 Task: Go to Digital Content & Devices. Select Echo & Alexa. Add to cart Echo Studio-1-. Select Smart Home Devices from Echo & Alexa. Add to cart Arlo Security Cameras-2, Netgear Orbi (Mesh Wi-Fi System)-2. Select Fire Tablet. Add to cart Amazon Fire HD 10 Kids Edition-1. Select Fire TV from Amazon Fire TV. Add to cart Amazon Fire TV Recast (DVR for Over-the-Air TV)-1. Select Kindle E-Readers from Kindle E-readers & Books. Add to cart 6Ft Fast Charger Fit for Kindle E-Reader-1. Select Audible Books & Originals. Add to cart The Girl on the Train by Paula Hawkins-1. Place order for _x000D_
414 N Franklin St_x000D_
Watkins Glen, New York(NY), 14891, Cell Number (607) 535-9536
Action: Mouse moved to (19, 78)
Screenshot: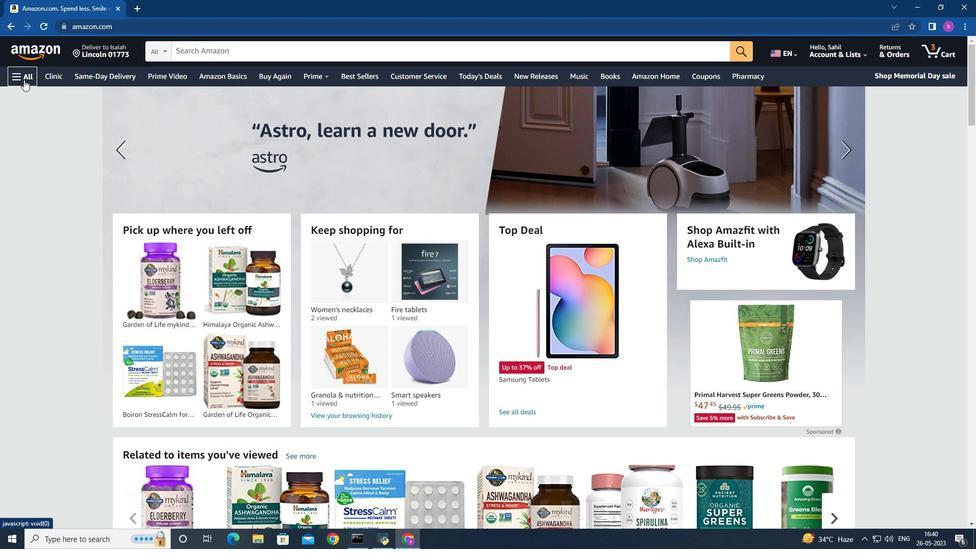 
Action: Mouse pressed left at (19, 78)
Screenshot: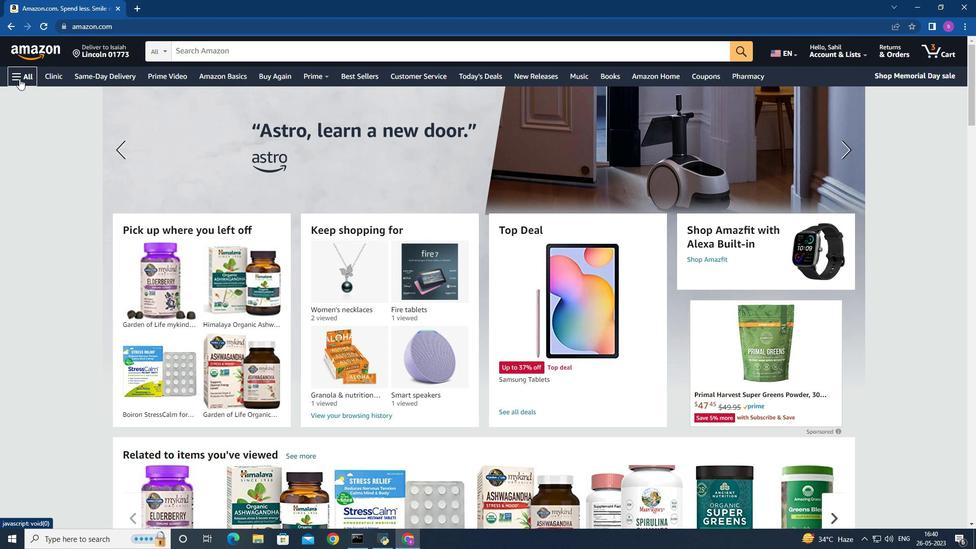 
Action: Mouse moved to (53, 198)
Screenshot: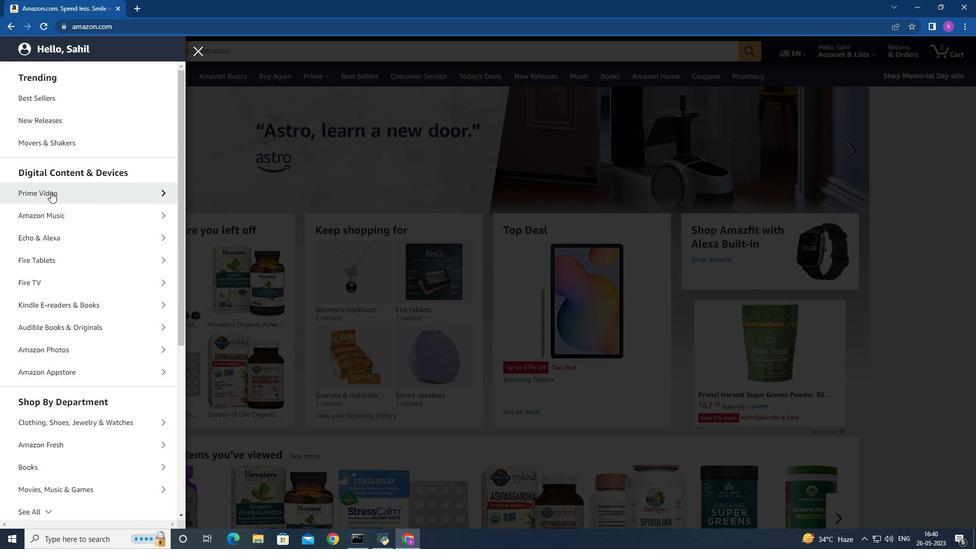 
Action: Mouse scrolled (53, 198) with delta (0, 0)
Screenshot: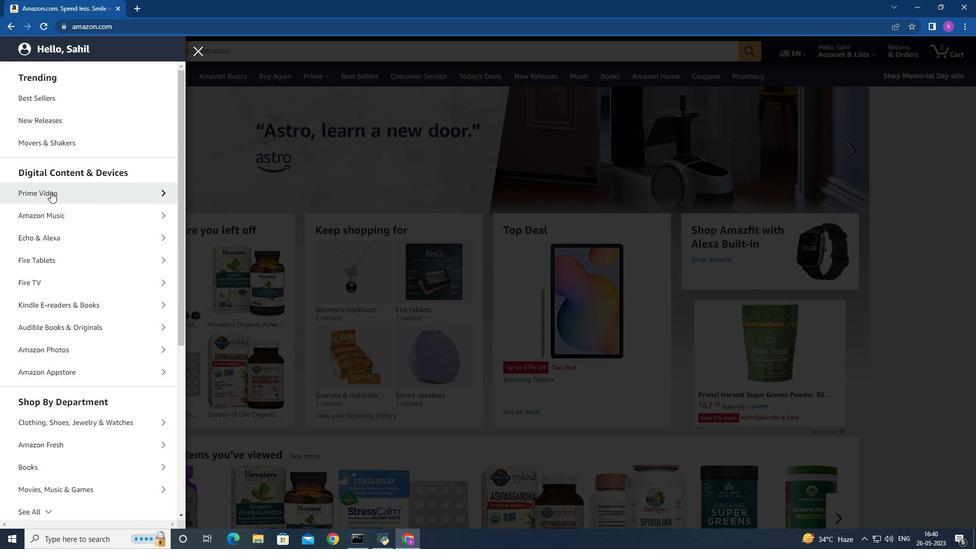 
Action: Mouse moved to (56, 201)
Screenshot: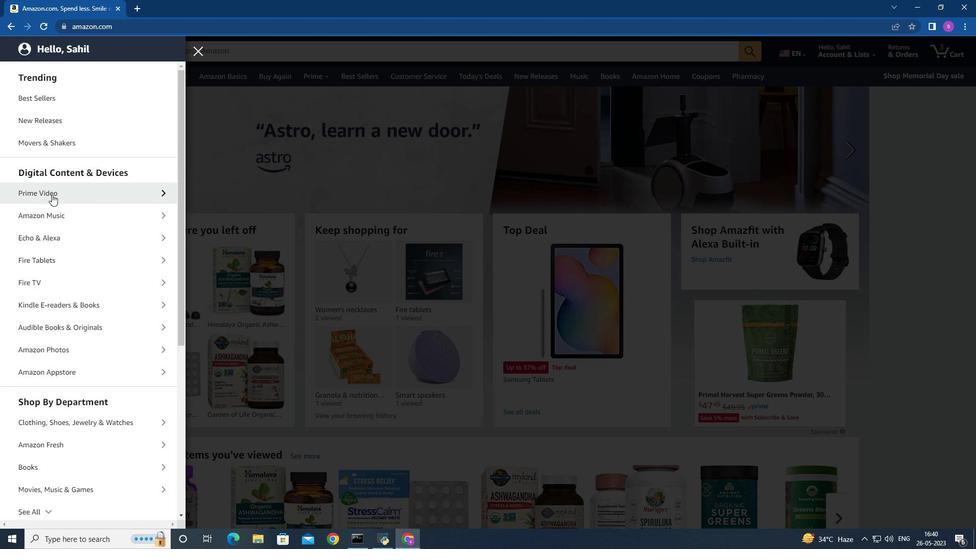 
Action: Mouse scrolled (56, 200) with delta (0, 0)
Screenshot: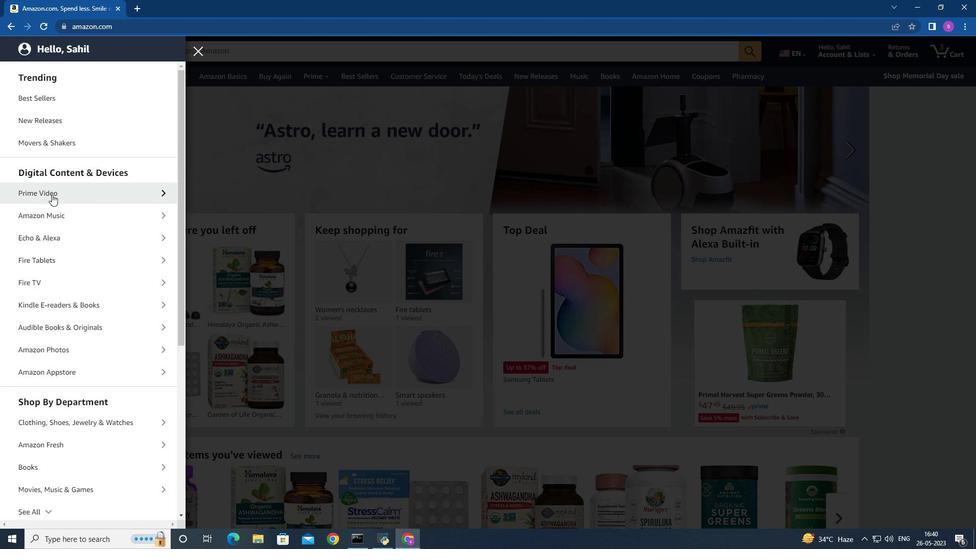 
Action: Mouse scrolled (56, 200) with delta (0, 0)
Screenshot: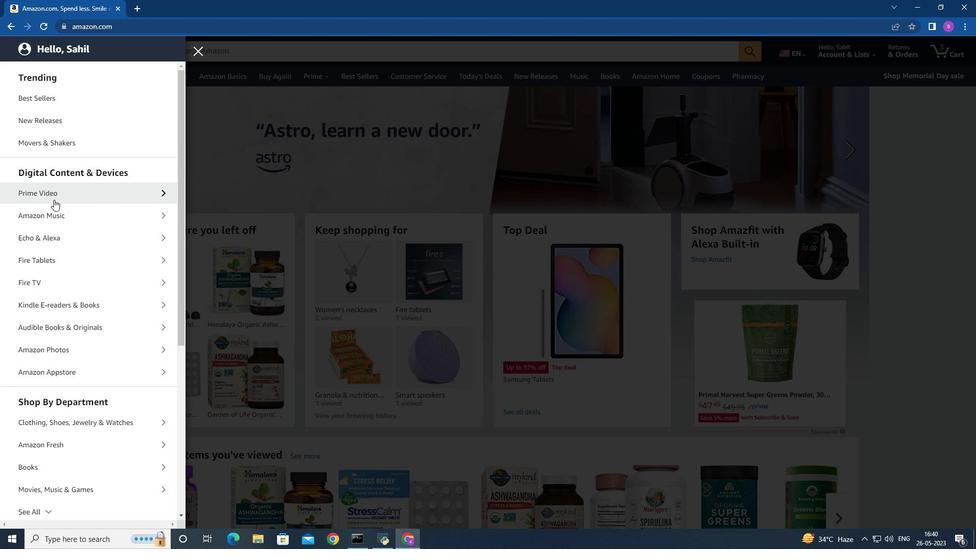 
Action: Mouse moved to (56, 201)
Screenshot: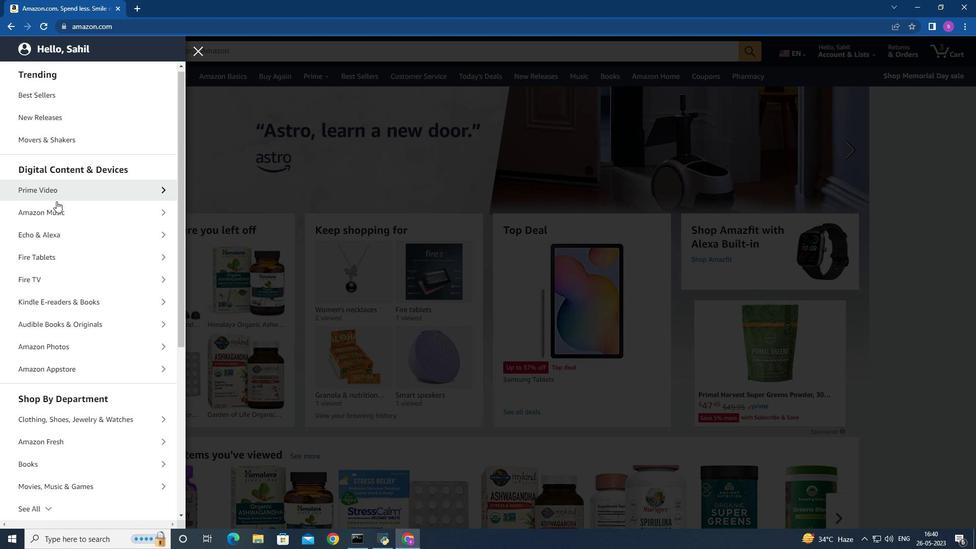 
Action: Mouse scrolled (56, 201) with delta (0, 0)
Screenshot: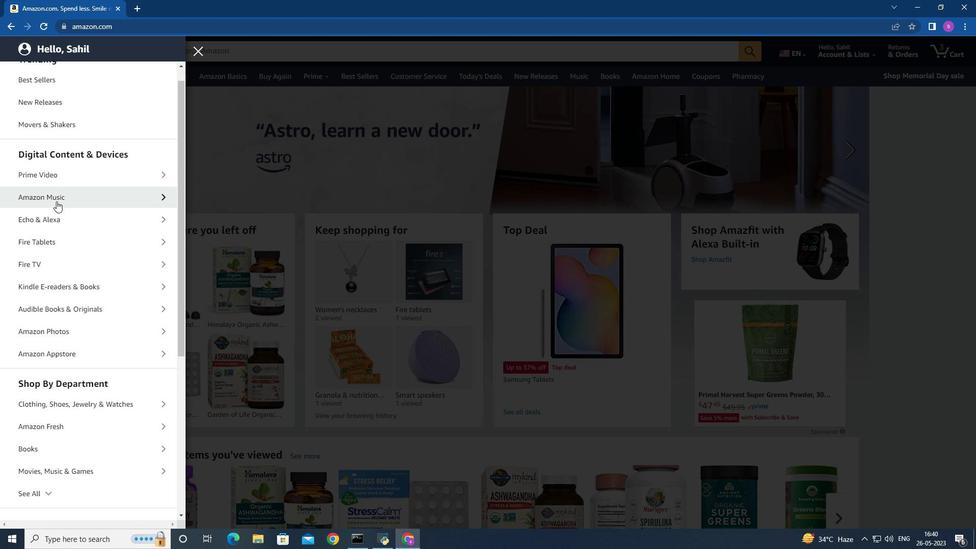 
Action: Mouse moved to (56, 201)
Screenshot: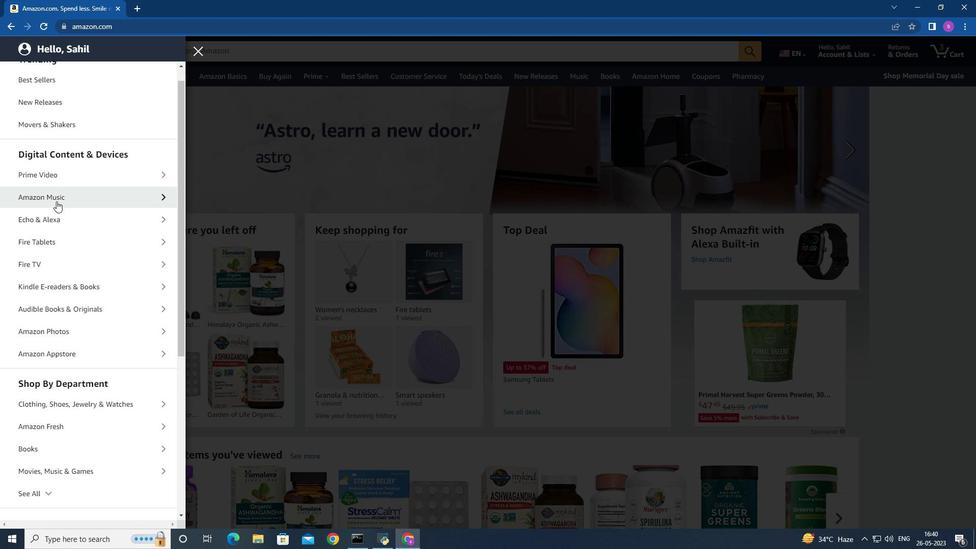 
Action: Mouse scrolled (56, 201) with delta (0, 0)
Screenshot: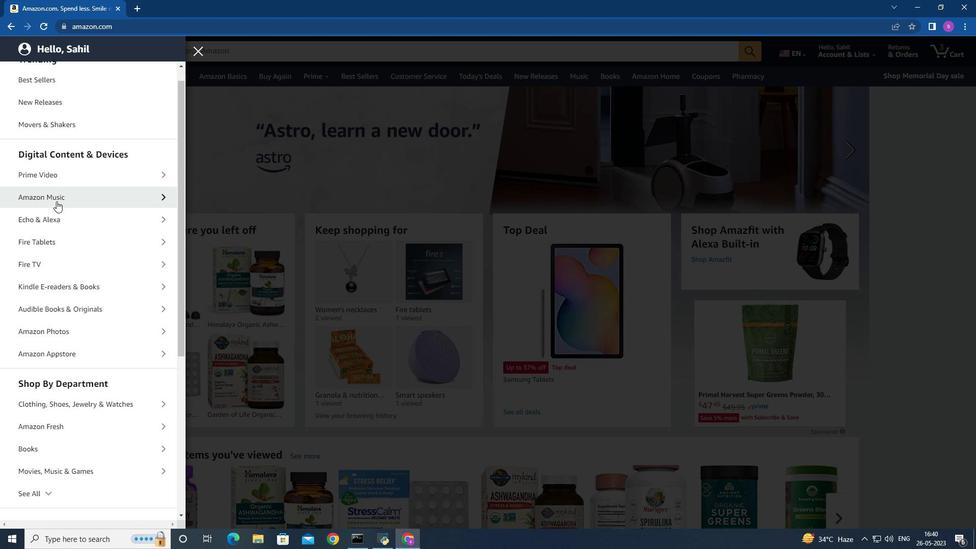 
Action: Mouse moved to (74, 245)
Screenshot: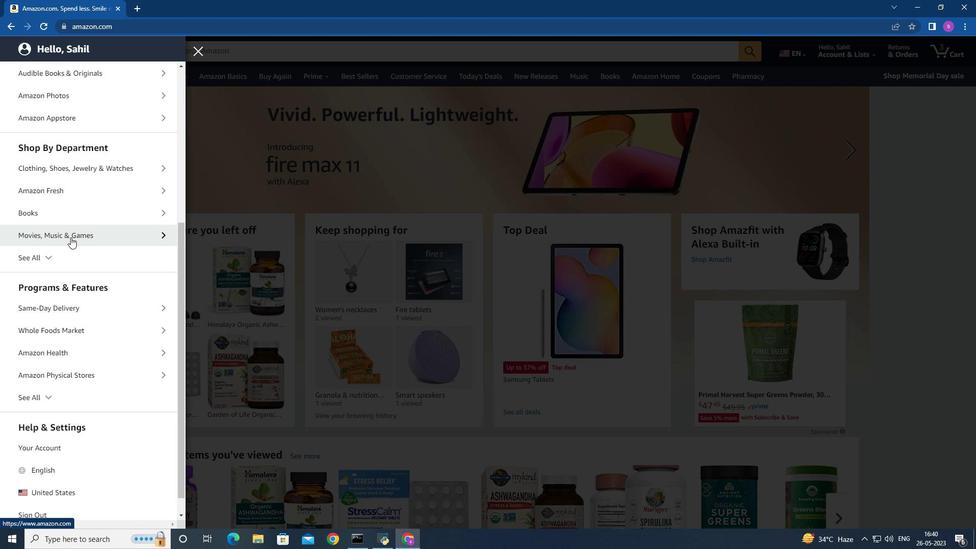 
Action: Mouse scrolled (74, 245) with delta (0, 0)
Screenshot: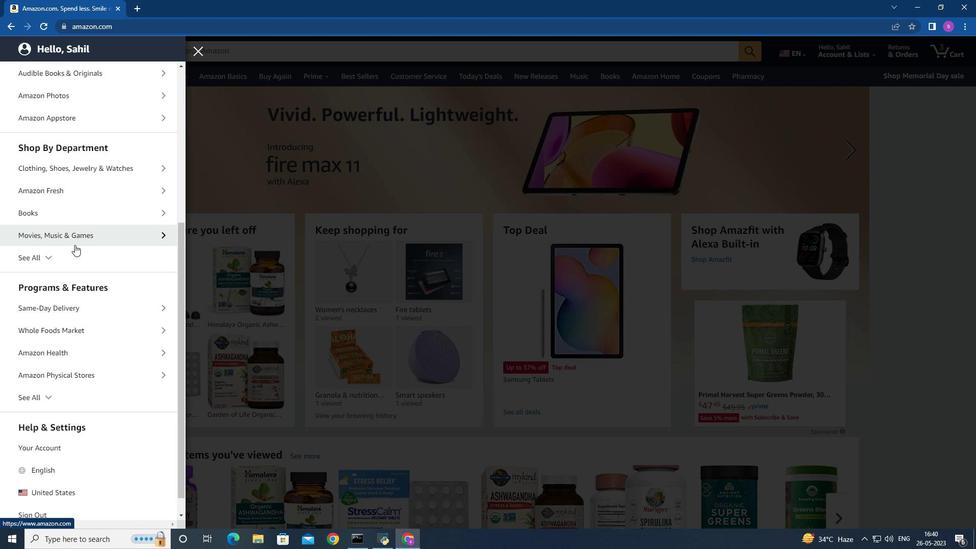 
Action: Mouse moved to (74, 245)
Screenshot: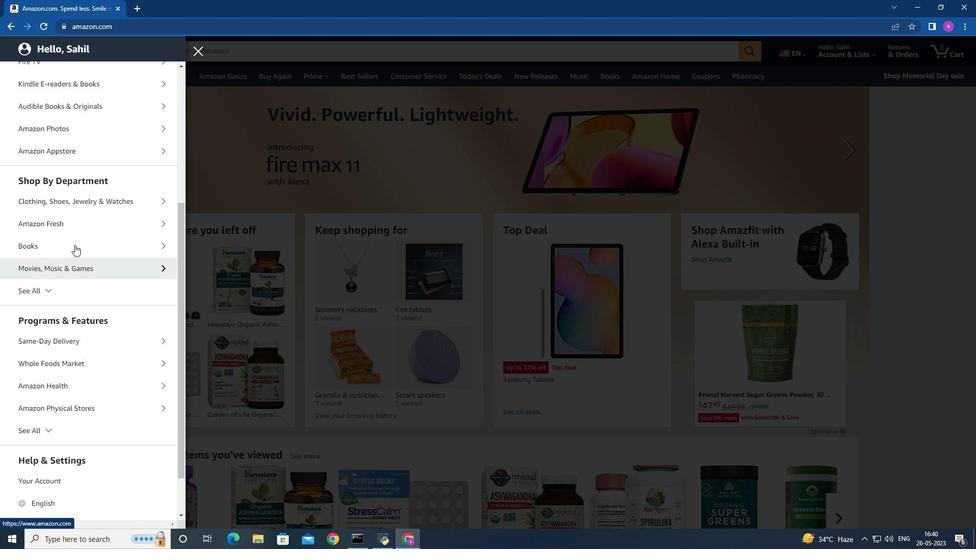 
Action: Mouse scrolled (74, 245) with delta (0, 0)
Screenshot: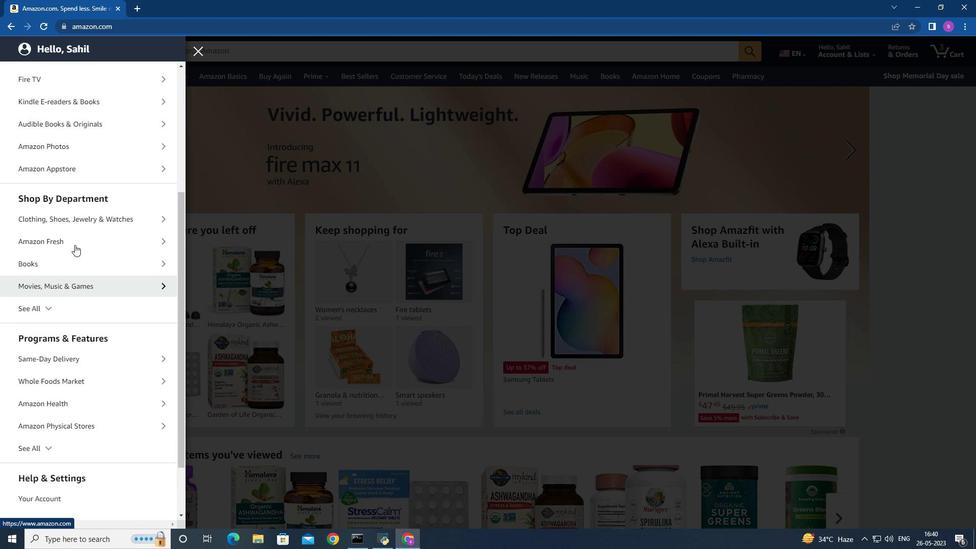 
Action: Mouse scrolled (74, 245) with delta (0, 0)
Screenshot: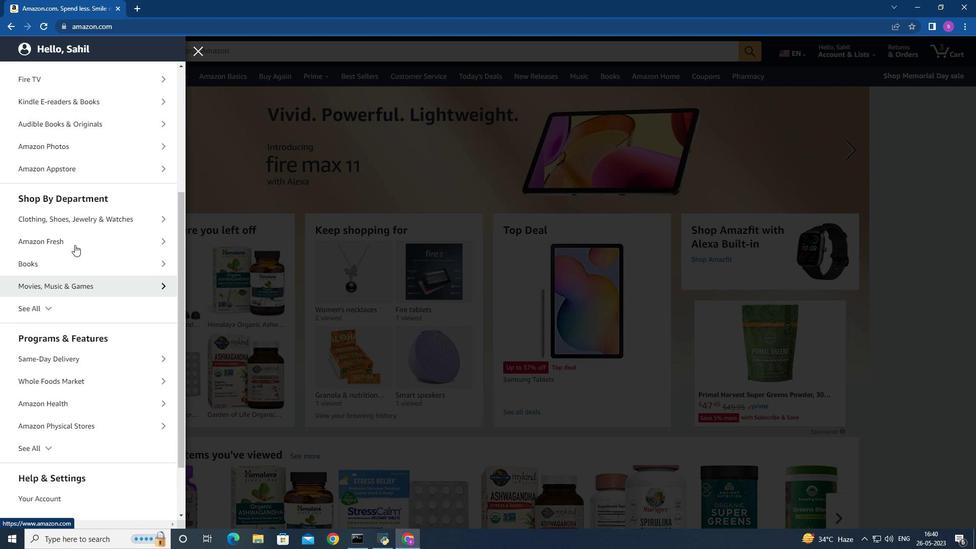 
Action: Mouse scrolled (74, 245) with delta (0, 0)
Screenshot: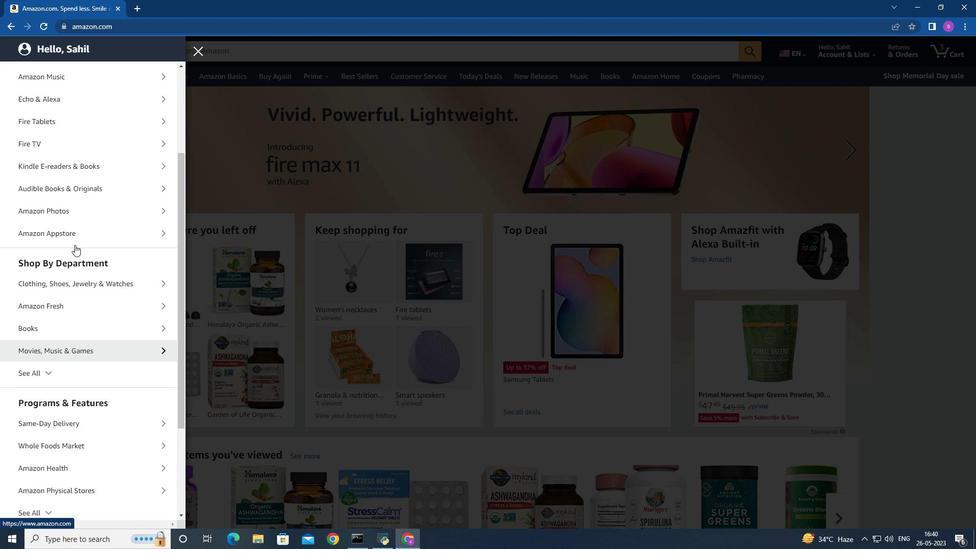 
Action: Mouse scrolled (74, 245) with delta (0, 0)
Screenshot: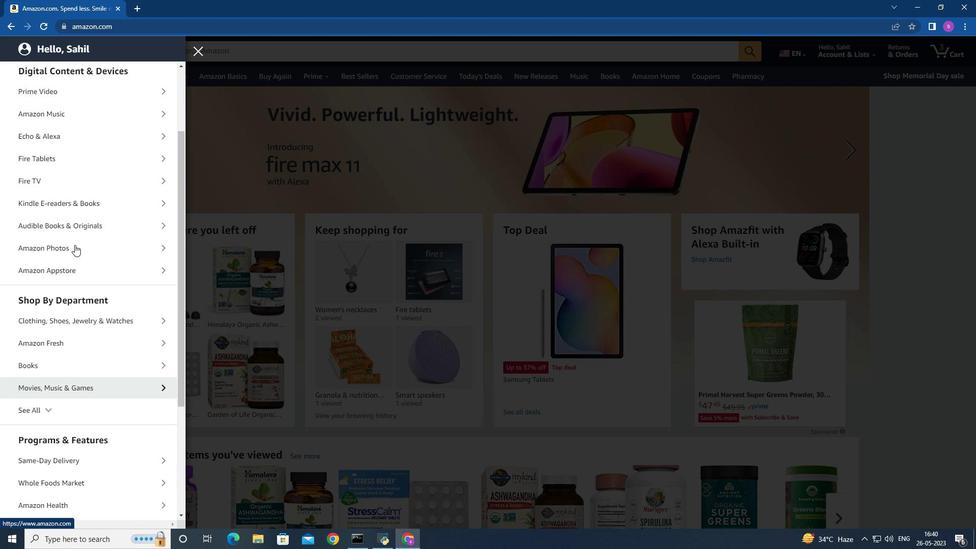 
Action: Mouse moved to (73, 232)
Screenshot: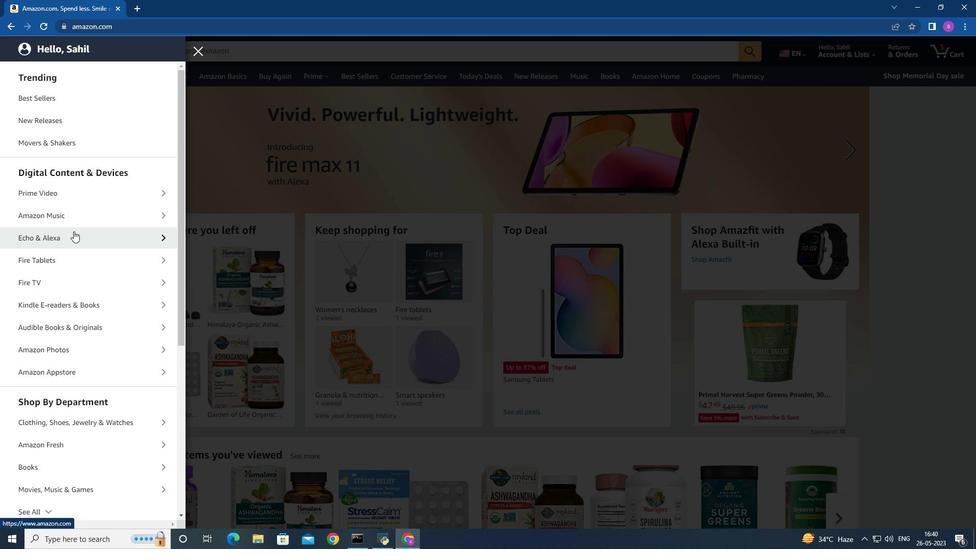 
Action: Mouse pressed left at (73, 232)
Screenshot: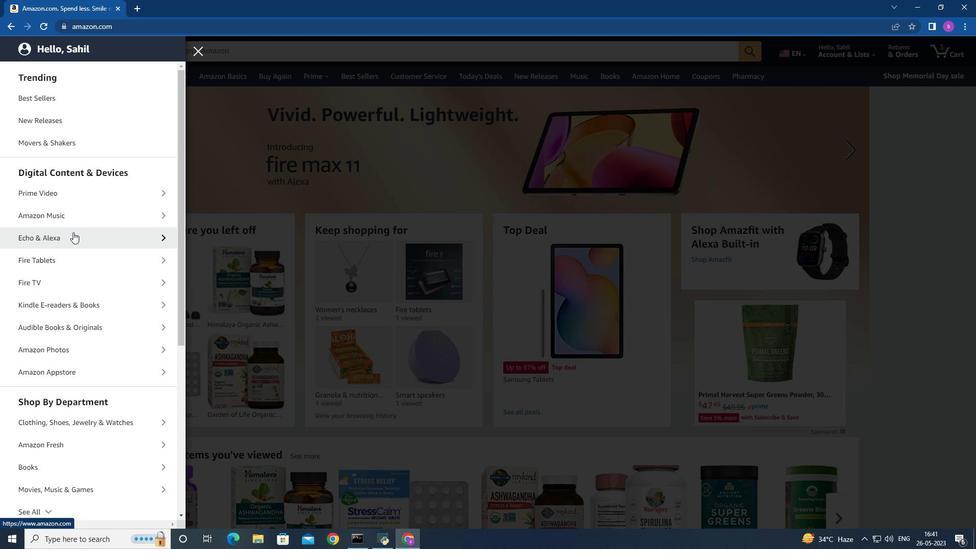 
Action: Mouse moved to (68, 255)
Screenshot: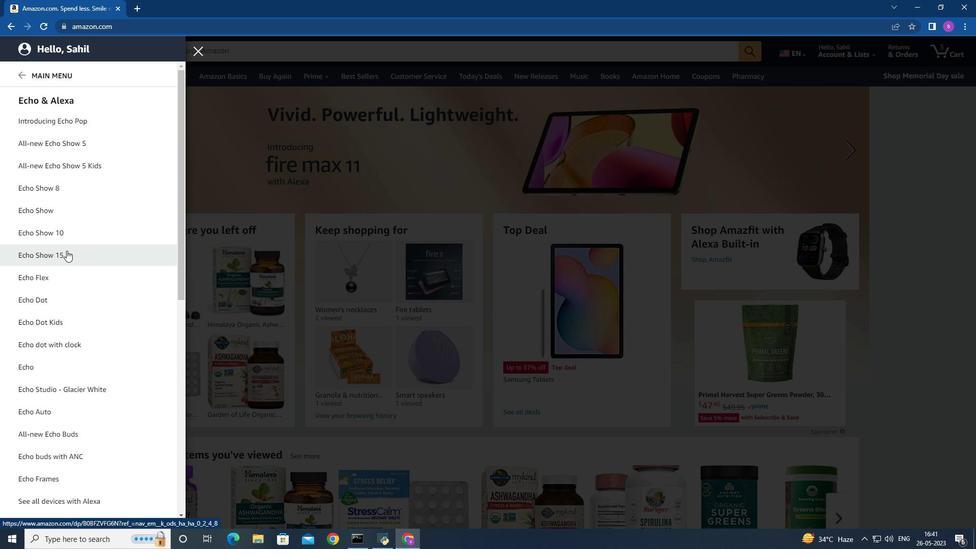 
Action: Mouse scrolled (68, 254) with delta (0, 0)
Screenshot: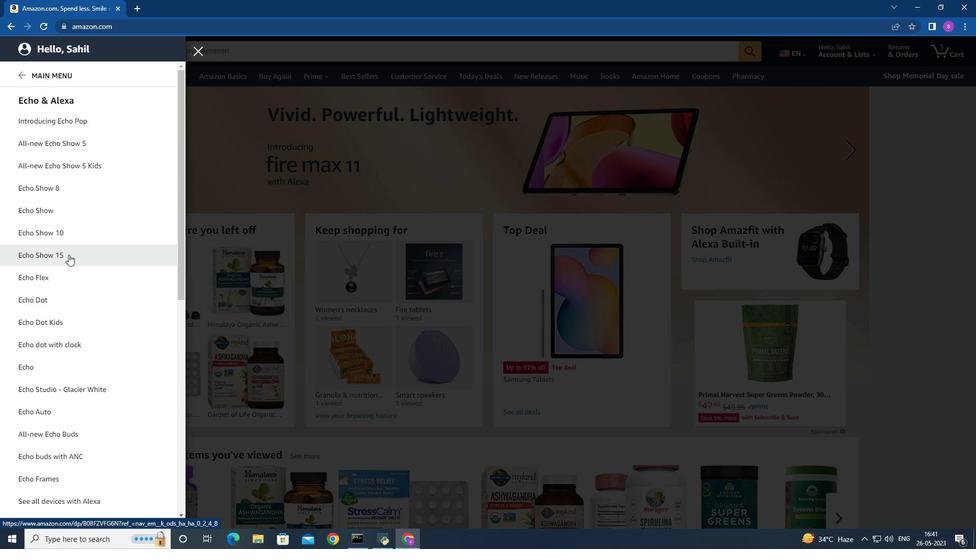 
Action: Mouse scrolled (68, 254) with delta (0, 0)
Screenshot: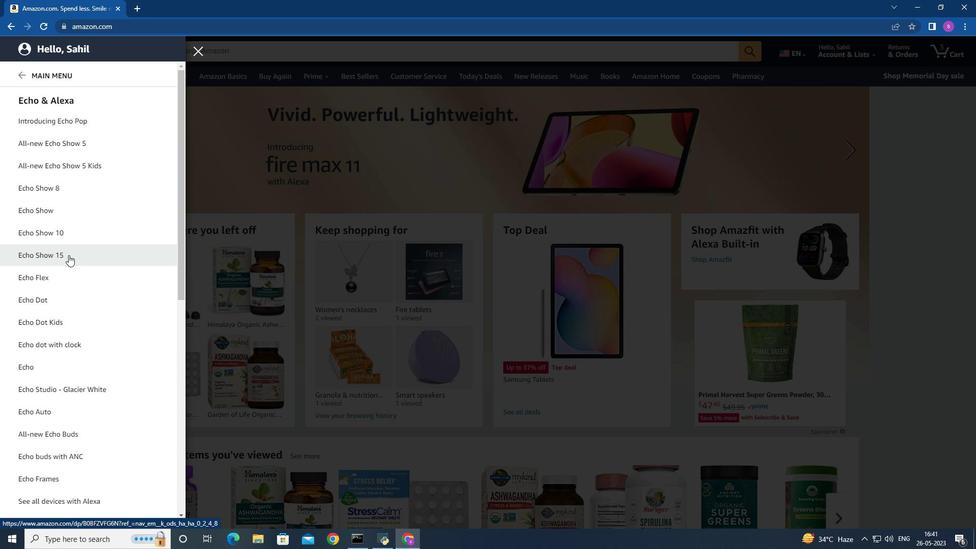 
Action: Mouse scrolled (68, 254) with delta (0, 0)
Screenshot: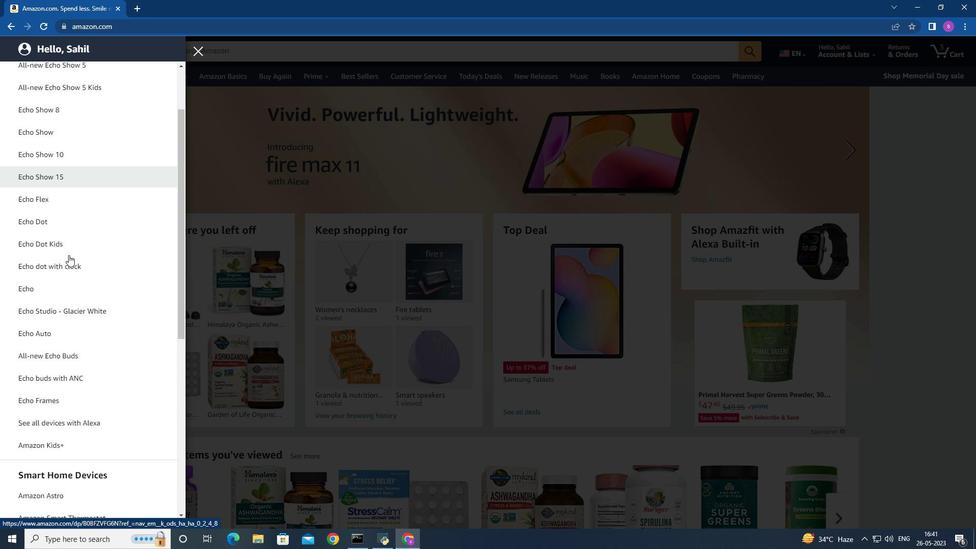 
Action: Mouse moved to (69, 255)
Screenshot: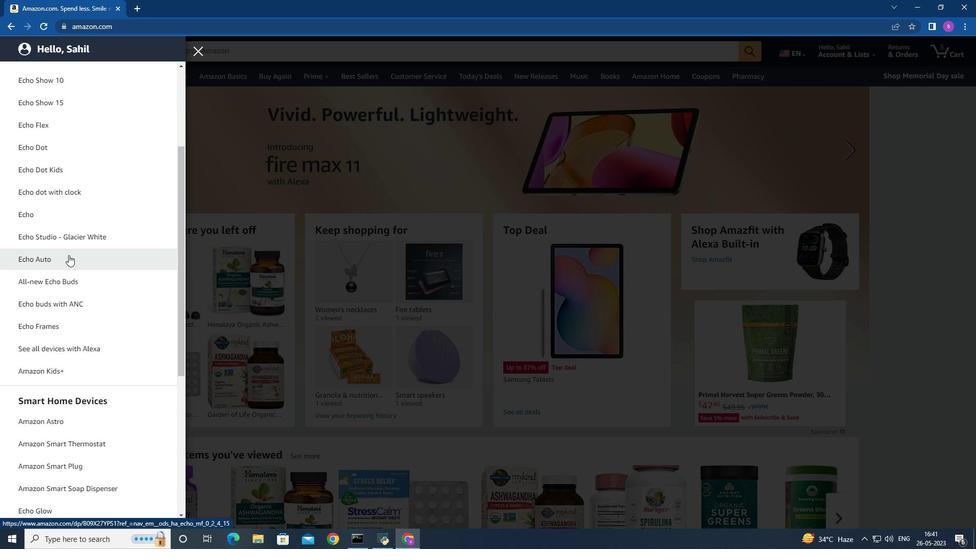 
Action: Mouse scrolled (69, 256) with delta (0, 0)
Screenshot: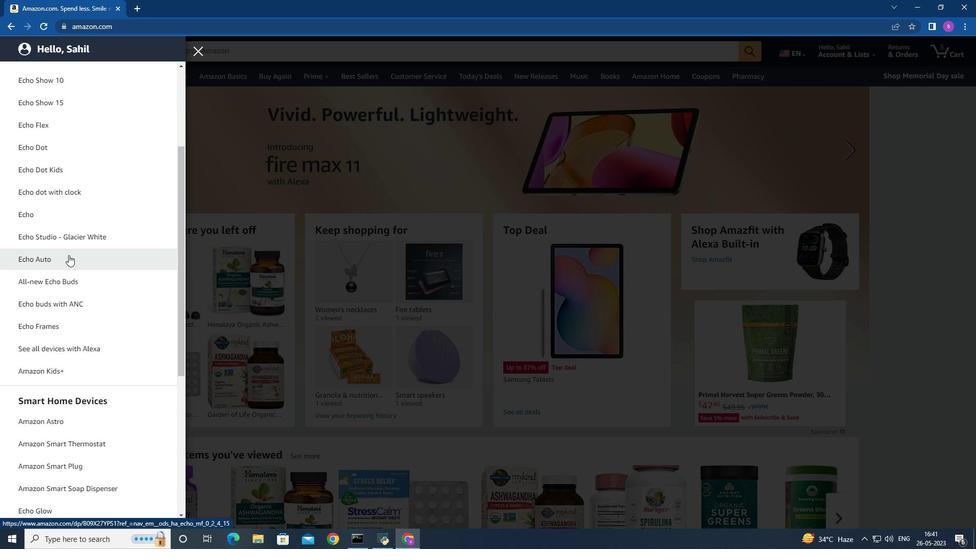 
Action: Mouse moved to (65, 265)
Screenshot: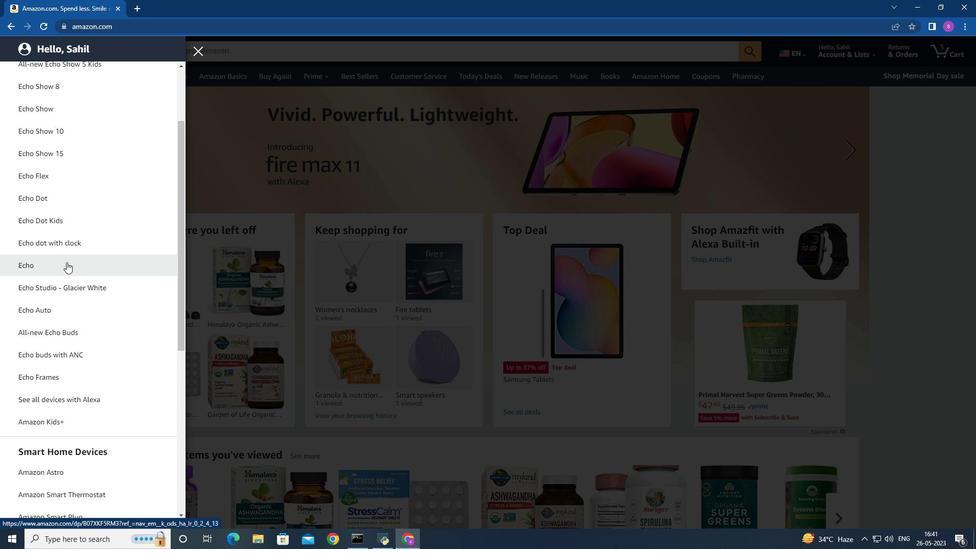 
Action: Mouse scrolled (65, 266) with delta (0, 0)
Screenshot: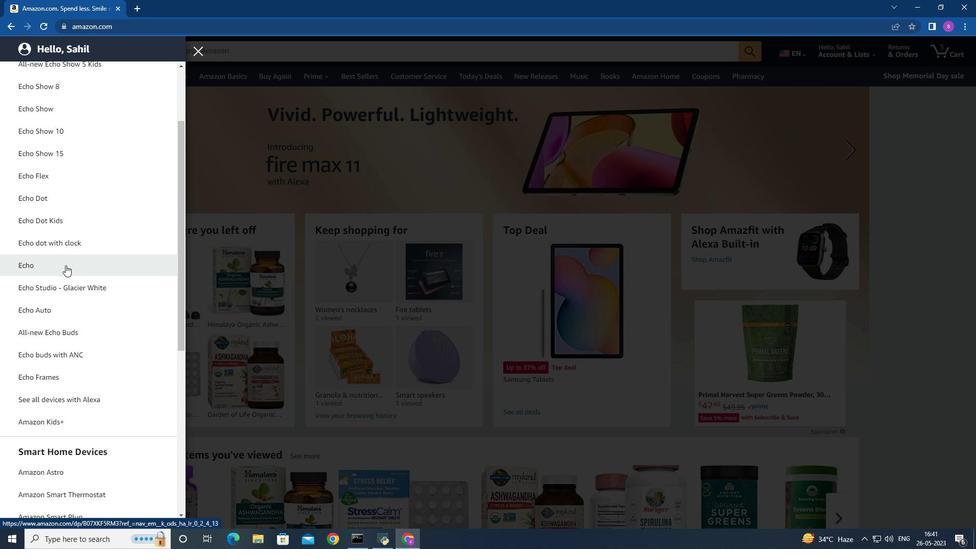 
Action: Mouse scrolled (65, 266) with delta (0, 0)
Screenshot: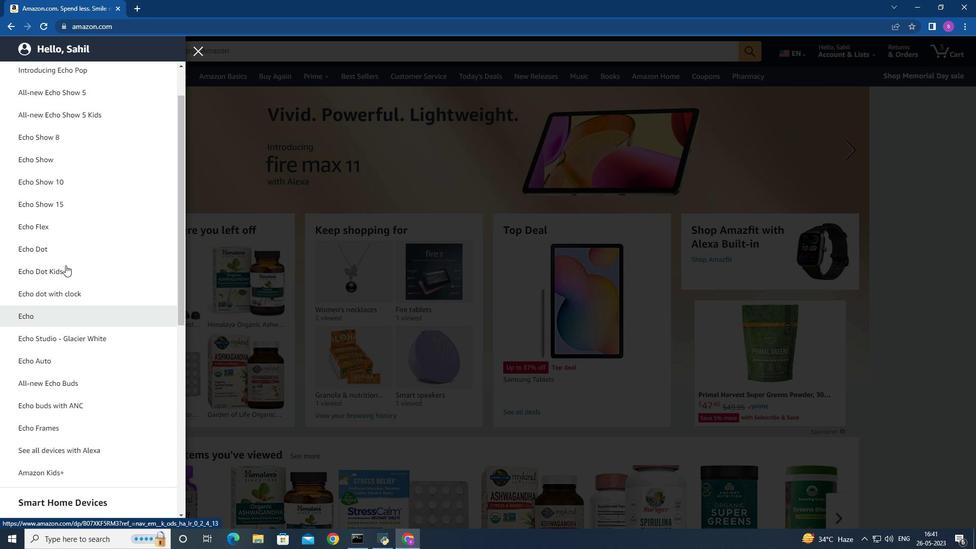 
Action: Mouse moved to (64, 270)
Screenshot: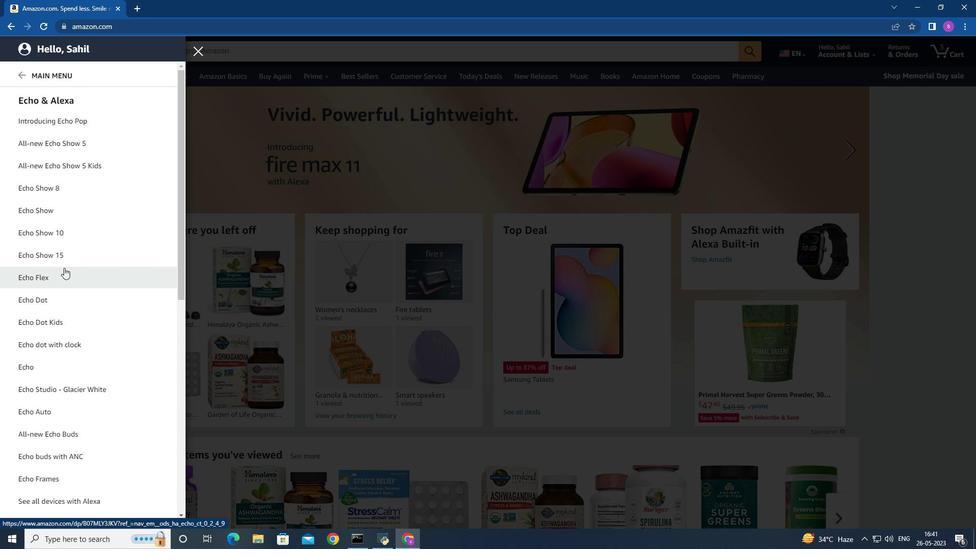 
Action: Mouse scrolled (64, 270) with delta (0, 0)
Screenshot: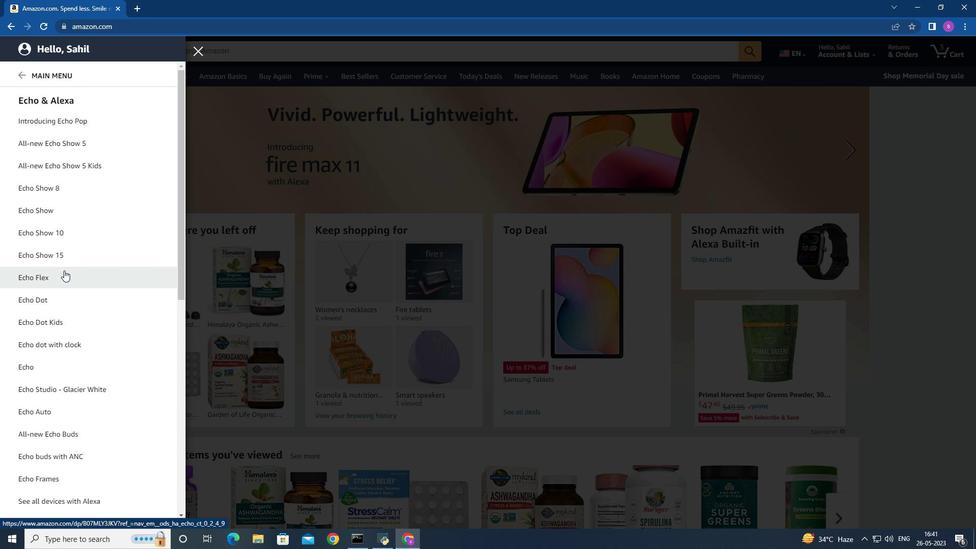 
Action: Mouse moved to (60, 335)
Screenshot: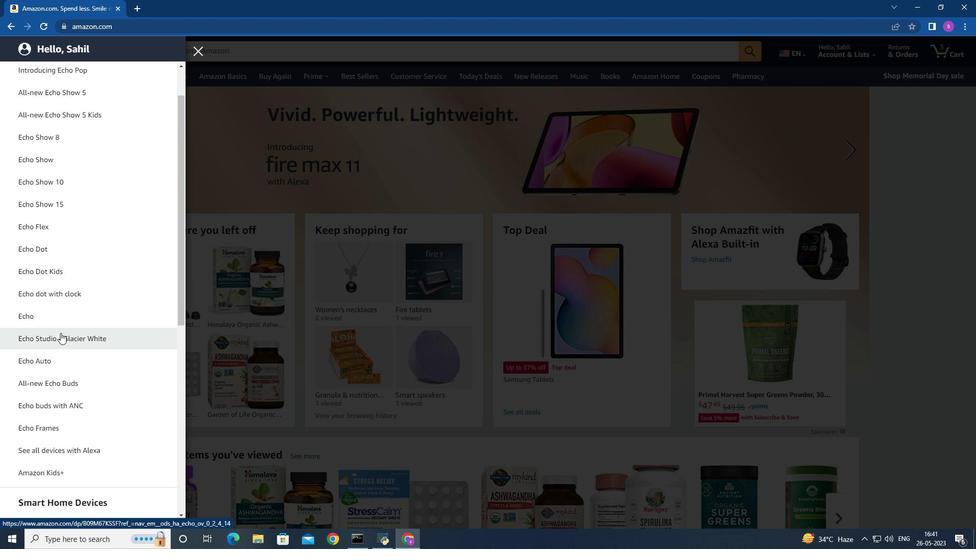 
Action: Mouse pressed left at (60, 335)
Screenshot: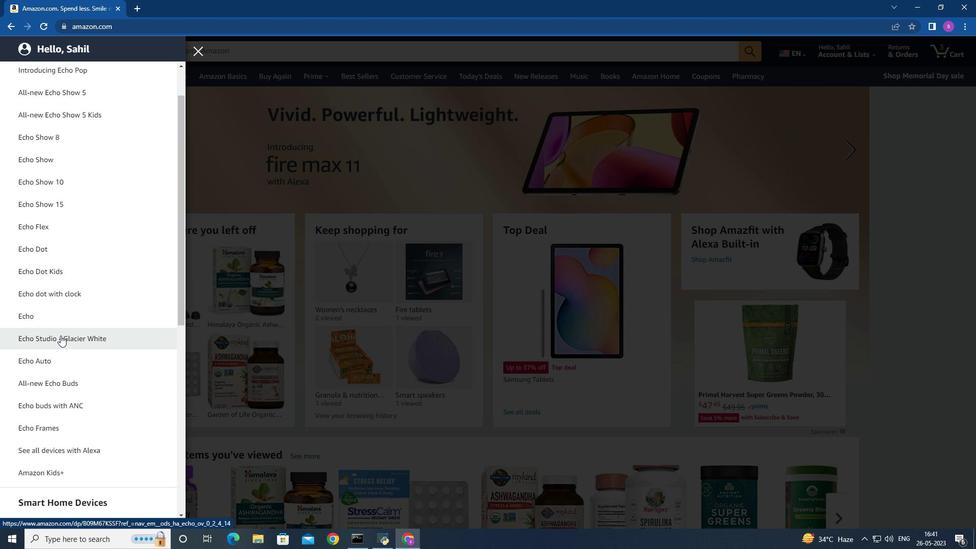 
Action: Mouse moved to (396, 93)
Screenshot: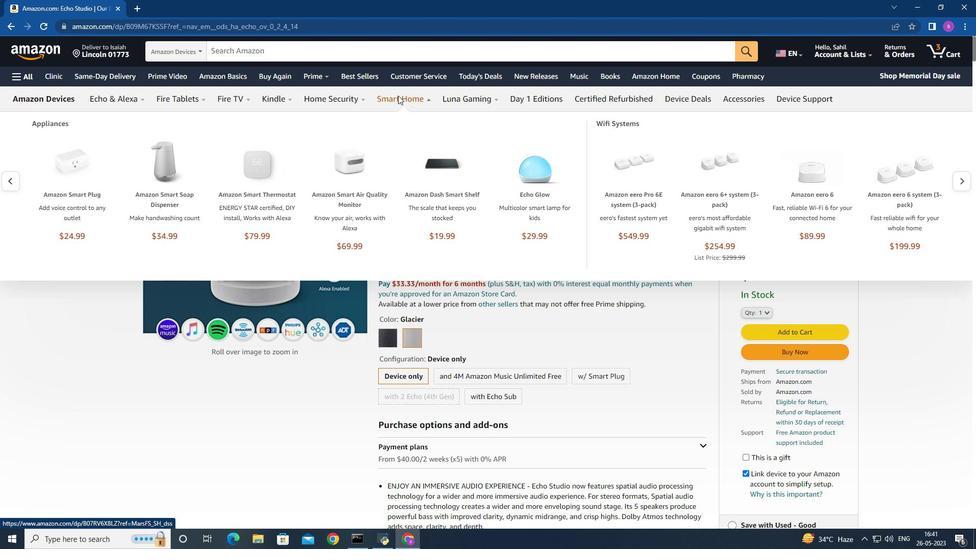 
Action: Mouse pressed left at (396, 93)
Screenshot: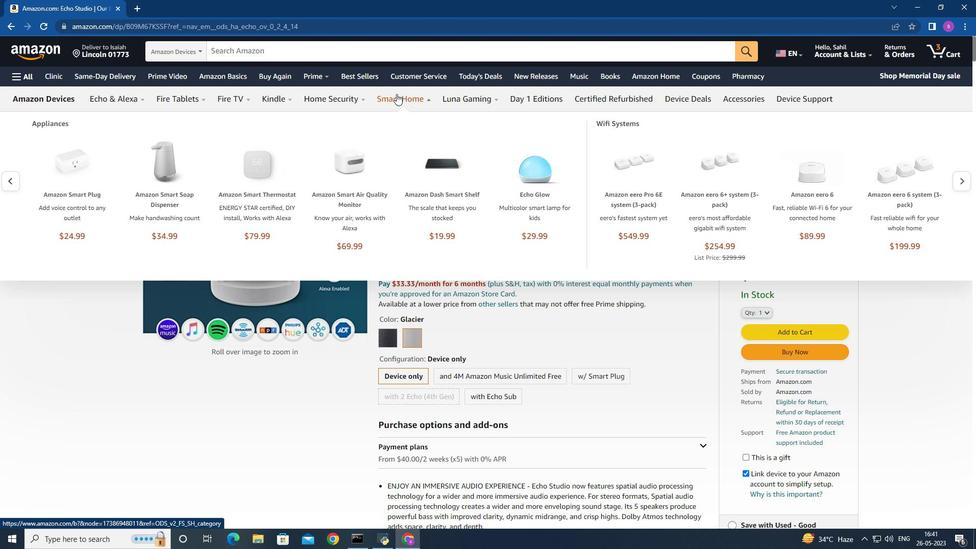 
Action: Mouse moved to (469, 192)
Screenshot: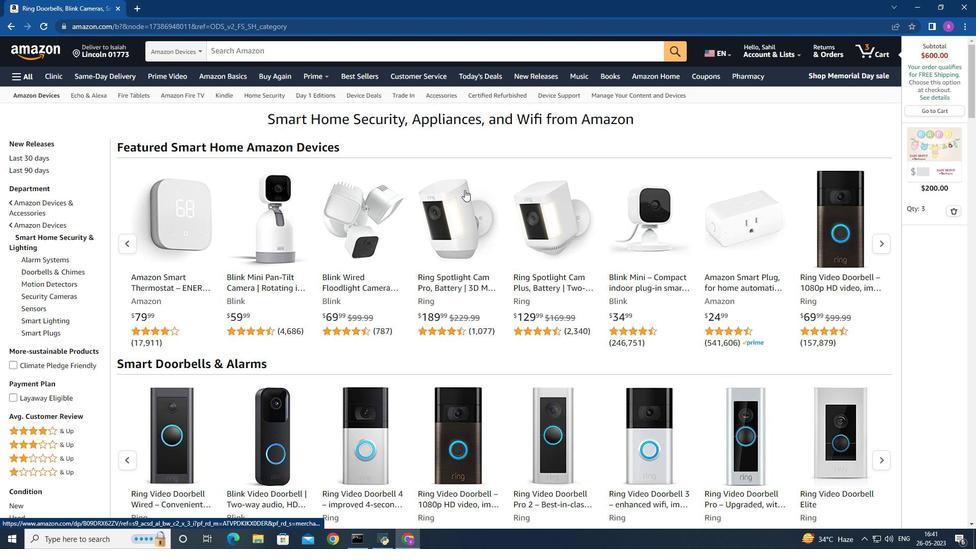 
Action: Mouse scrolled (469, 191) with delta (0, 0)
Screenshot: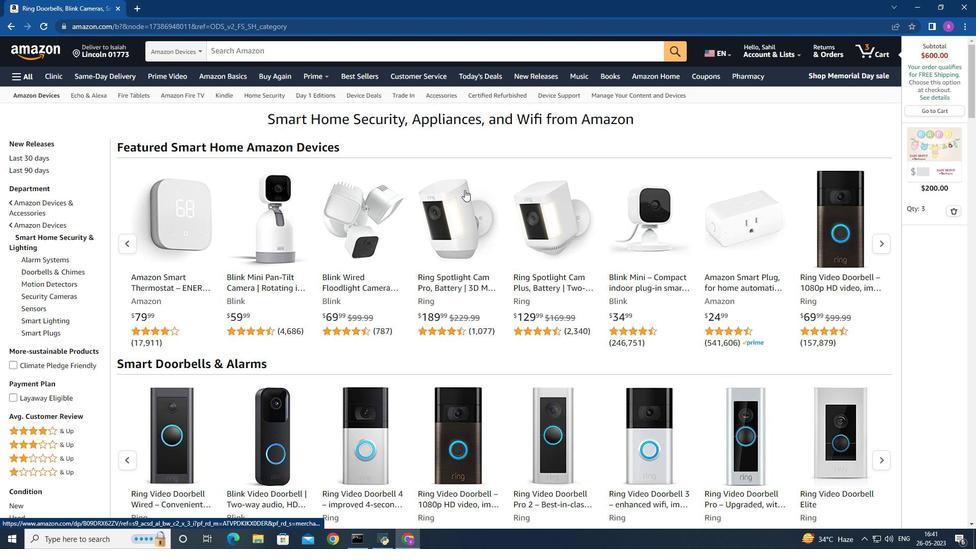 
Action: Mouse moved to (471, 193)
Screenshot: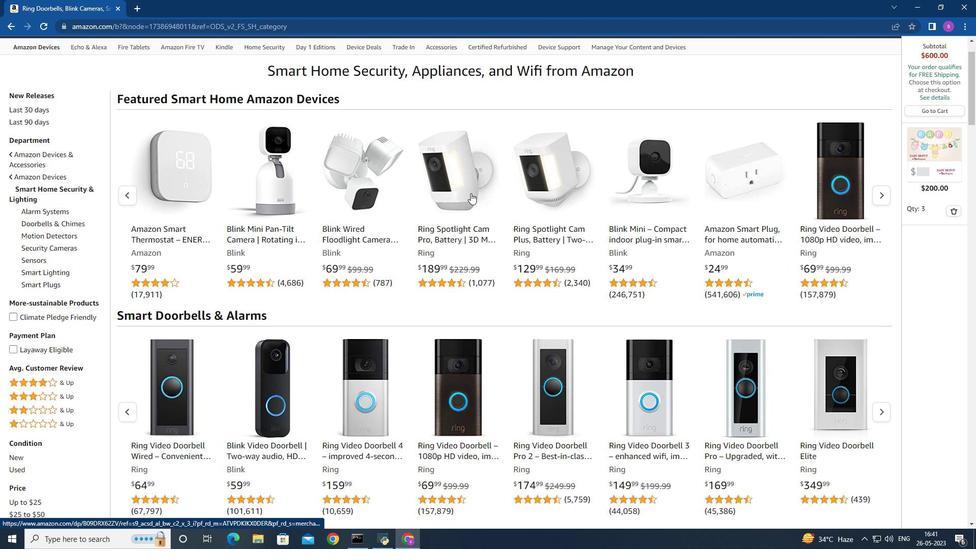 
Action: Mouse scrolled (471, 193) with delta (0, 0)
Screenshot: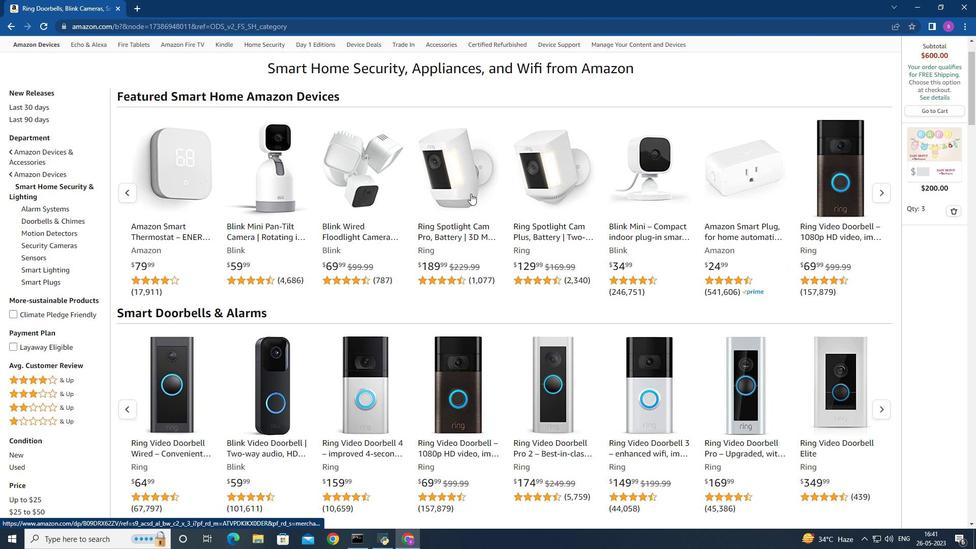 
Action: Mouse moved to (472, 194)
Screenshot: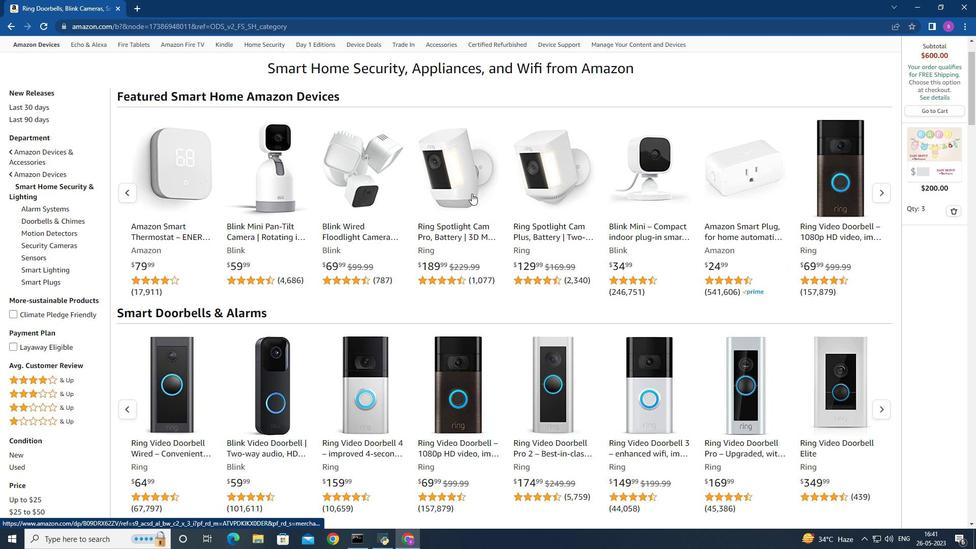 
Action: Mouse scrolled (472, 193) with delta (0, 0)
Screenshot: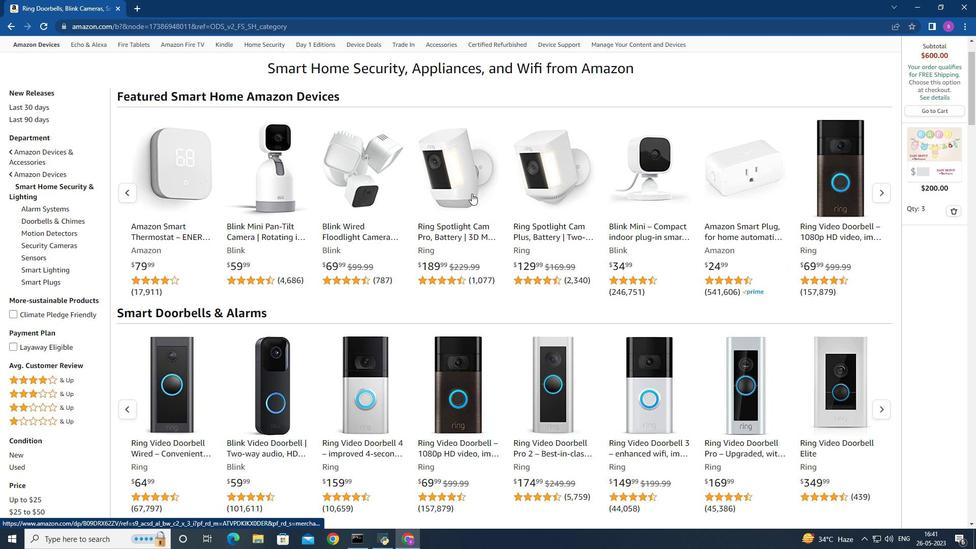 
Action: Mouse moved to (473, 194)
Screenshot: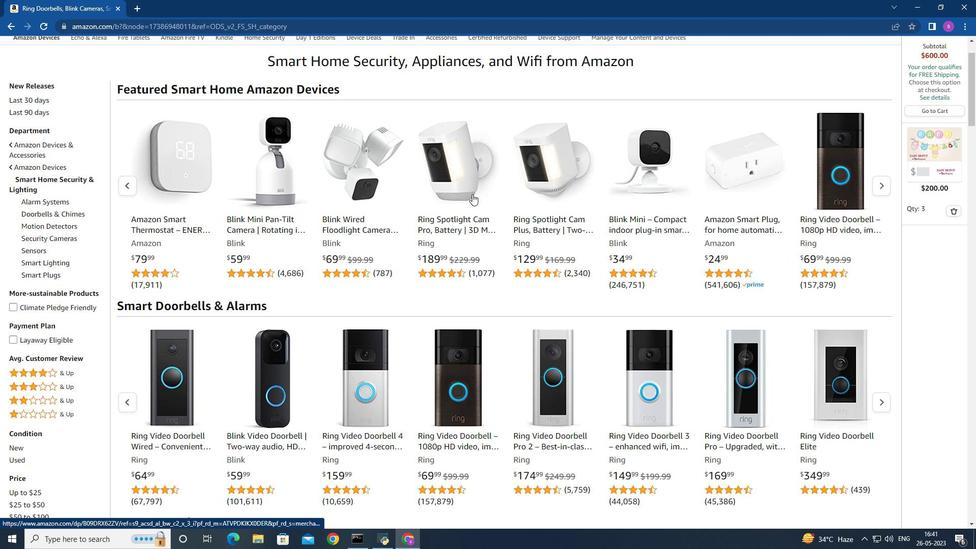 
Action: Mouse scrolled (473, 194) with delta (0, 0)
Screenshot: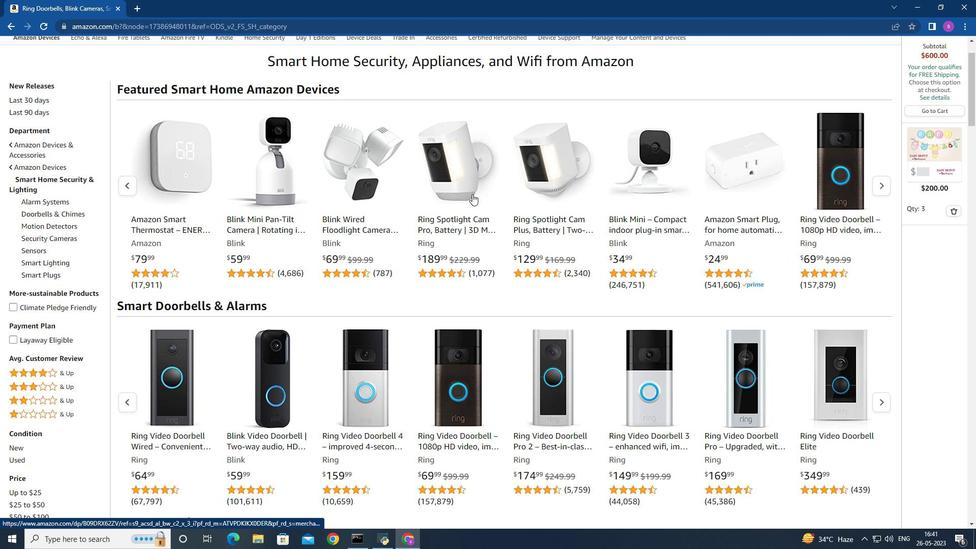 
Action: Mouse moved to (473, 194)
Screenshot: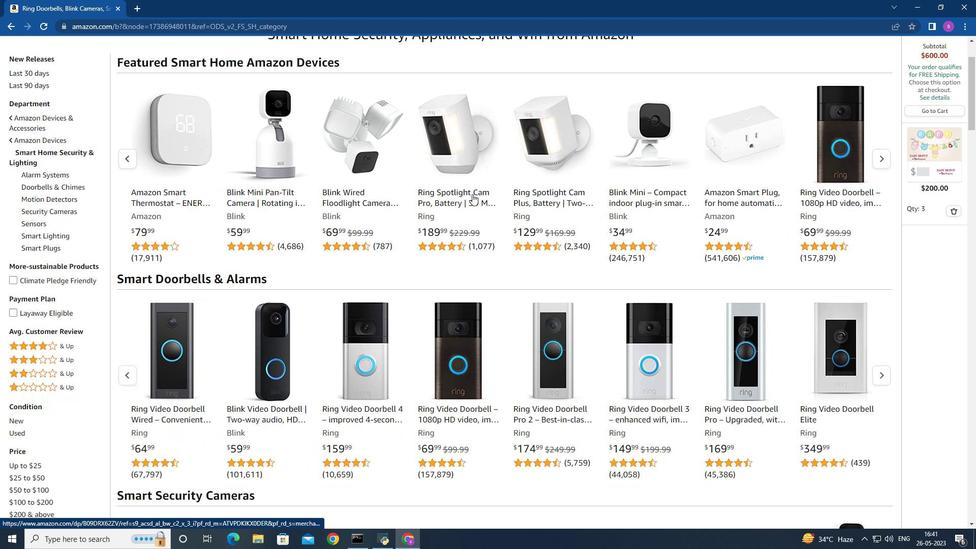 
Action: Mouse scrolled (473, 194) with delta (0, 0)
Screenshot: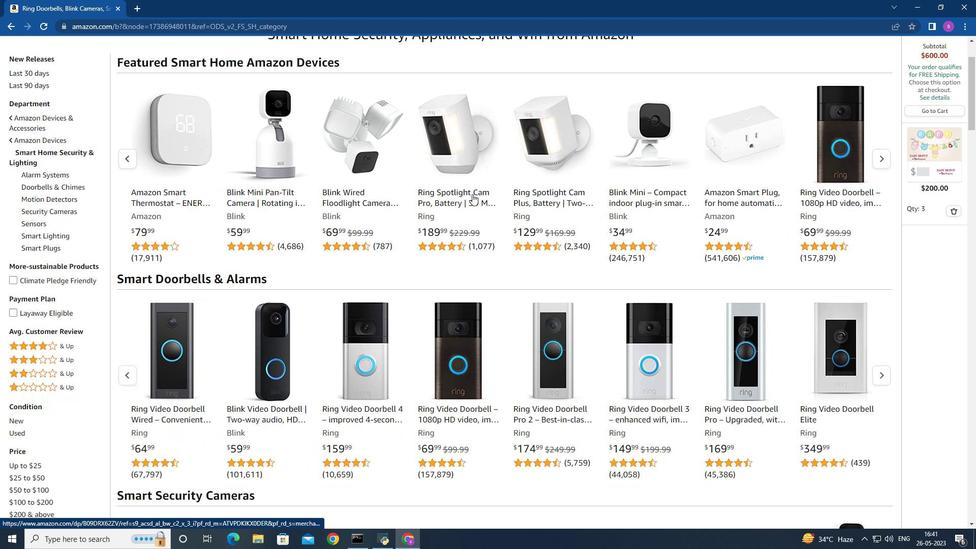 
Action: Mouse scrolled (473, 194) with delta (0, 0)
Screenshot: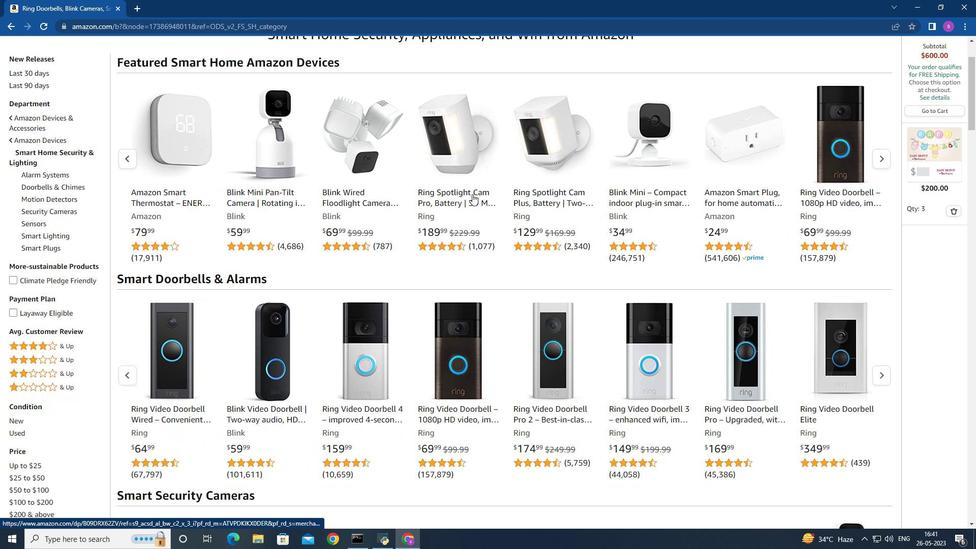 
Action: Mouse moved to (473, 194)
Screenshot: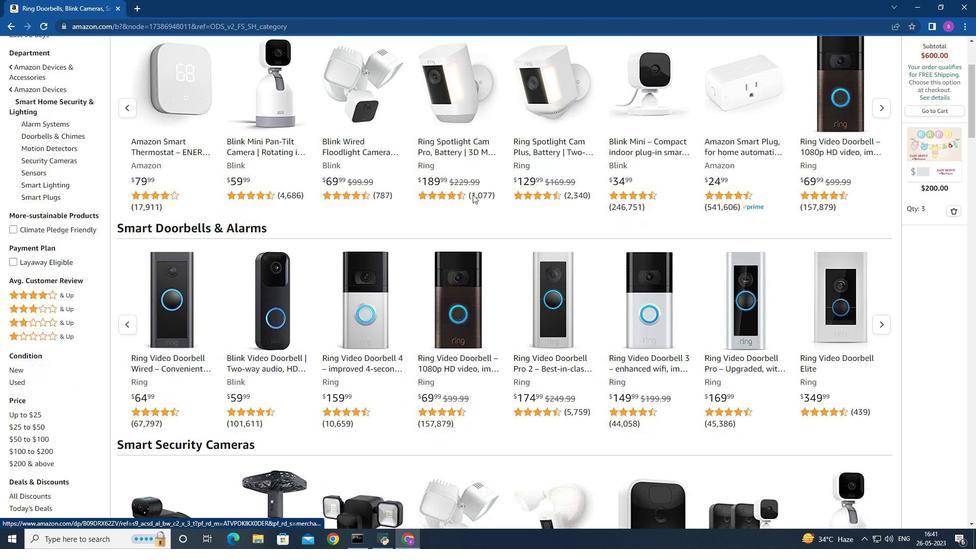 
Action: Mouse scrolled (473, 194) with delta (0, 0)
Screenshot: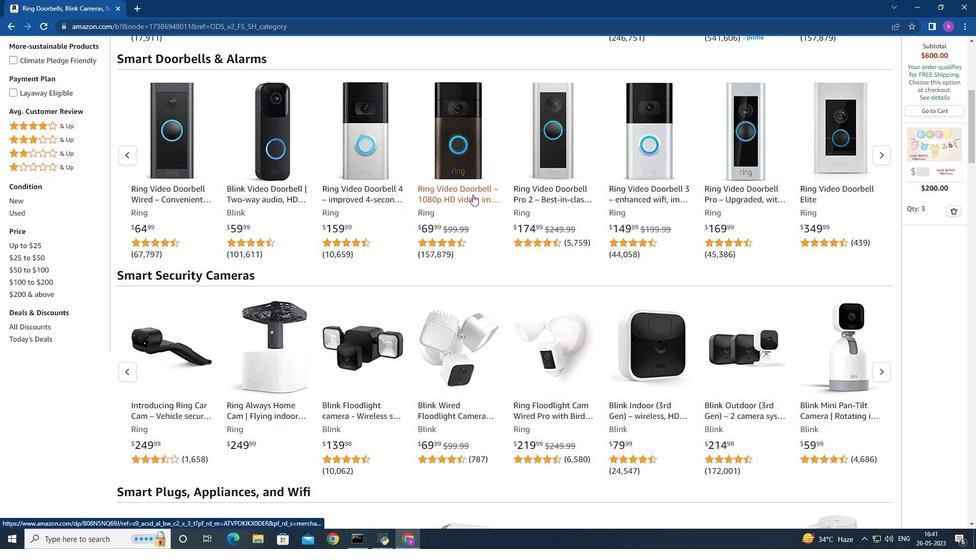 
Action: Mouse scrolled (473, 194) with delta (0, 0)
Screenshot: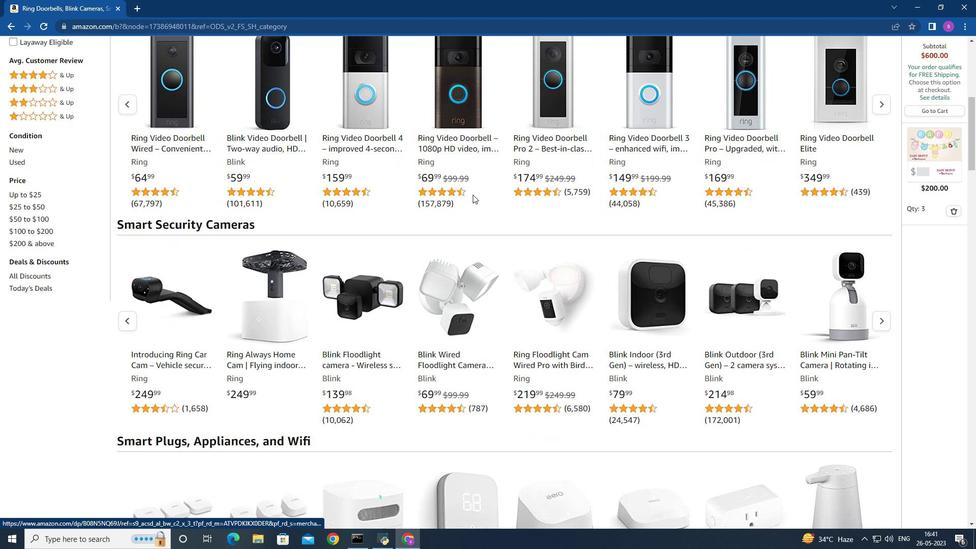 
Action: Mouse scrolled (473, 194) with delta (0, 0)
Screenshot: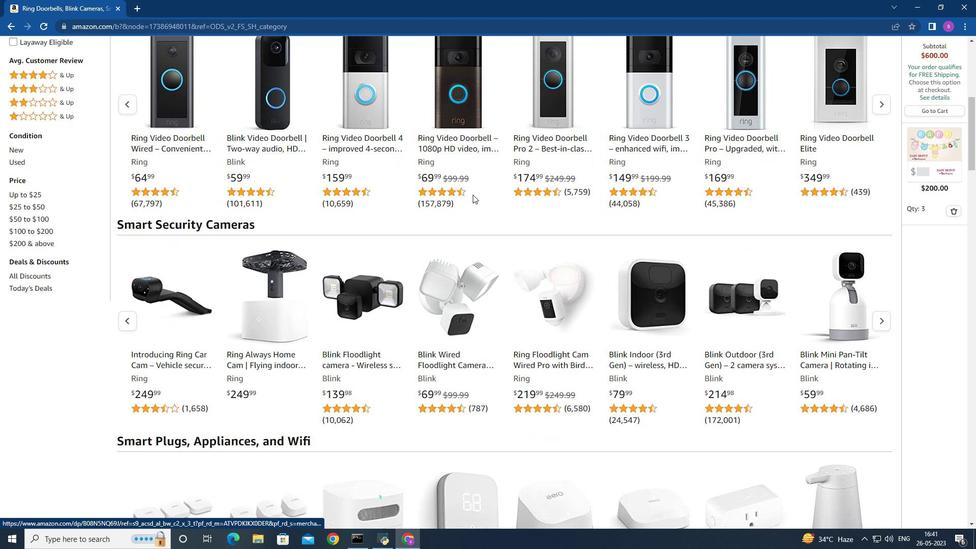 
Action: Mouse scrolled (473, 194) with delta (0, 0)
Screenshot: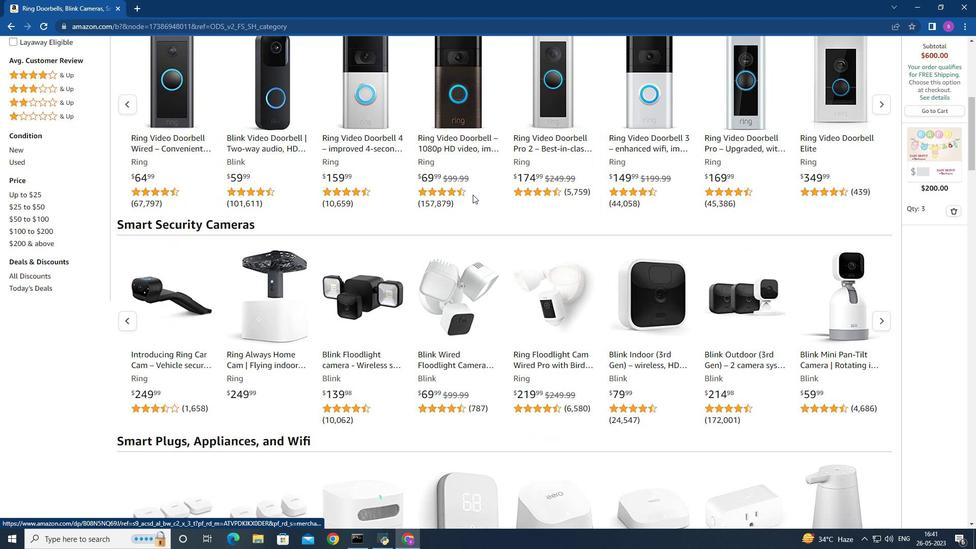 
Action: Mouse scrolled (473, 194) with delta (0, 0)
Screenshot: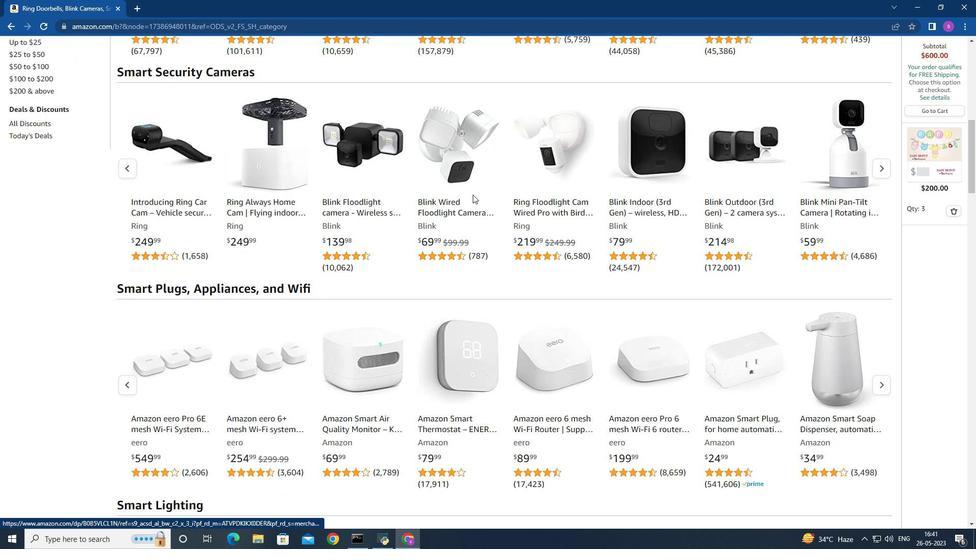 
Action: Mouse scrolled (473, 195) with delta (0, 0)
Screenshot: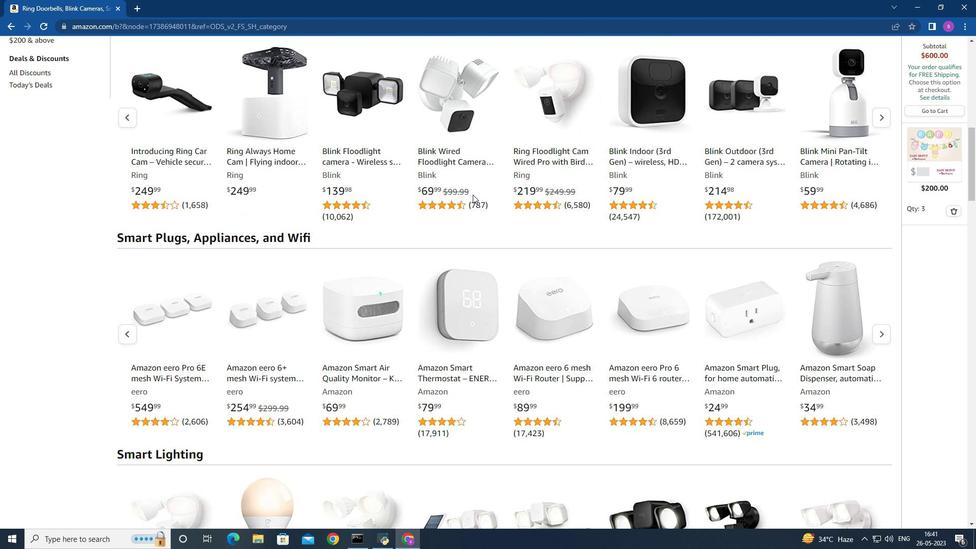 
Action: Mouse scrolled (473, 195) with delta (0, 0)
Screenshot: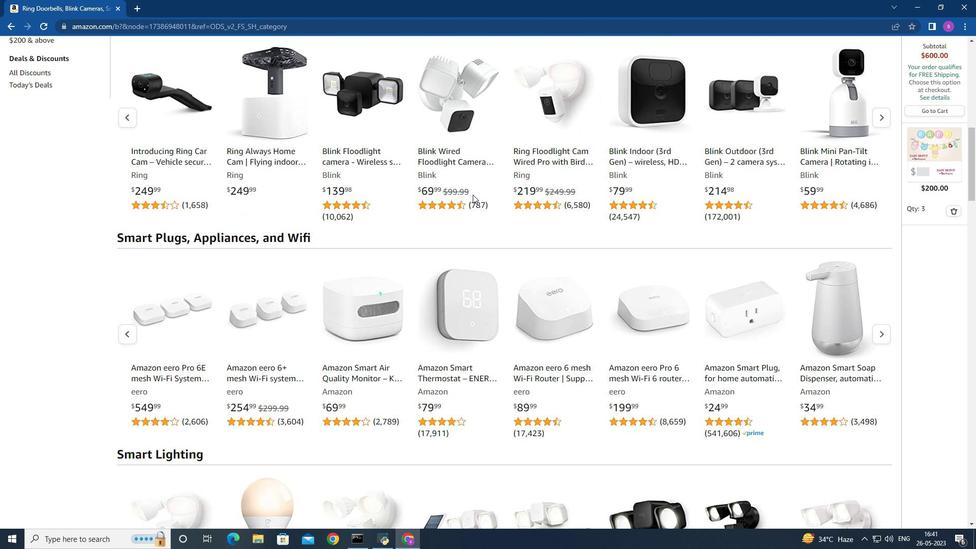 
Action: Mouse scrolled (473, 195) with delta (0, 0)
Screenshot: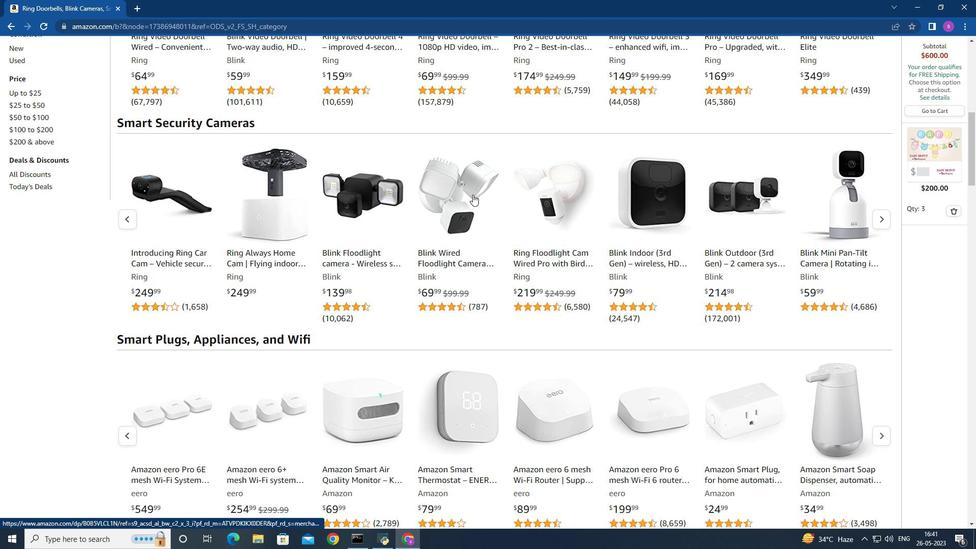 
Action: Mouse scrolled (473, 195) with delta (0, 0)
Screenshot: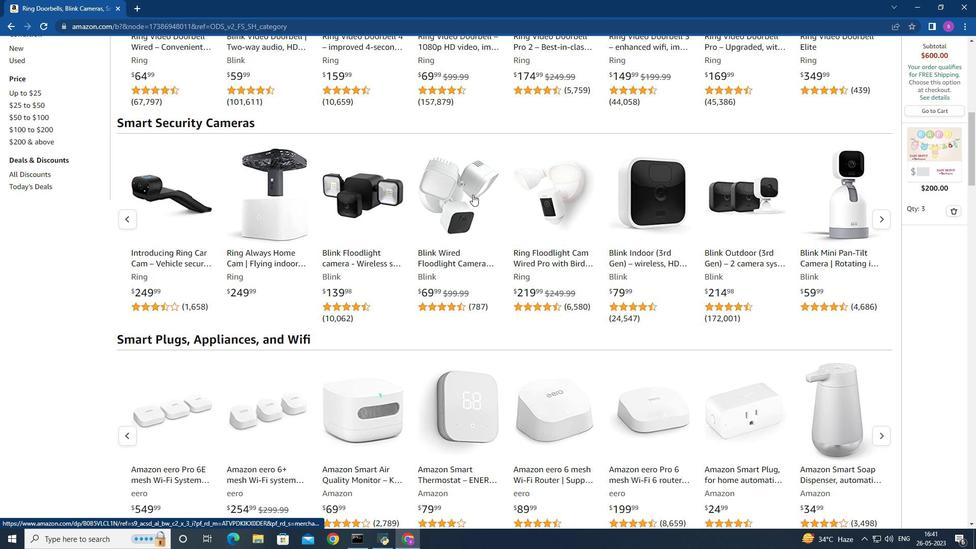 
Action: Mouse scrolled (473, 195) with delta (0, 0)
Screenshot: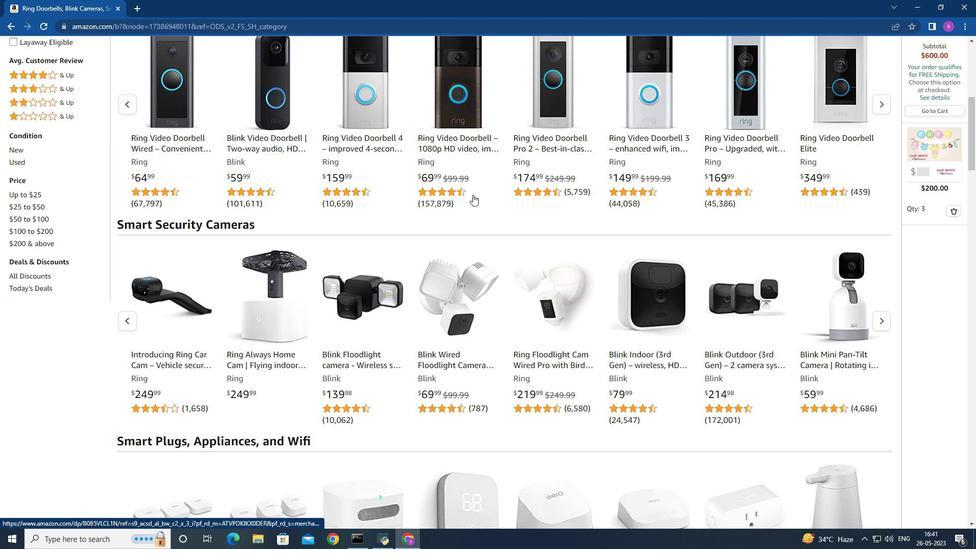 
Action: Mouse scrolled (473, 195) with delta (0, 0)
Screenshot: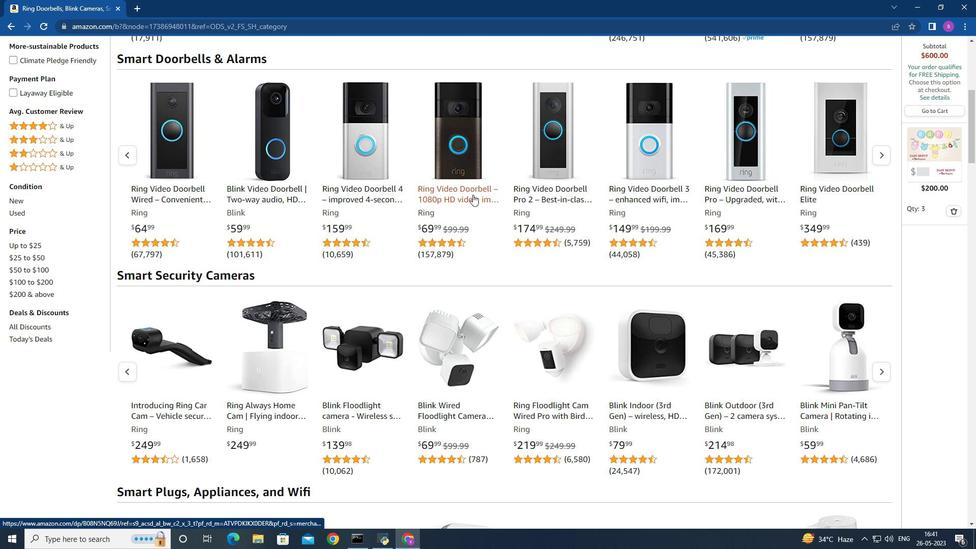 
Action: Mouse scrolled (473, 195) with delta (0, 0)
Screenshot: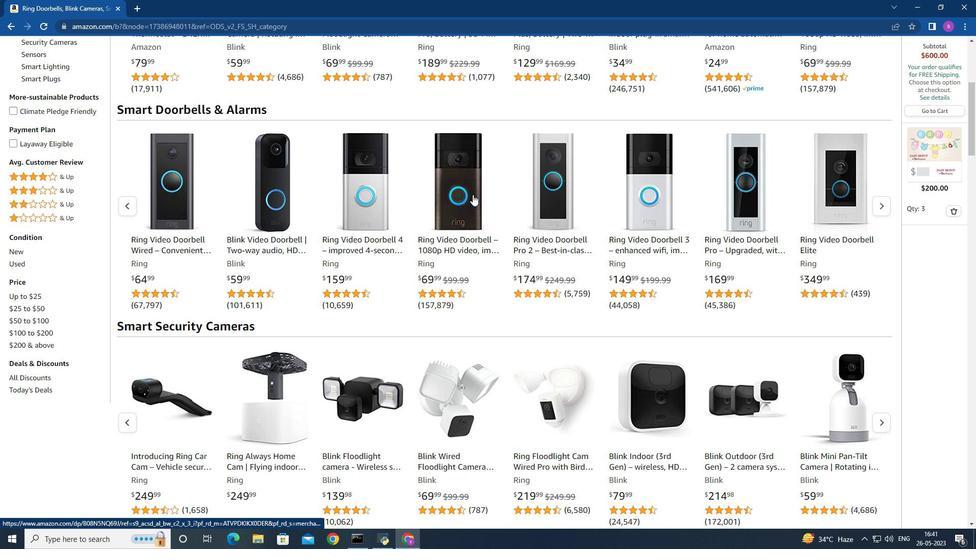 
Action: Mouse scrolled (473, 195) with delta (0, 0)
Screenshot: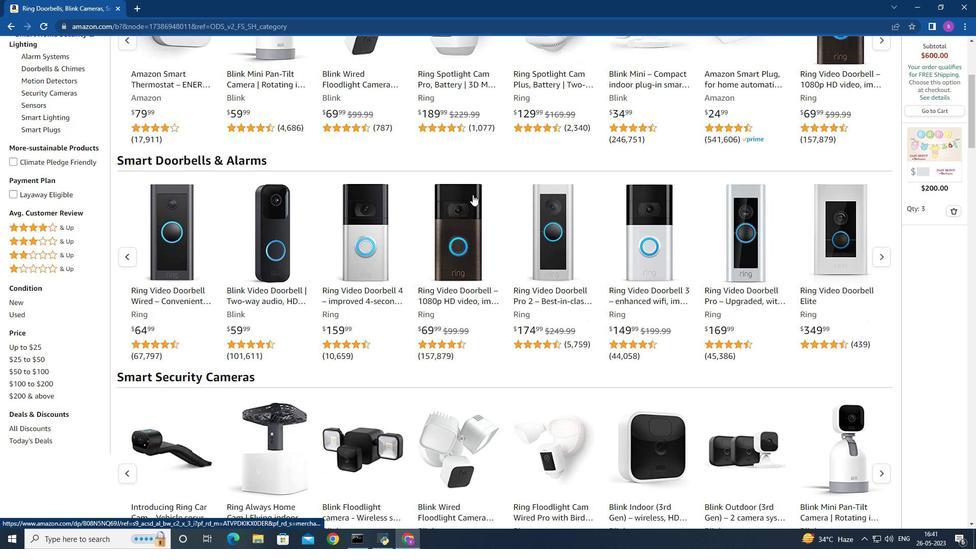 
Action: Mouse scrolled (473, 195) with delta (0, 0)
Screenshot: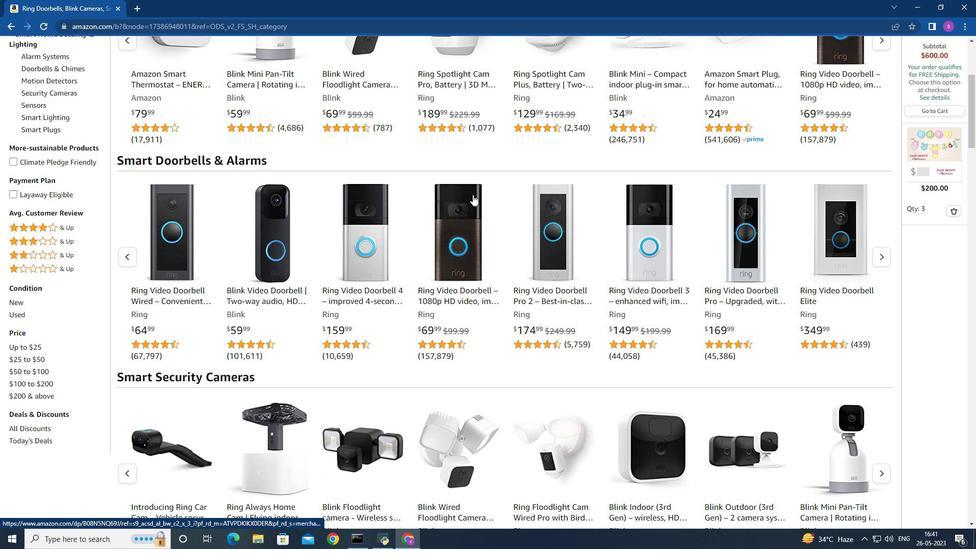 
Action: Mouse scrolled (473, 195) with delta (0, 0)
Screenshot: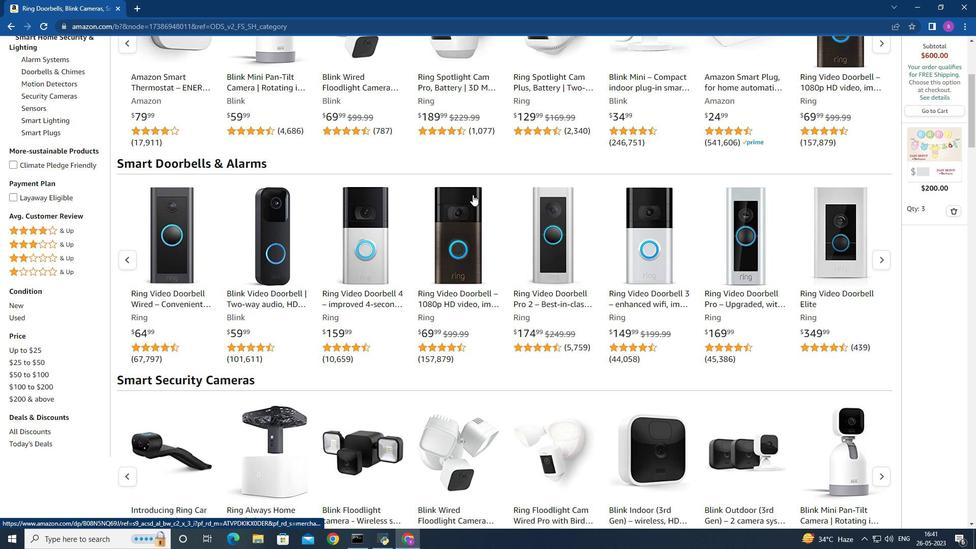 
Action: Mouse scrolled (473, 195) with delta (0, 0)
Screenshot: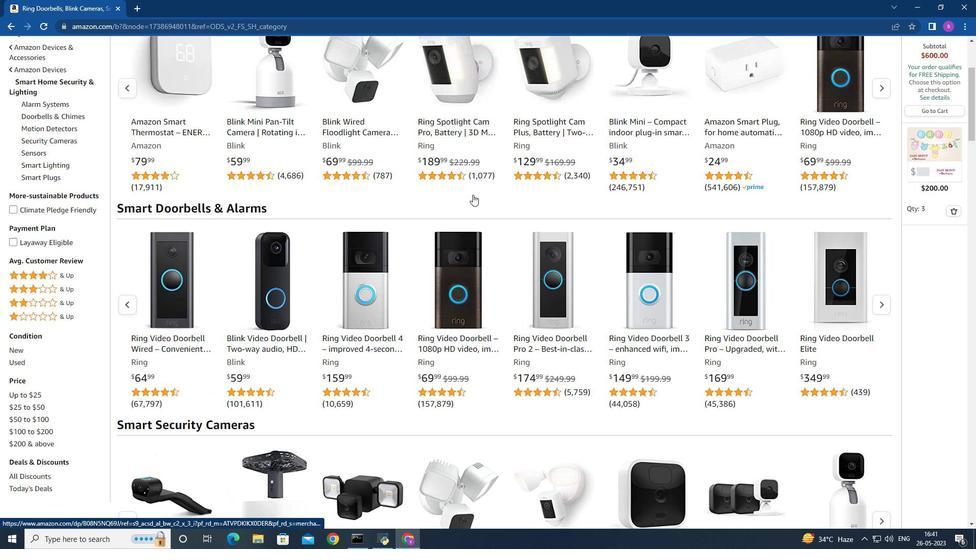 
Action: Mouse scrolled (473, 195) with delta (0, 0)
Screenshot: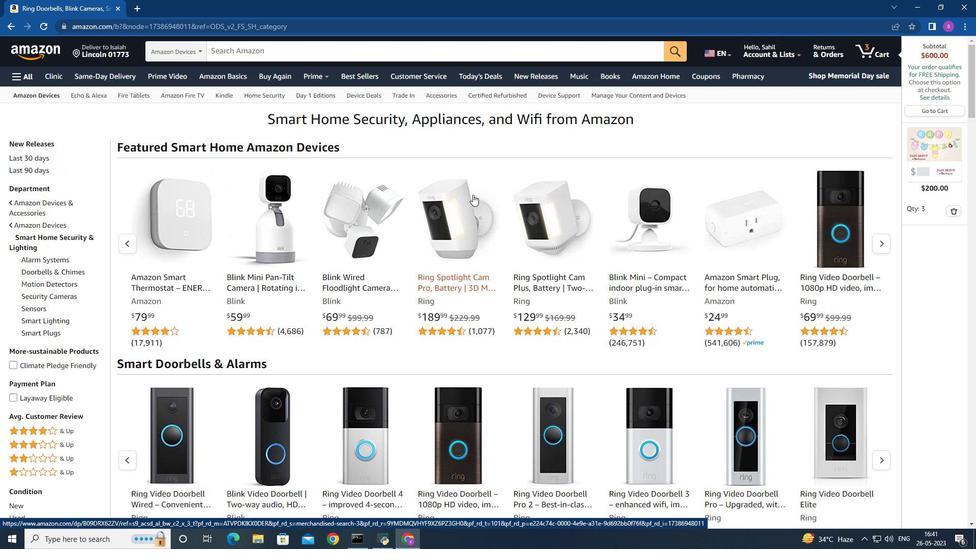 
Action: Mouse scrolled (473, 195) with delta (0, 0)
Screenshot: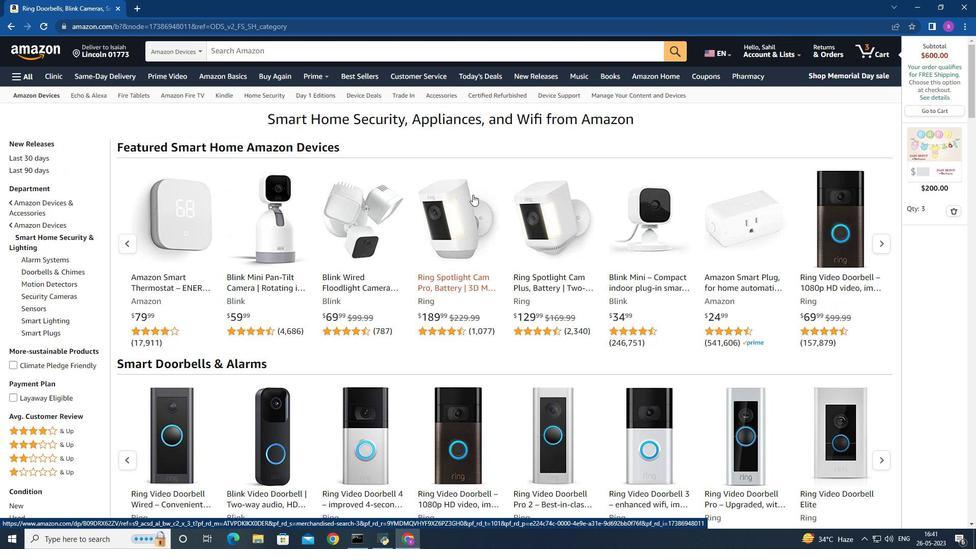 
Action: Mouse scrolled (473, 195) with delta (0, 0)
Screenshot: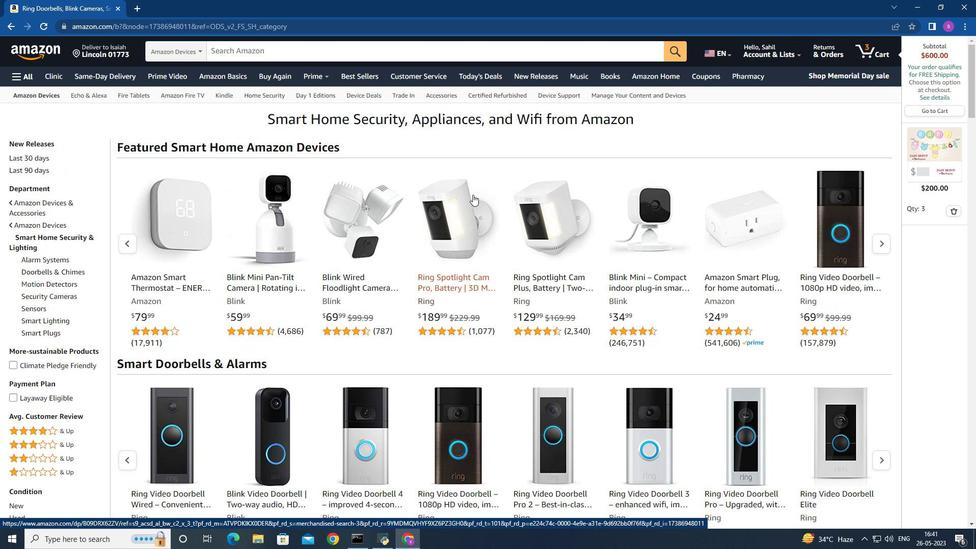 
Action: Mouse scrolled (473, 195) with delta (0, 0)
Screenshot: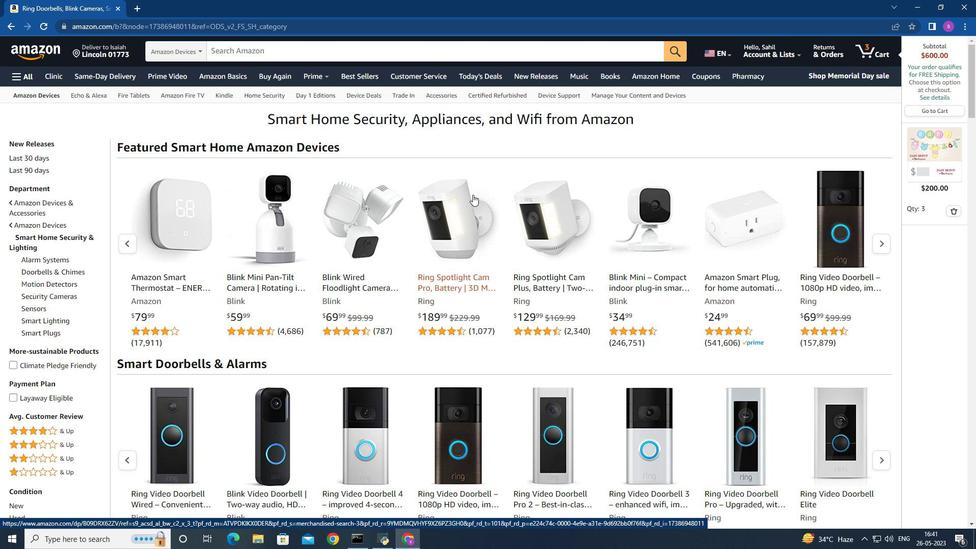 
Action: Mouse moved to (315, 55)
Screenshot: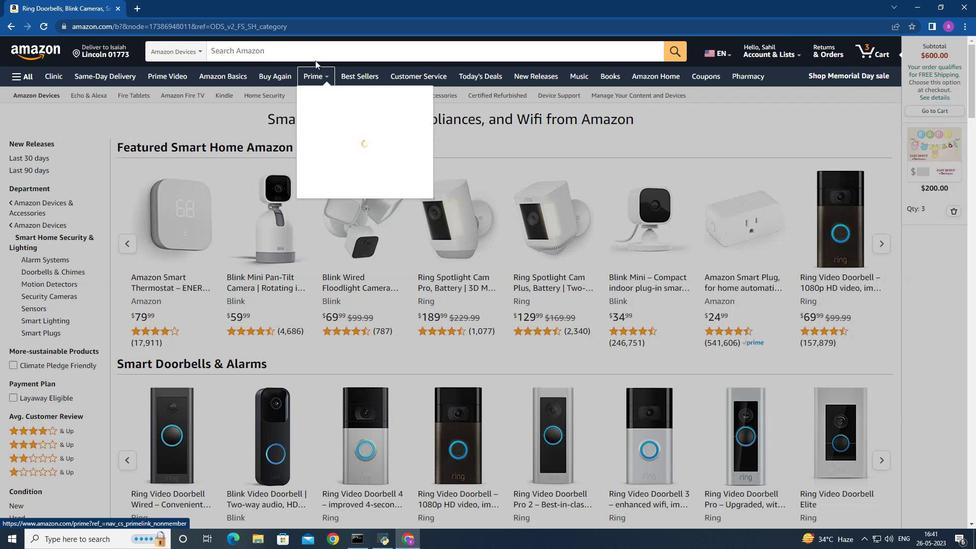 
Action: Mouse pressed left at (315, 55)
Screenshot: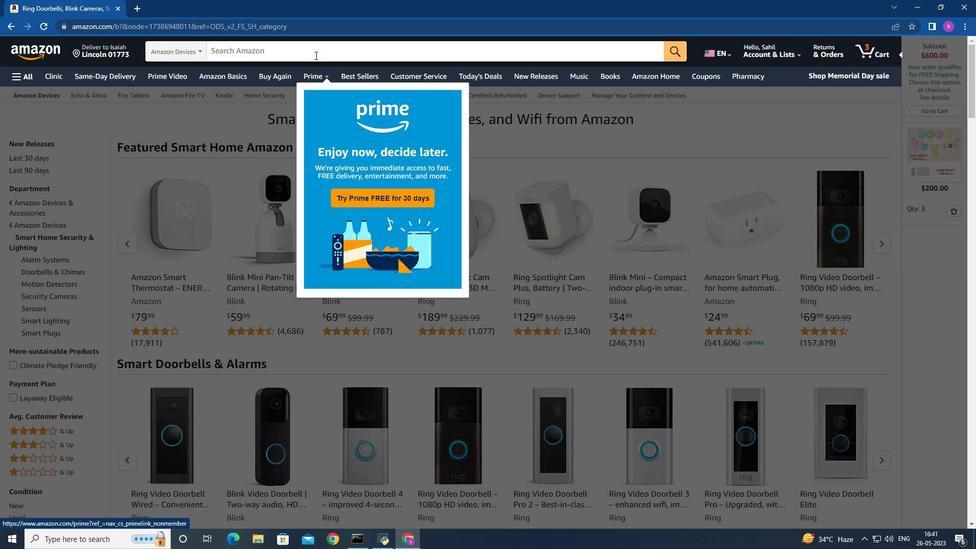 
Action: Key pressed arlo<Key.space>security<Key.enter>
Screenshot: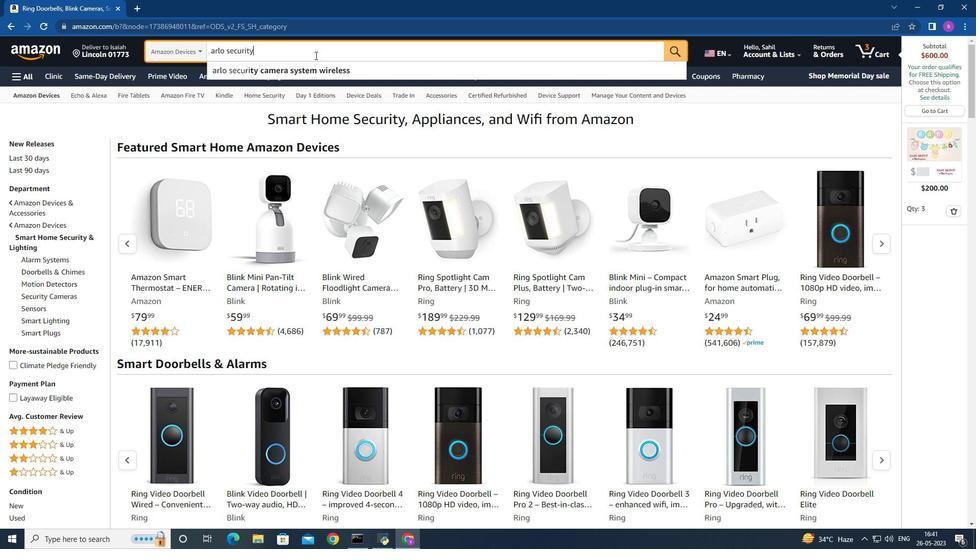 
Action: Mouse moved to (393, 218)
Screenshot: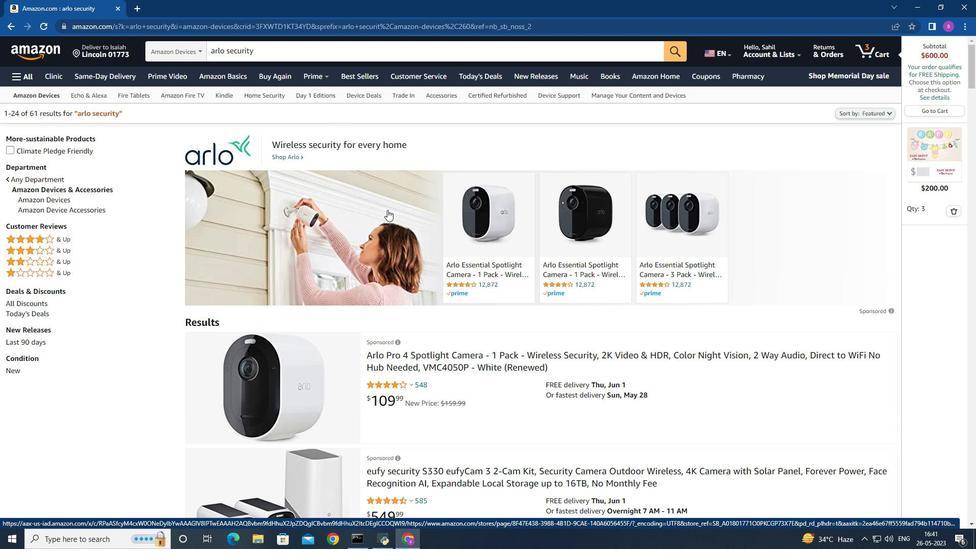 
Action: Mouse scrolled (393, 218) with delta (0, 0)
Screenshot: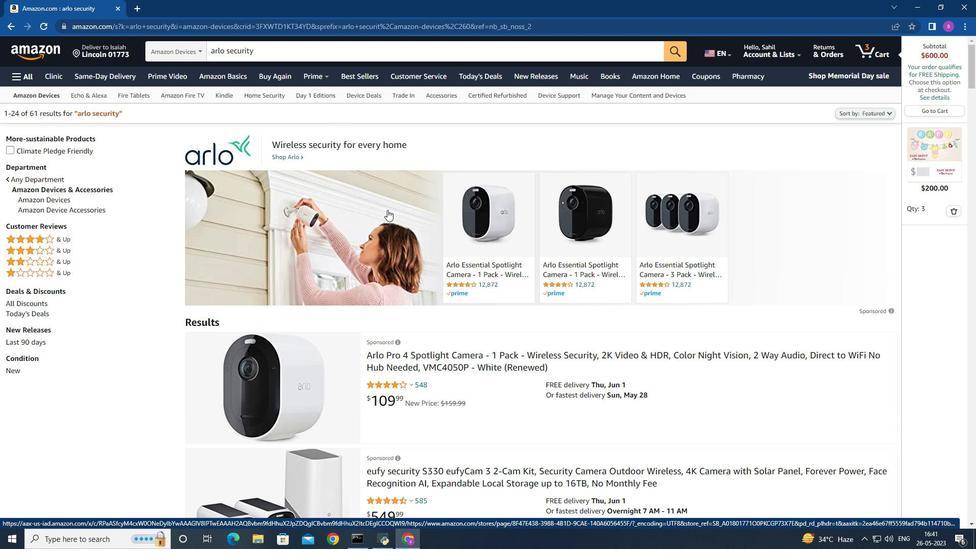 
Action: Mouse moved to (393, 218)
Screenshot: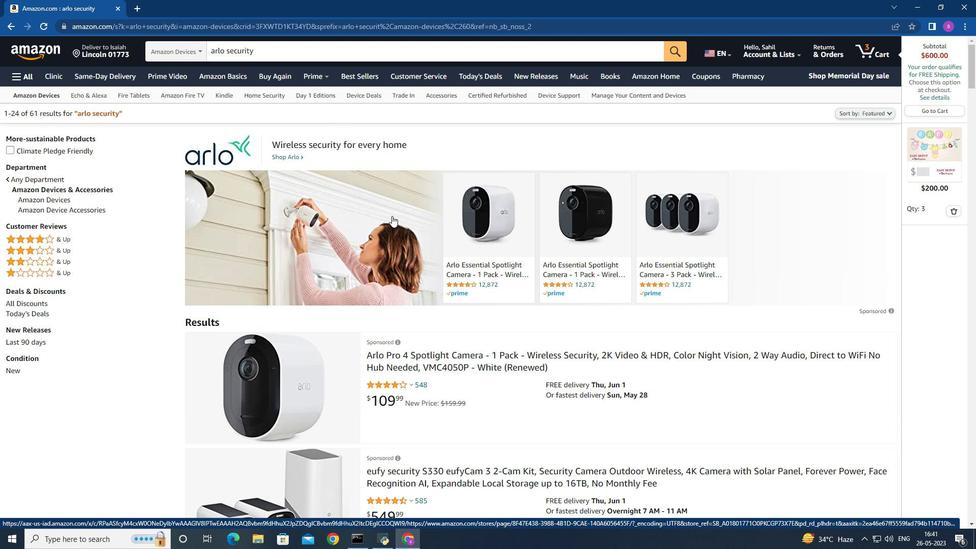 
Action: Mouse scrolled (393, 218) with delta (0, 0)
Screenshot: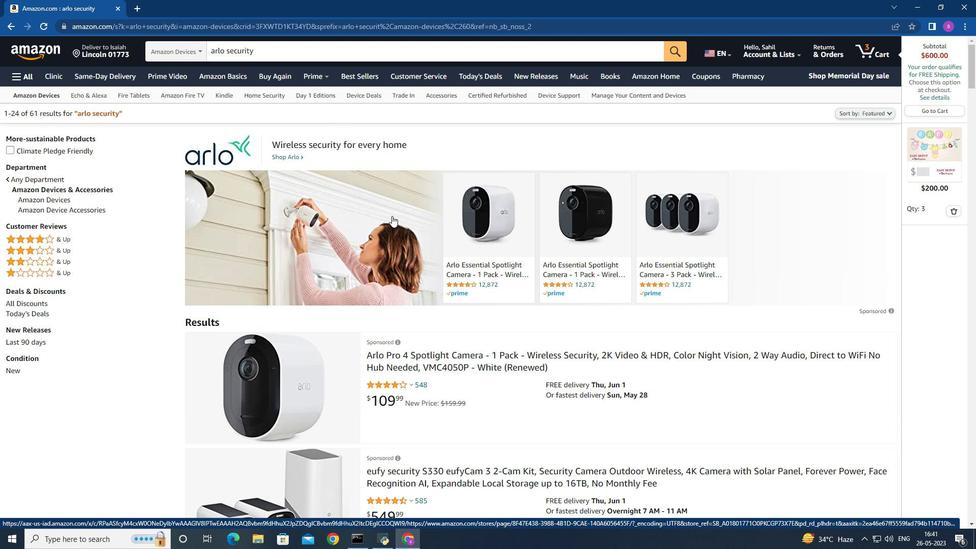 
Action: Mouse moved to (393, 219)
Screenshot: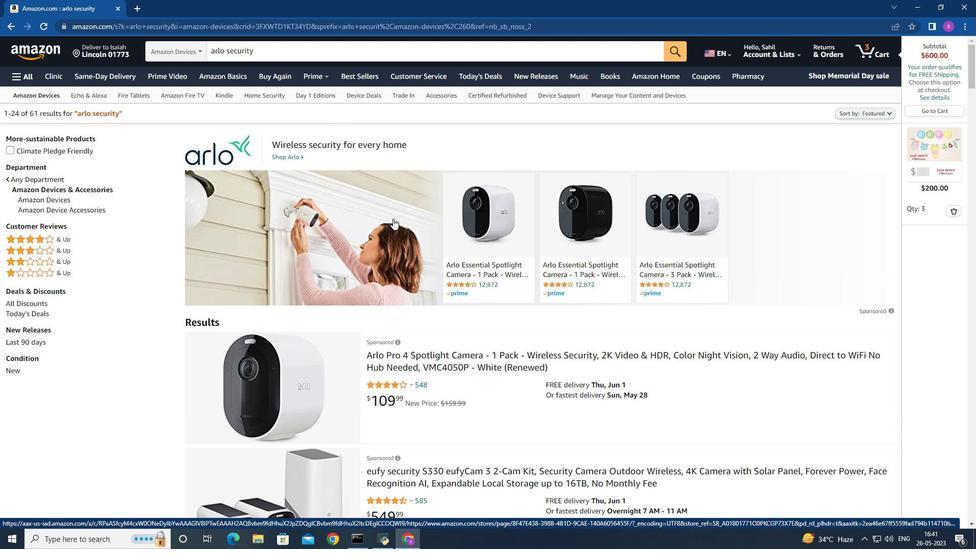 
Action: Mouse scrolled (393, 218) with delta (0, 0)
Screenshot: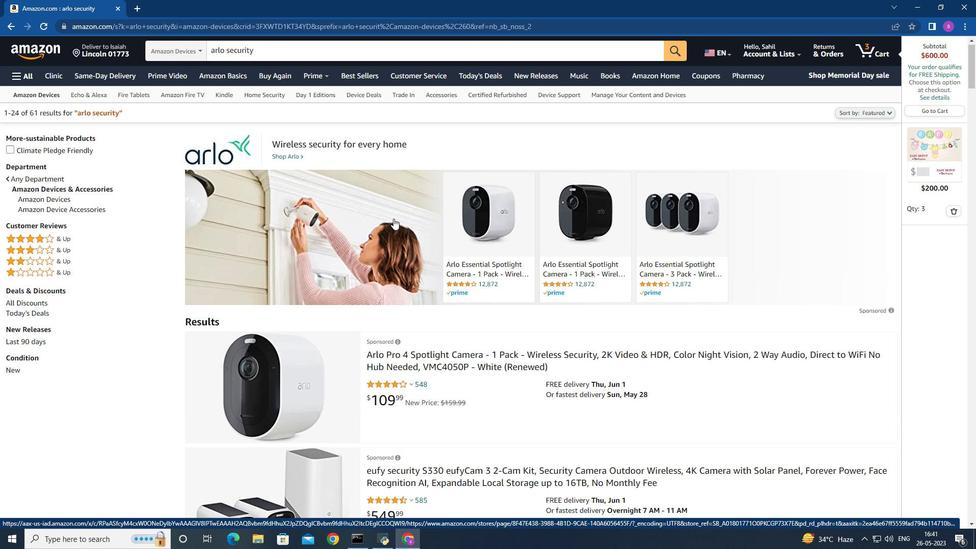 
Action: Mouse moved to (427, 297)
Screenshot: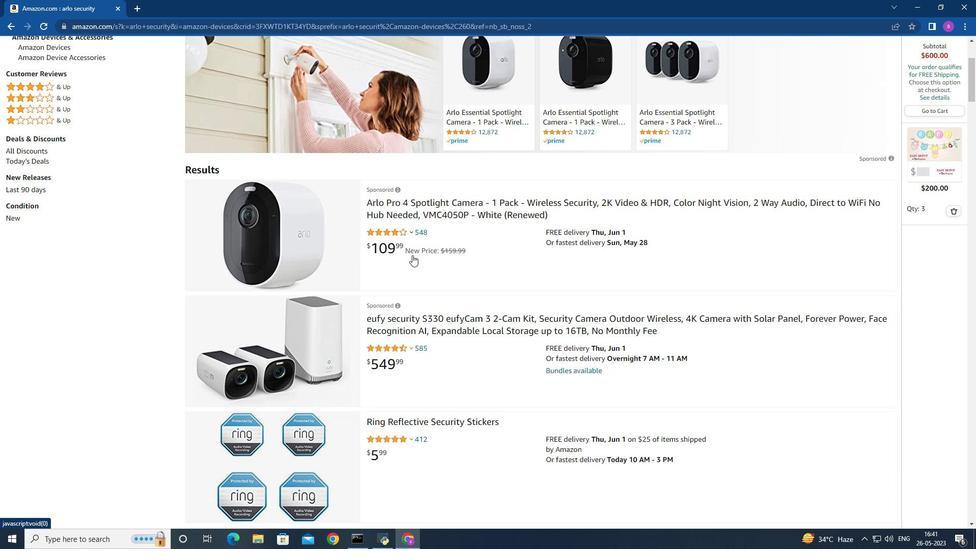 
Action: Mouse scrolled (427, 296) with delta (0, 0)
Screenshot: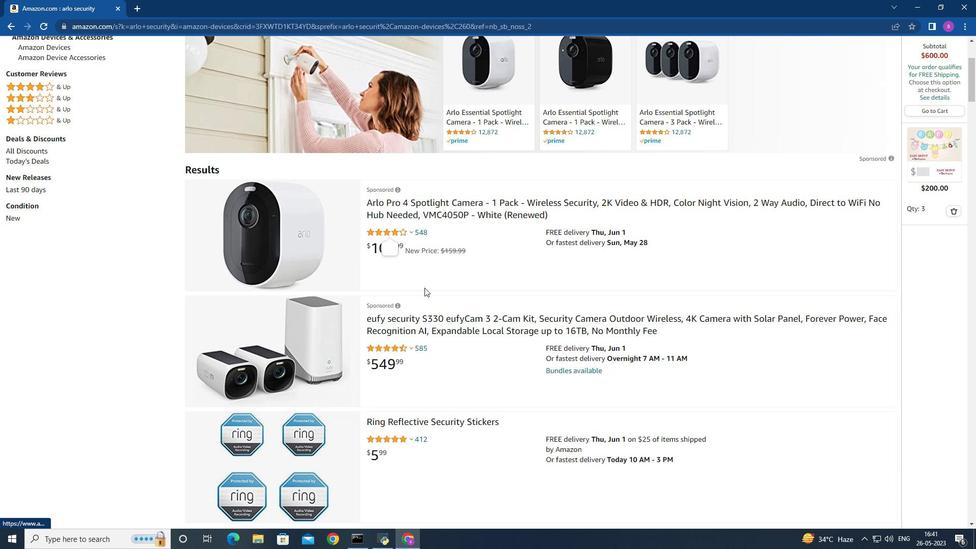 
Action: Mouse scrolled (427, 296) with delta (0, 0)
Screenshot: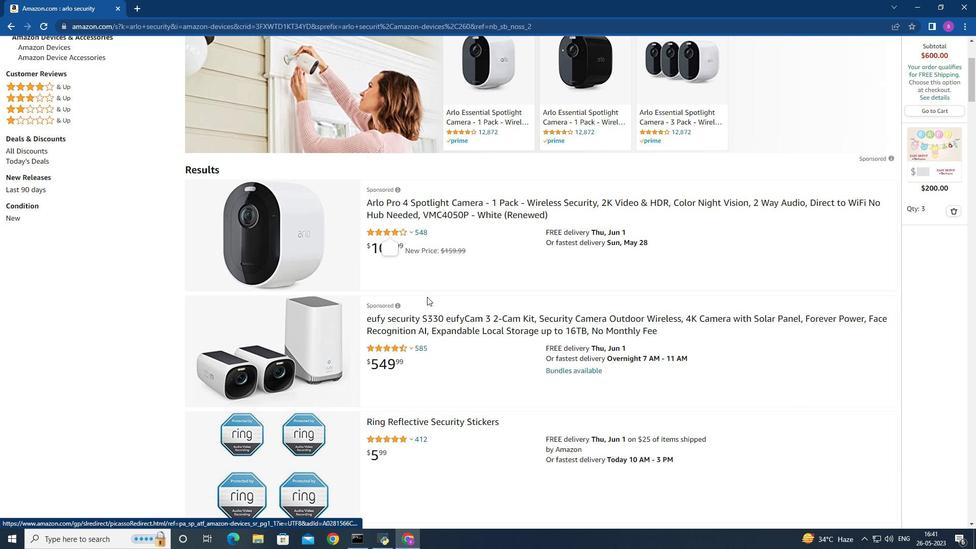 
Action: Mouse scrolled (427, 296) with delta (0, 0)
Screenshot: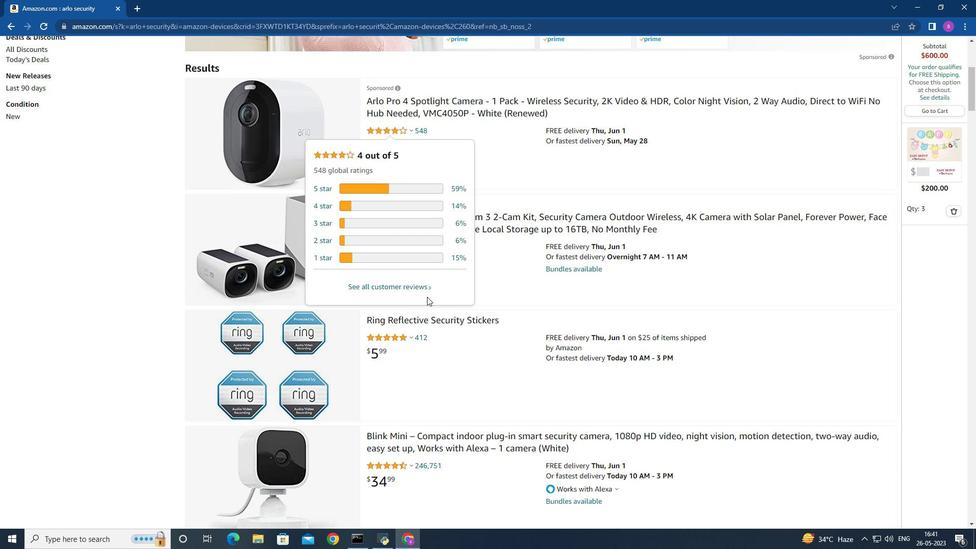 
Action: Mouse scrolled (427, 296) with delta (0, 0)
Screenshot: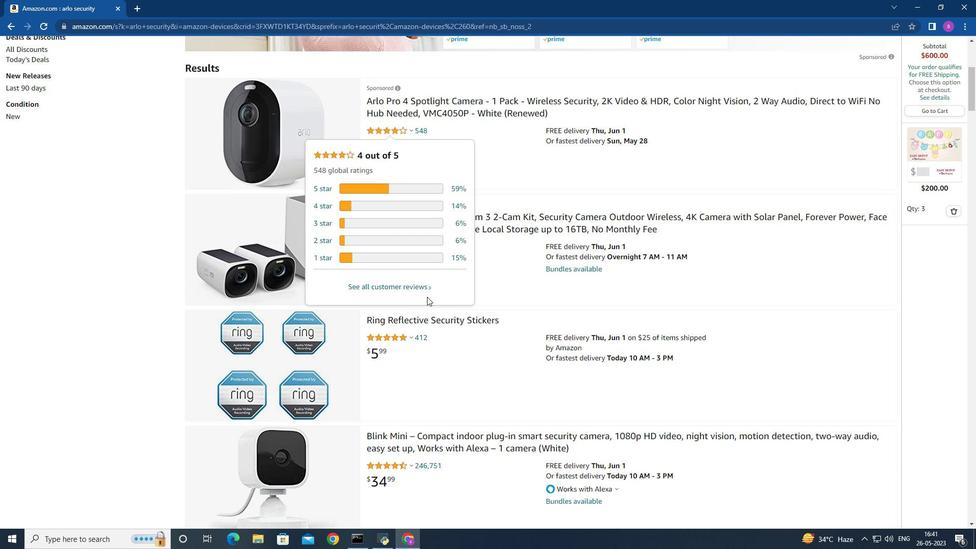 
Action: Mouse scrolled (427, 296) with delta (0, 0)
Screenshot: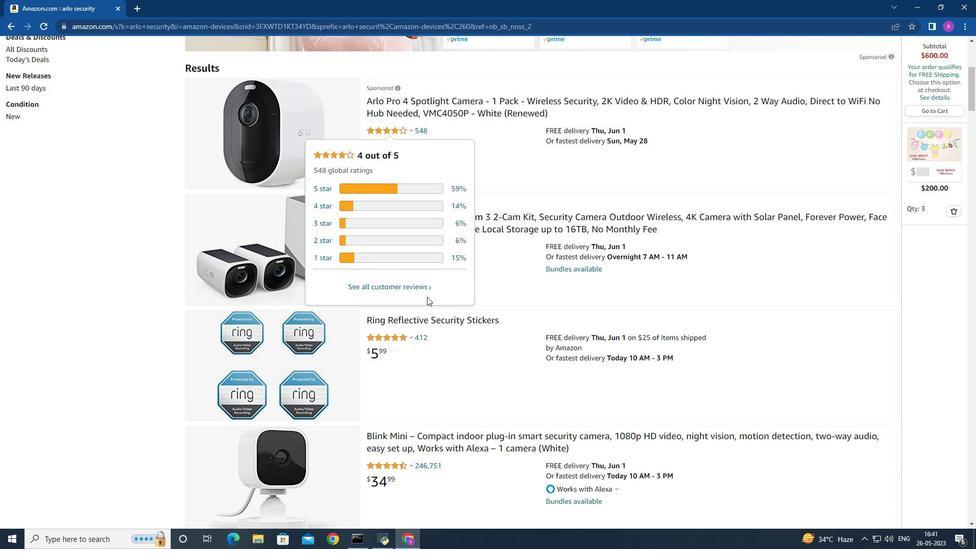 
Action: Mouse scrolled (427, 296) with delta (0, 0)
Screenshot: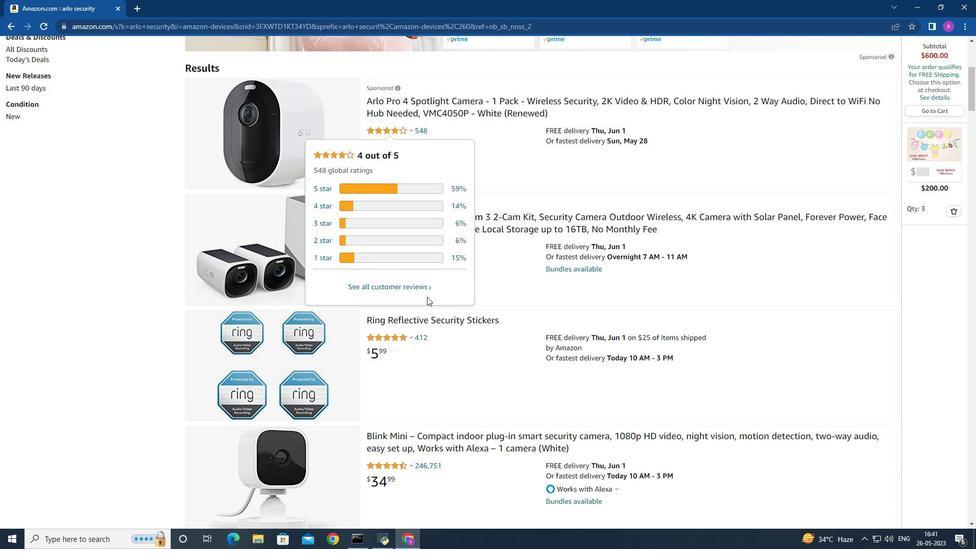 
Action: Mouse scrolled (427, 296) with delta (0, 0)
Screenshot: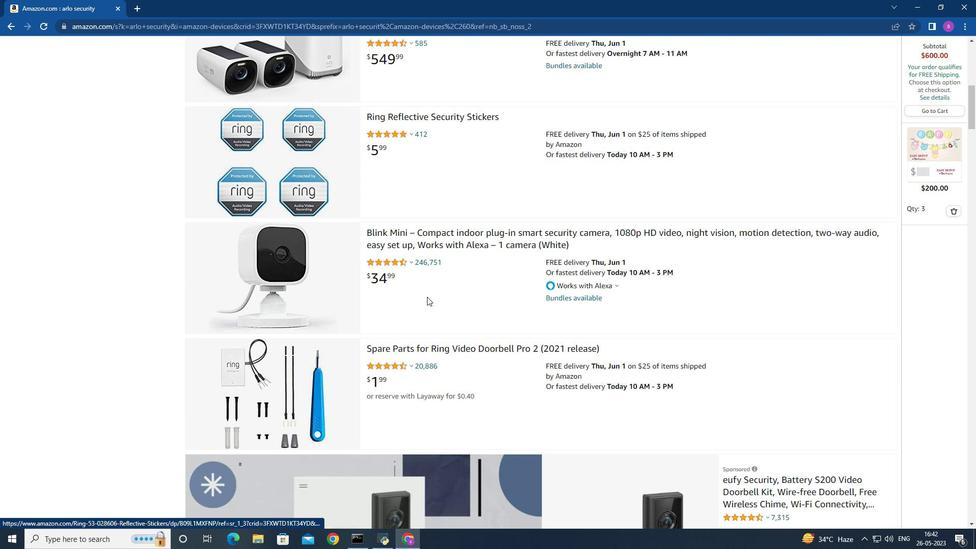 
Action: Mouse scrolled (427, 296) with delta (0, 0)
Screenshot: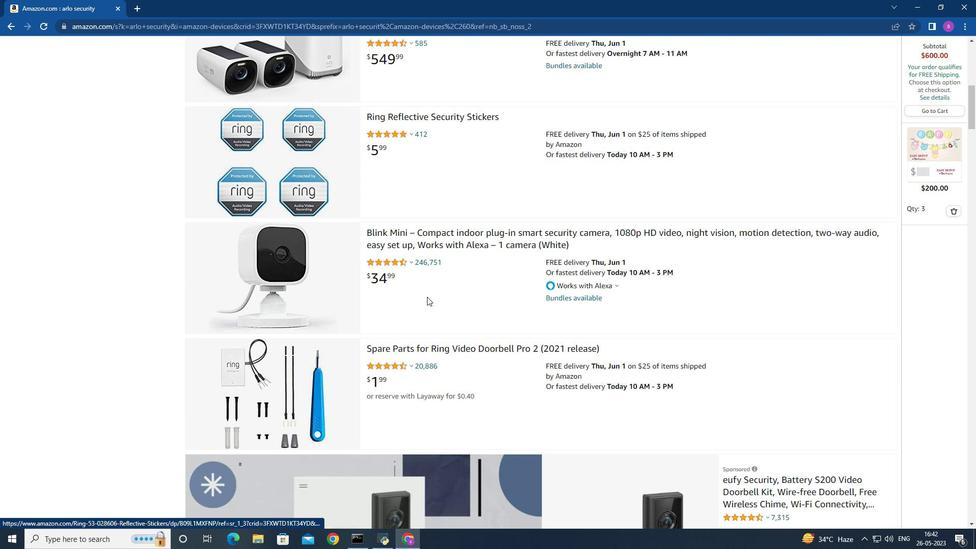 
Action: Mouse scrolled (427, 296) with delta (0, 0)
Screenshot: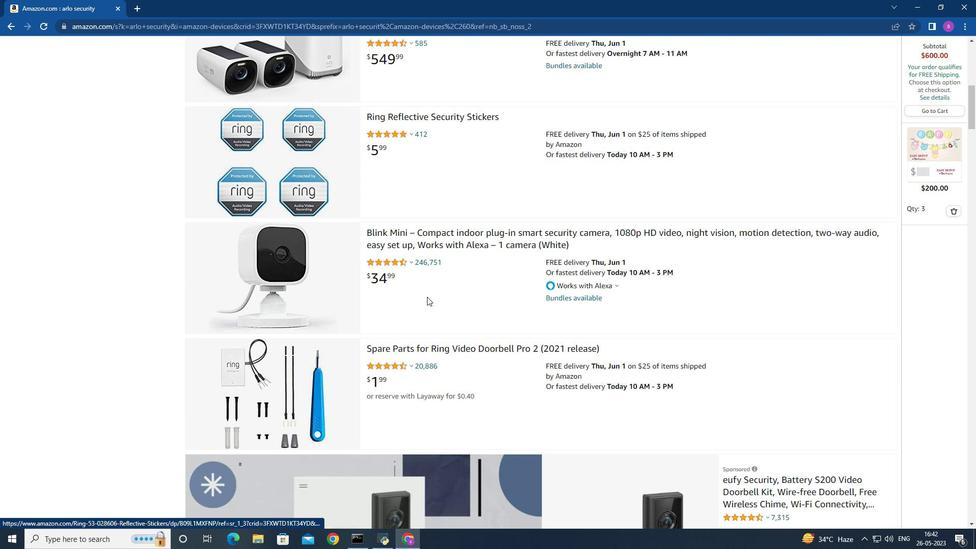 
Action: Mouse scrolled (427, 296) with delta (0, 0)
Screenshot: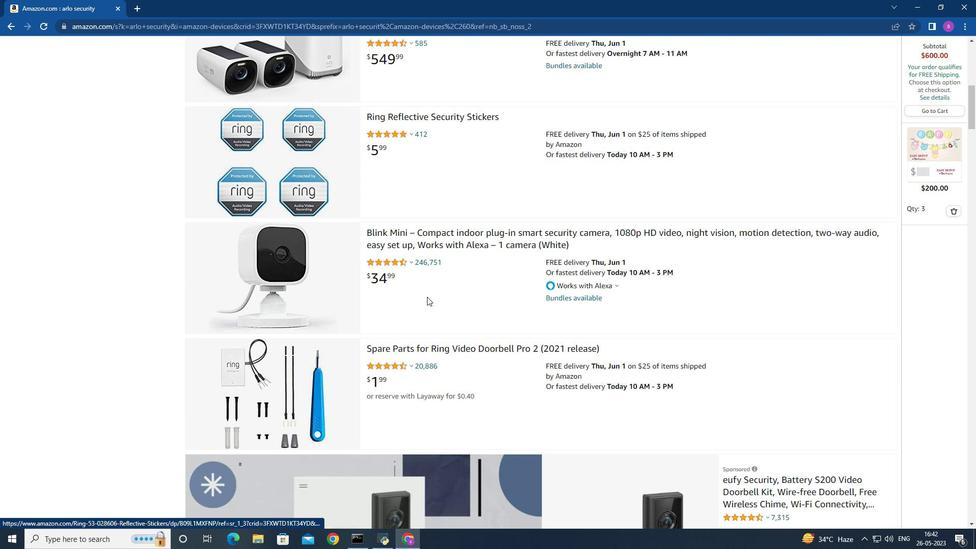 
Action: Mouse scrolled (427, 297) with delta (0, 0)
Screenshot: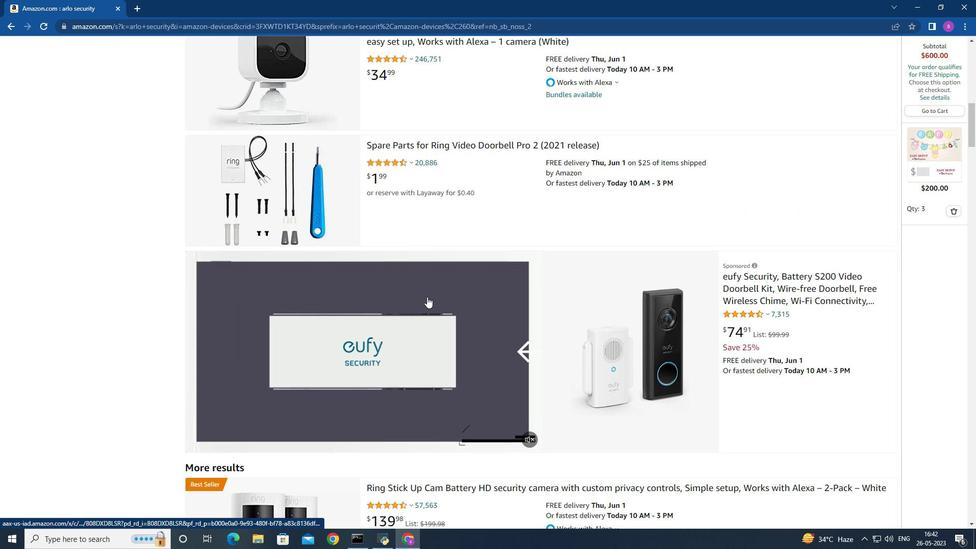 
Action: Mouse scrolled (427, 297) with delta (0, 0)
Screenshot: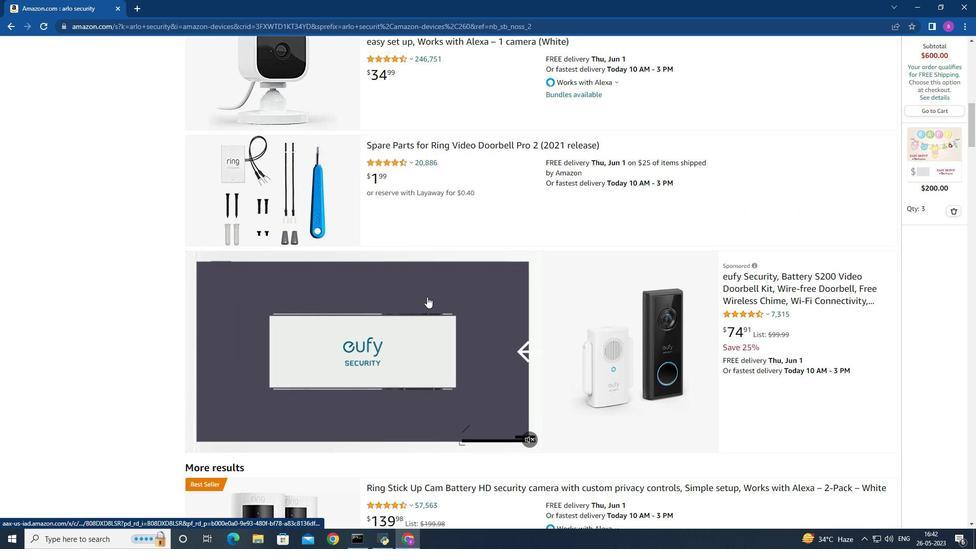 
Action: Mouse scrolled (427, 297) with delta (0, 0)
Screenshot: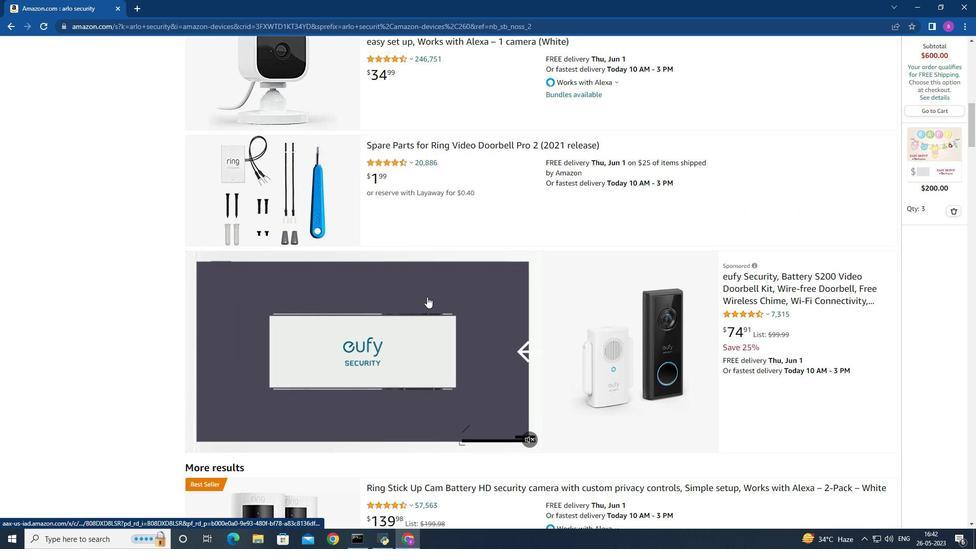 
Action: Mouse scrolled (427, 297) with delta (0, 0)
Screenshot: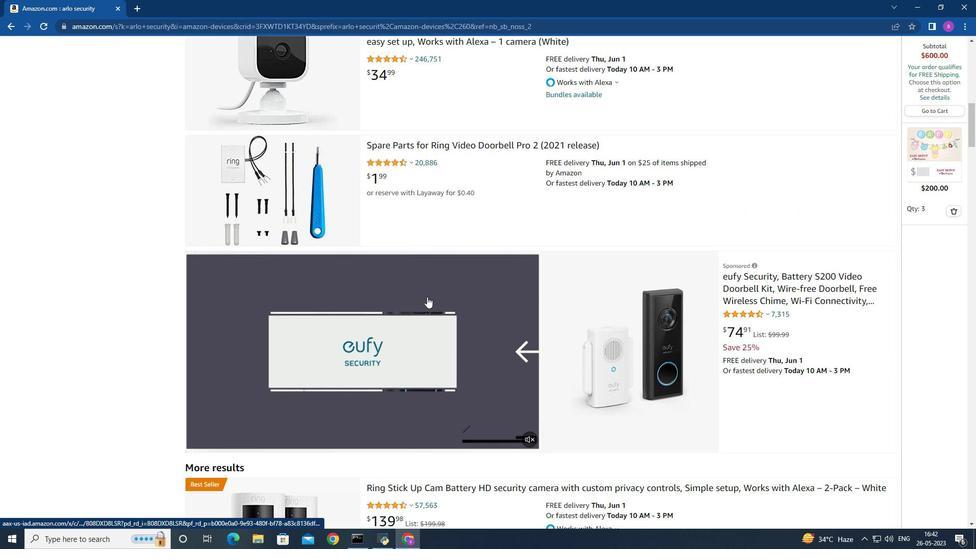 
Action: Mouse scrolled (427, 297) with delta (0, 0)
Screenshot: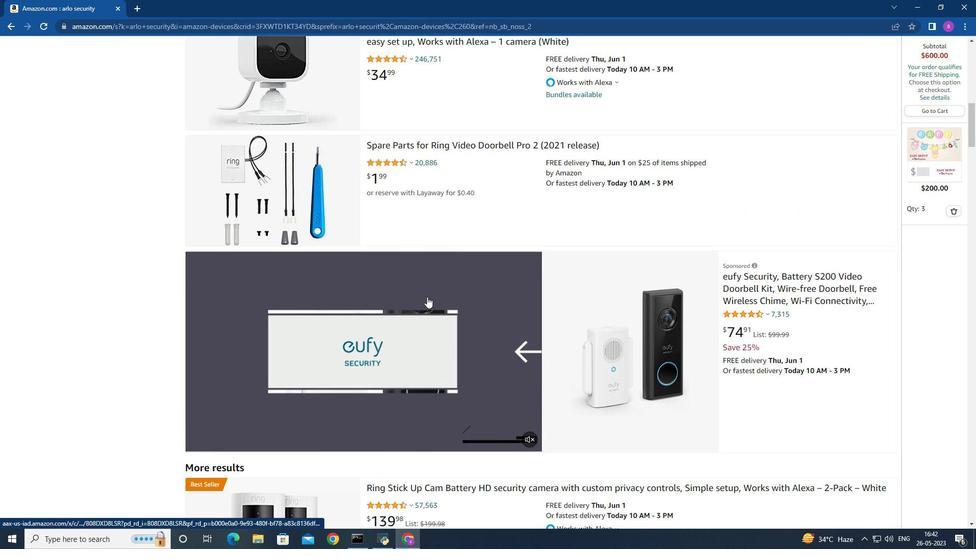 
Action: Mouse scrolled (427, 297) with delta (0, 0)
Screenshot: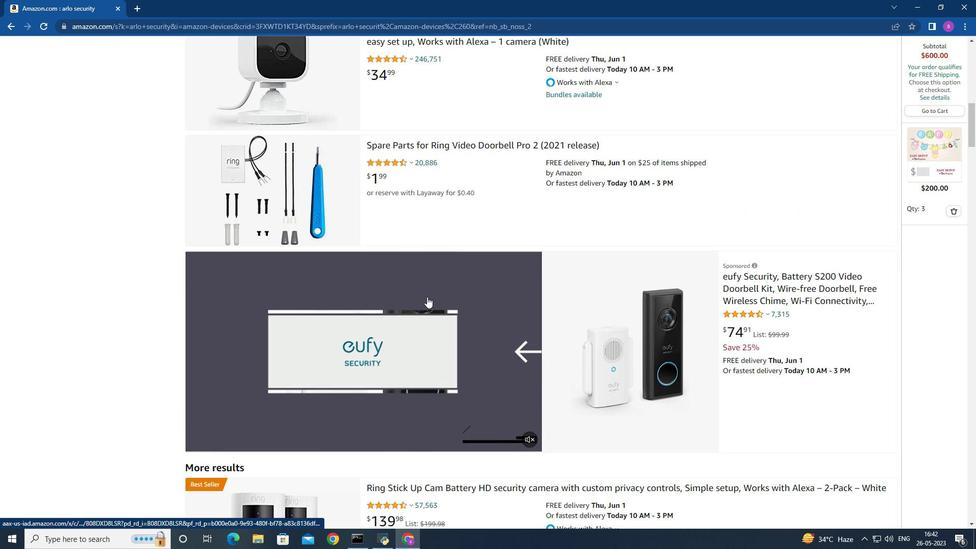 
Action: Mouse scrolled (427, 297) with delta (0, 0)
Screenshot: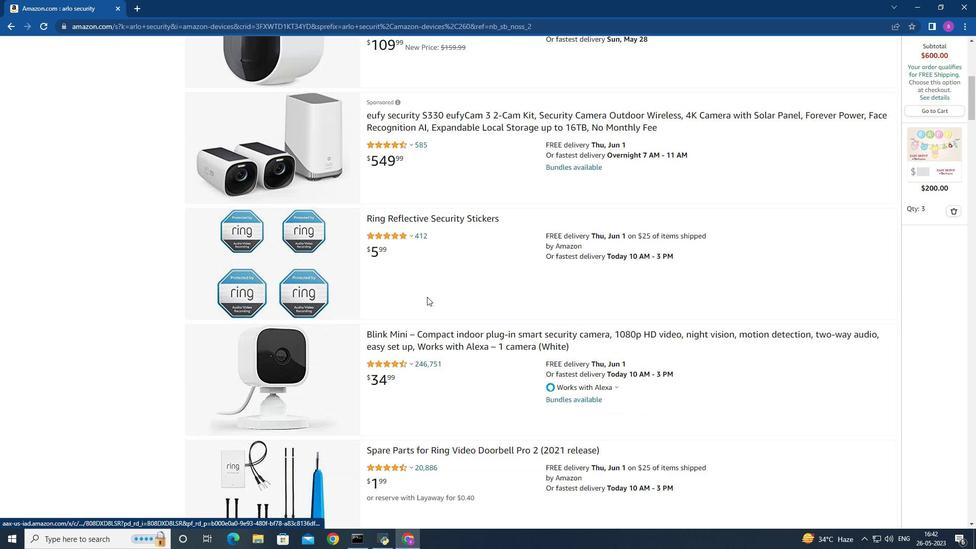 
Action: Mouse moved to (427, 297)
Screenshot: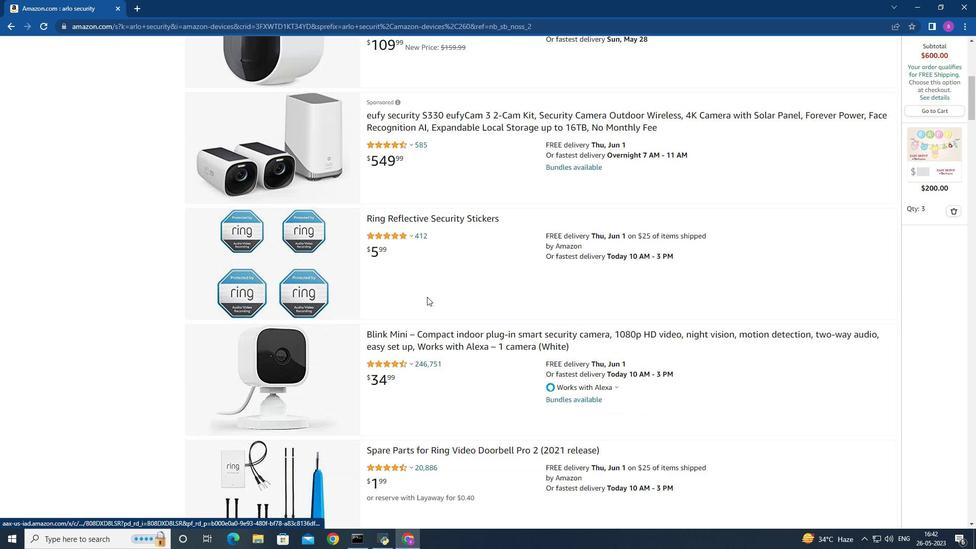 
Action: Mouse scrolled (427, 297) with delta (0, 0)
Screenshot: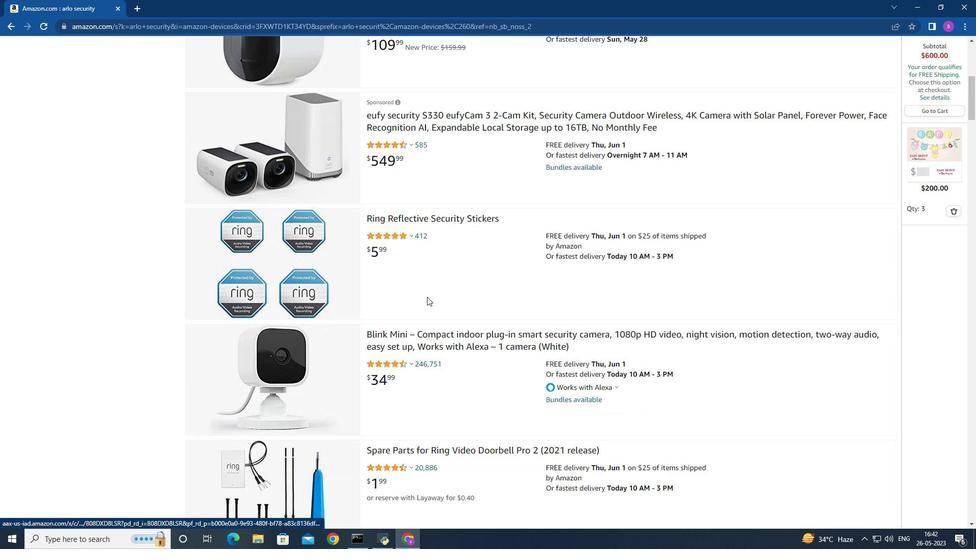 
Action: Mouse scrolled (427, 297) with delta (0, 0)
Screenshot: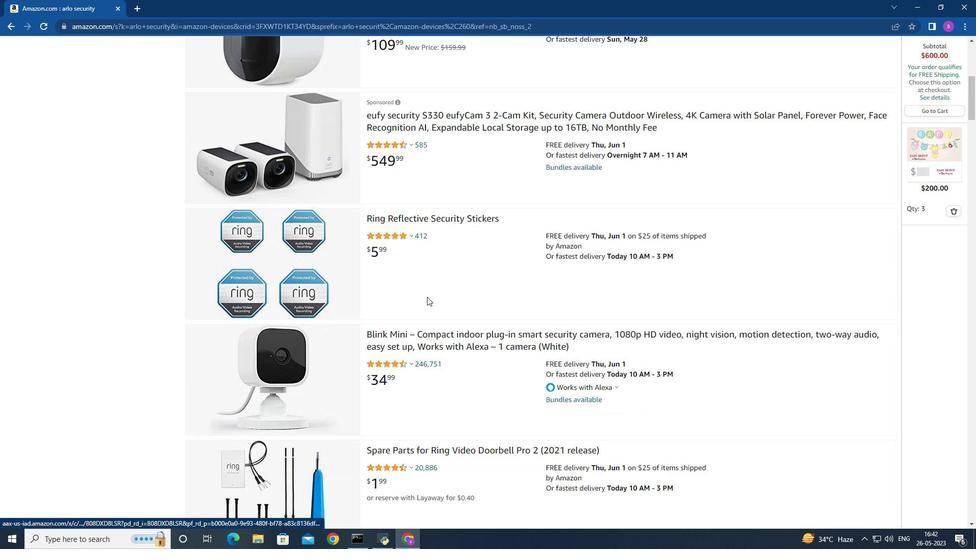 
Action: Mouse scrolled (427, 297) with delta (0, 0)
Screenshot: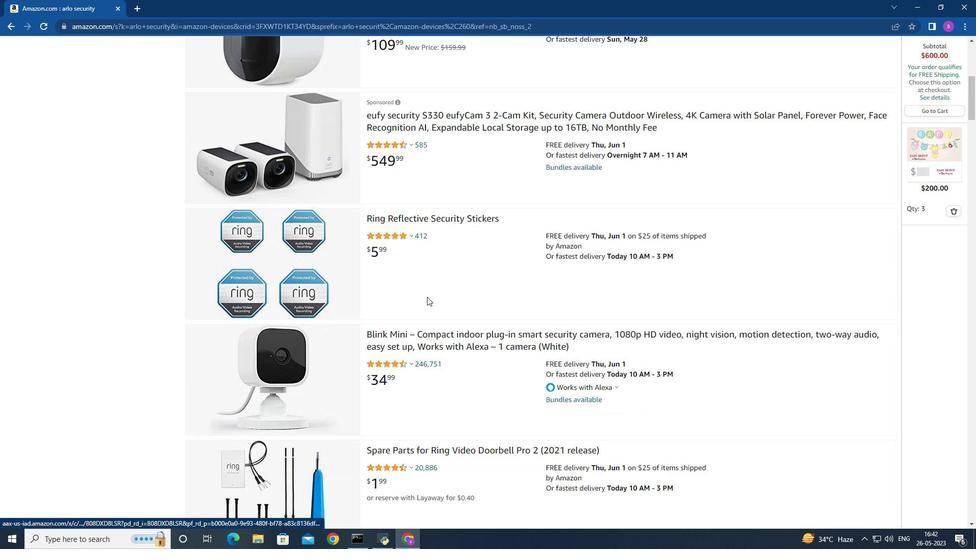
Action: Mouse scrolled (427, 297) with delta (0, 0)
Screenshot: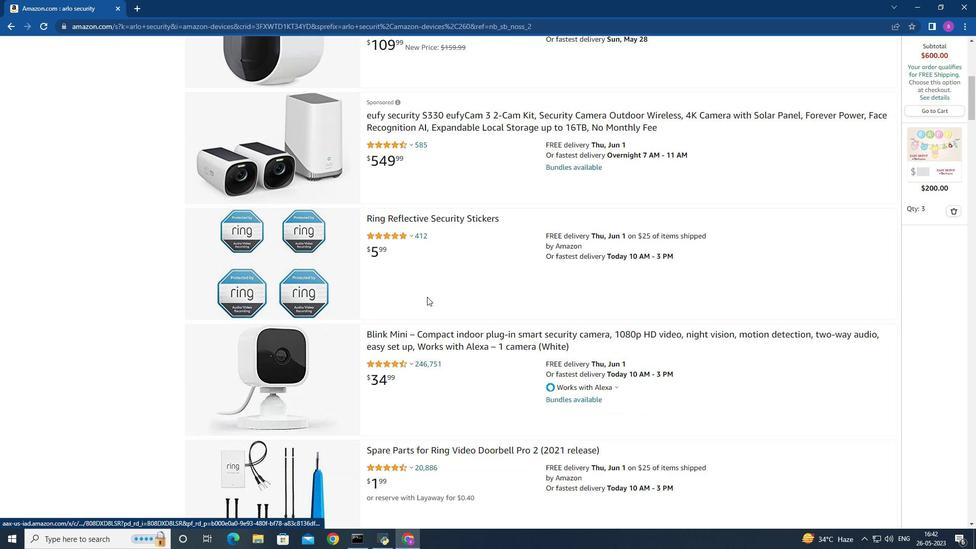 
Action: Mouse scrolled (427, 297) with delta (0, 0)
Screenshot: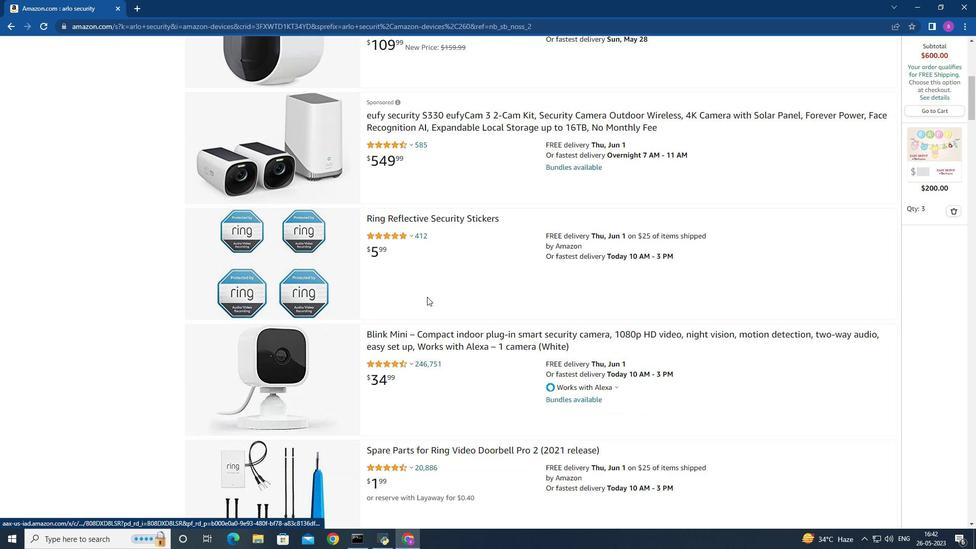
Action: Mouse moved to (433, 301)
Screenshot: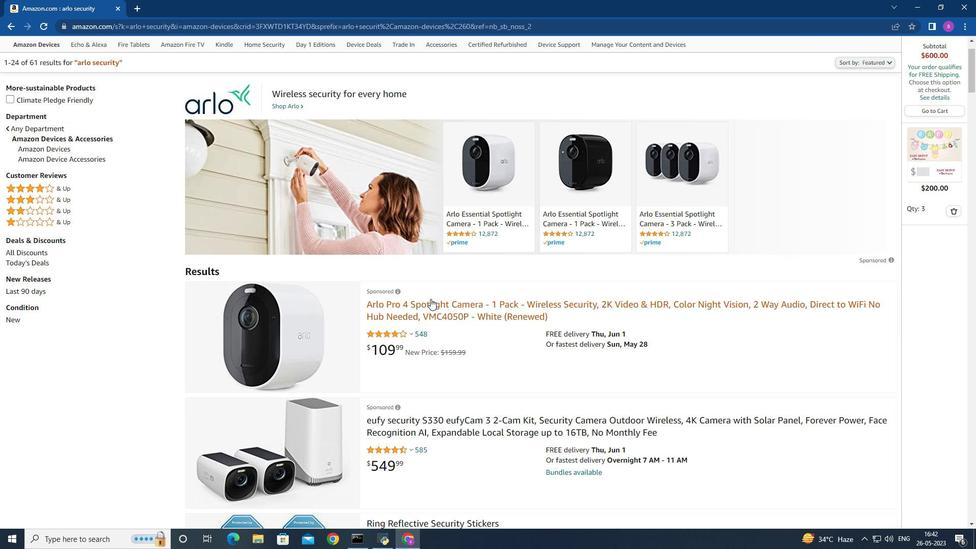 
Action: Mouse pressed left at (433, 301)
Screenshot: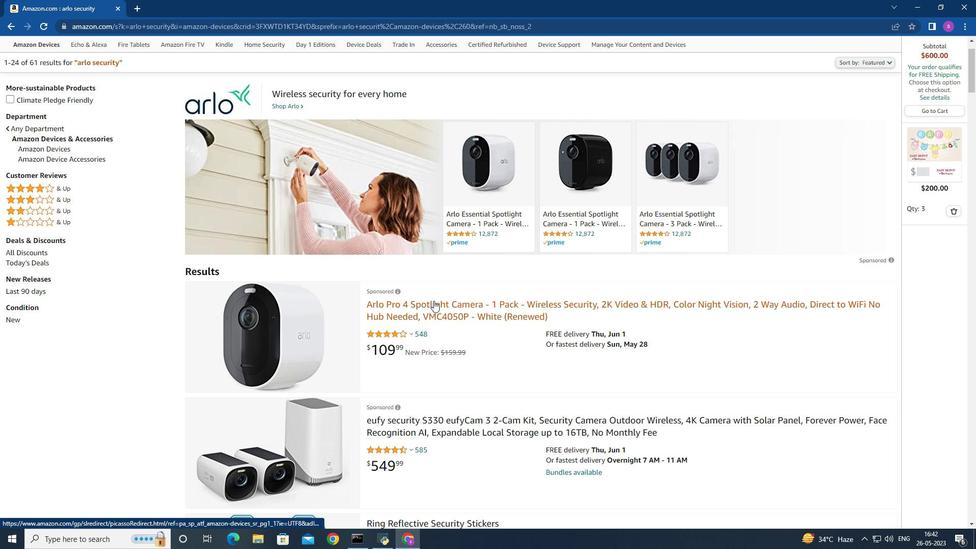 
Action: Mouse moved to (726, 288)
Screenshot: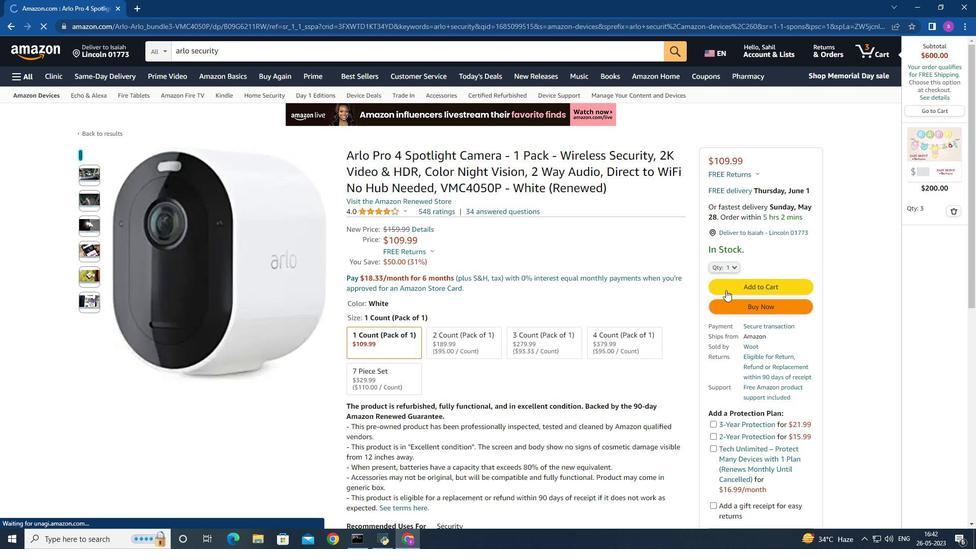 
Action: Mouse pressed left at (726, 288)
Screenshot: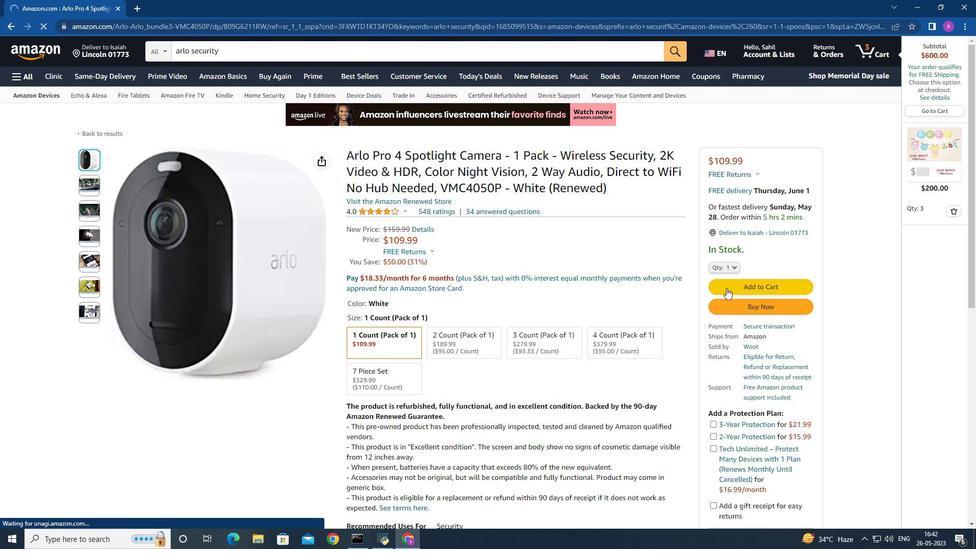 
Action: Mouse moved to (242, 54)
Screenshot: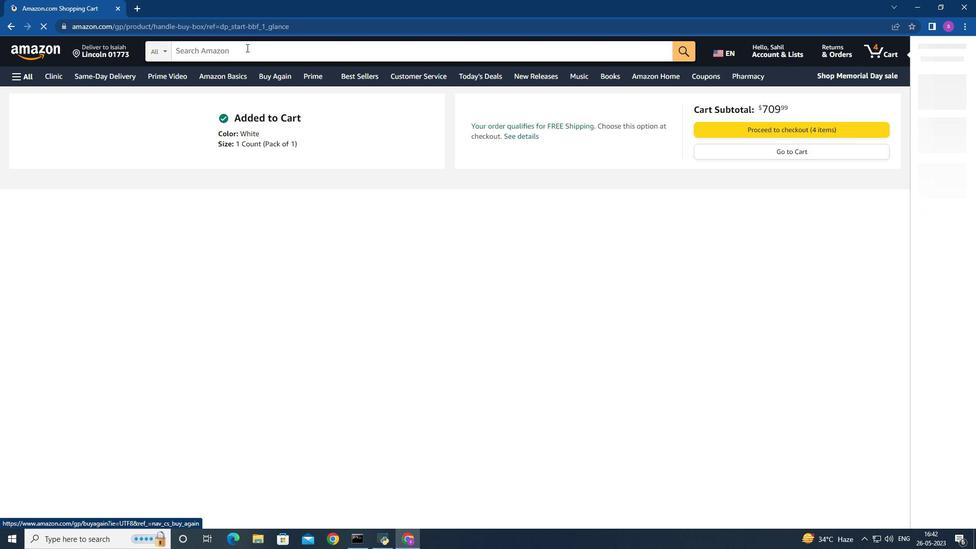 
Action: Mouse pressed left at (242, 54)
Screenshot: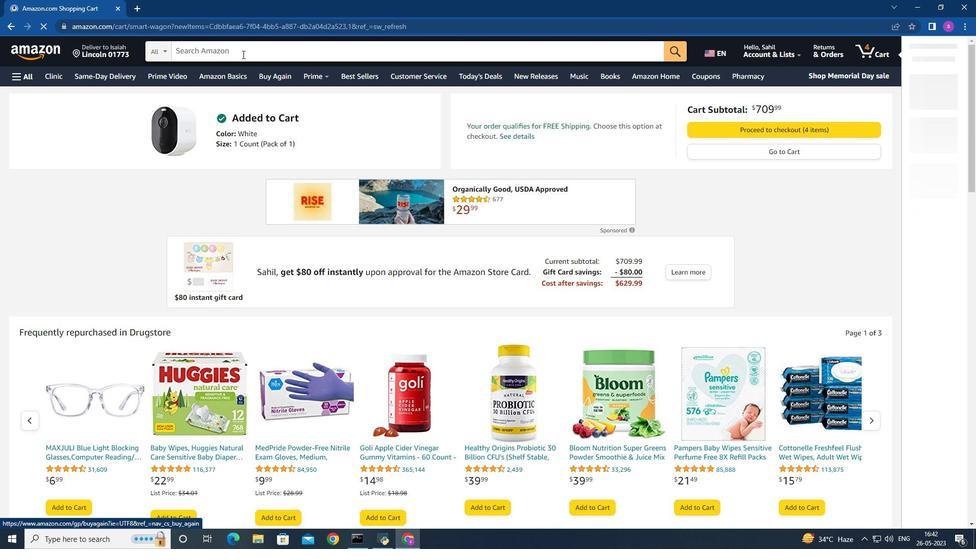
Action: Mouse moved to (24, 76)
Screenshot: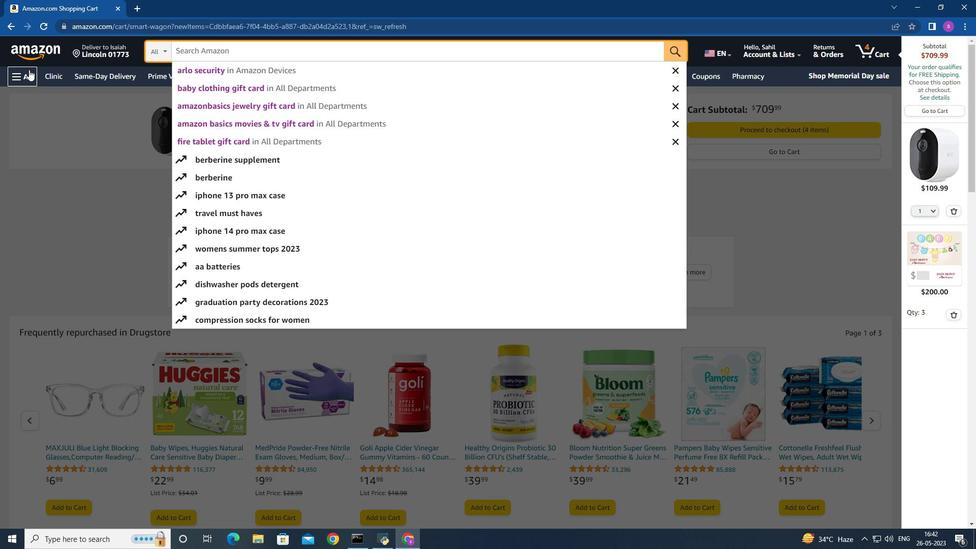 
Action: Mouse pressed left at (24, 76)
Screenshot: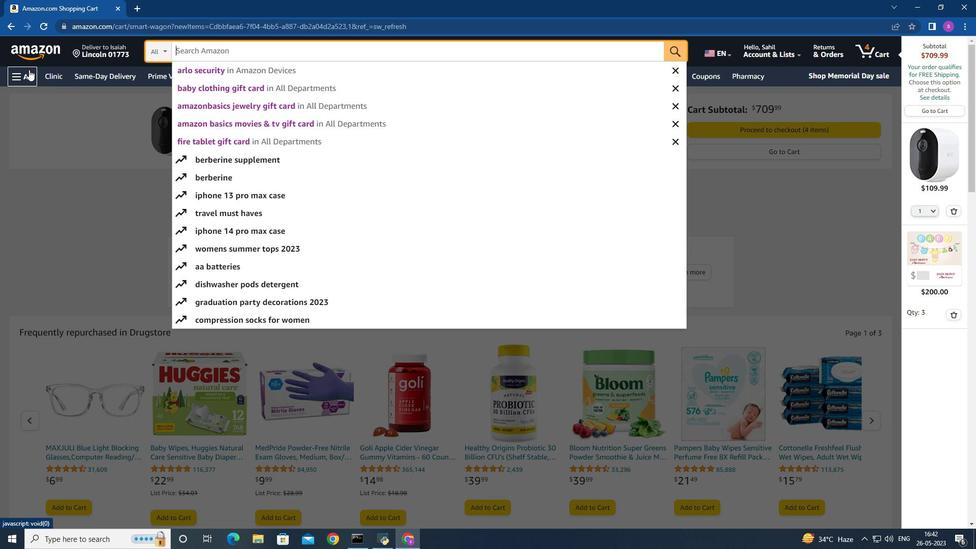 
Action: Mouse moved to (87, 238)
Screenshot: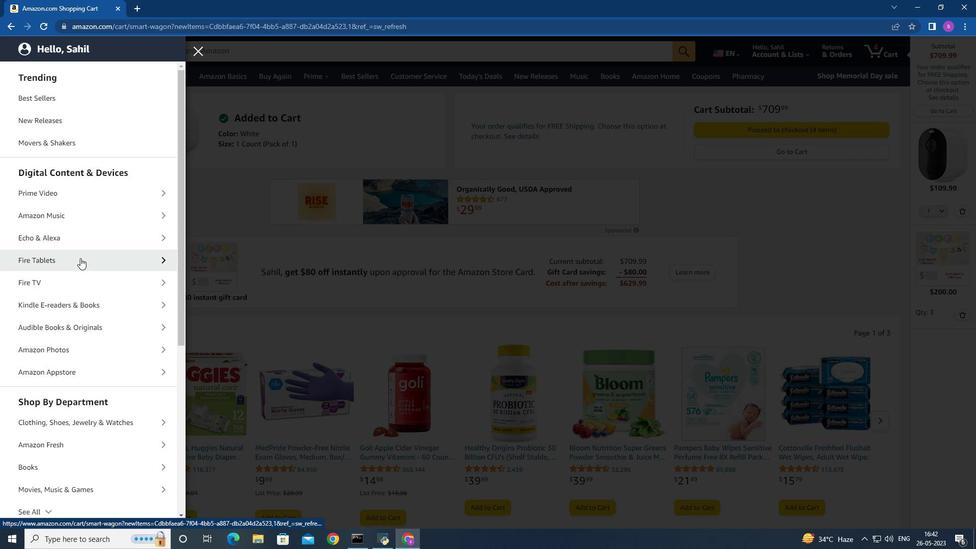 
Action: Mouse pressed left at (87, 238)
Screenshot: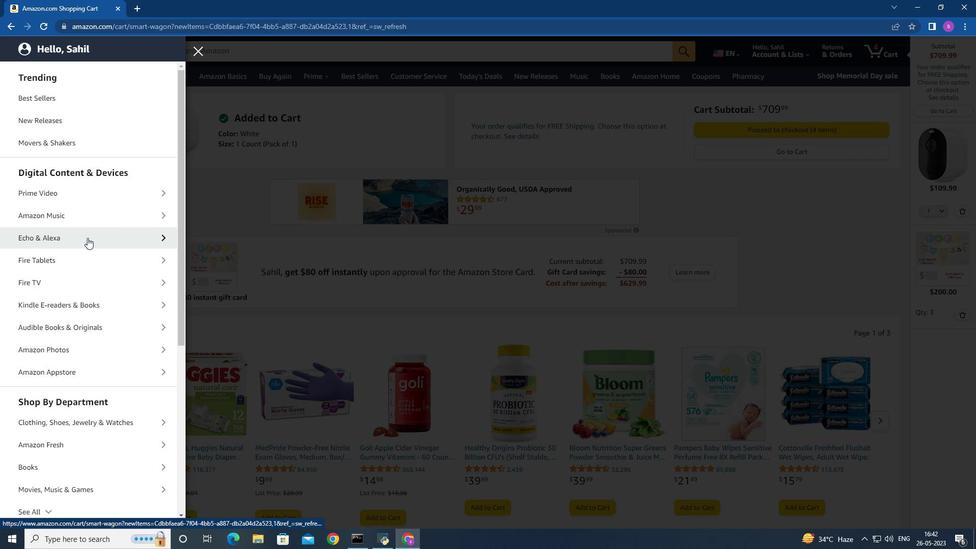 
Action: Mouse moved to (83, 388)
Screenshot: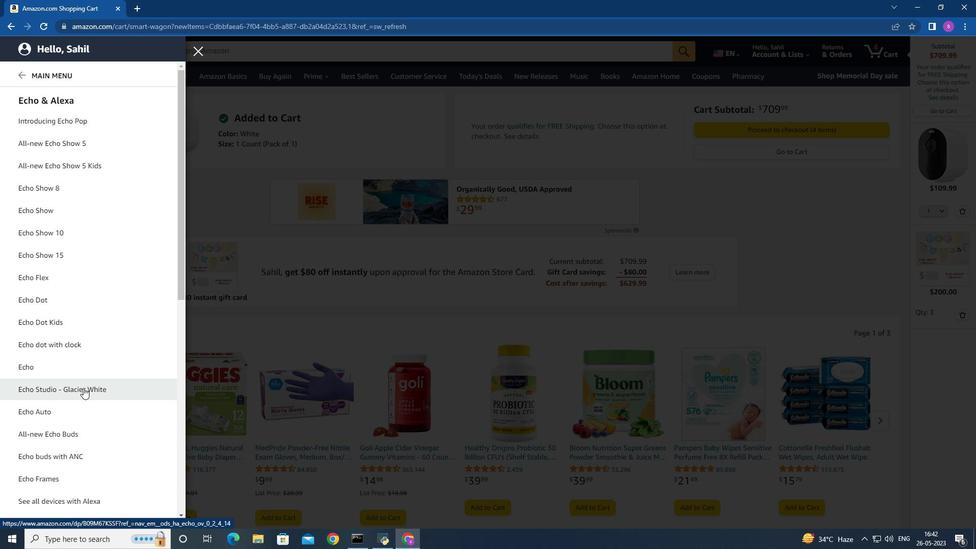 
Action: Mouse scrolled (83, 387) with delta (0, 0)
Screenshot: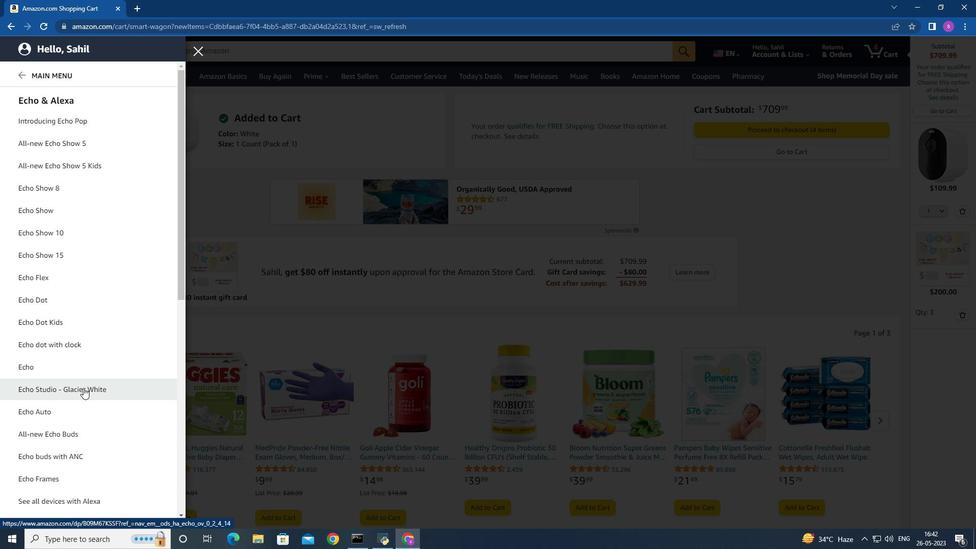 
Action: Mouse moved to (96, 333)
Screenshot: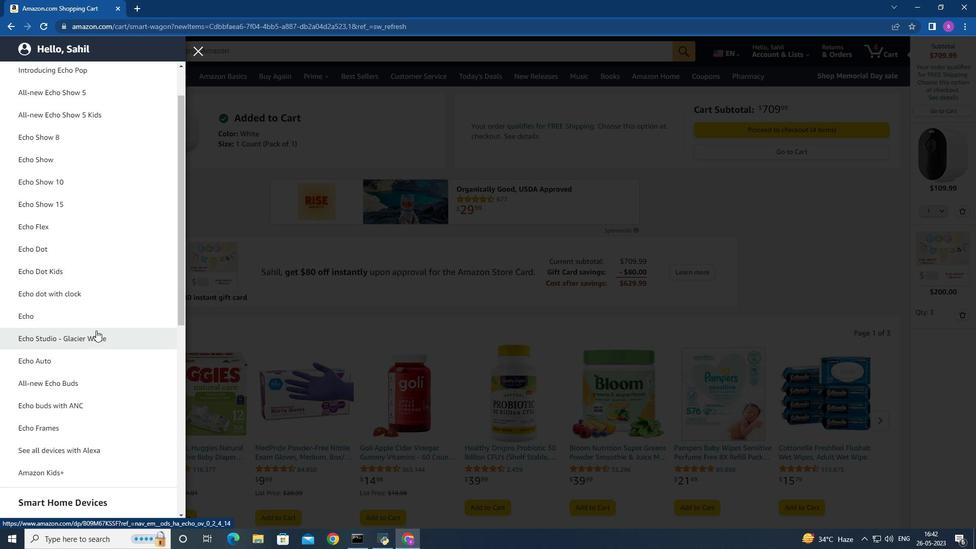 
Action: Mouse pressed left at (96, 333)
Screenshot: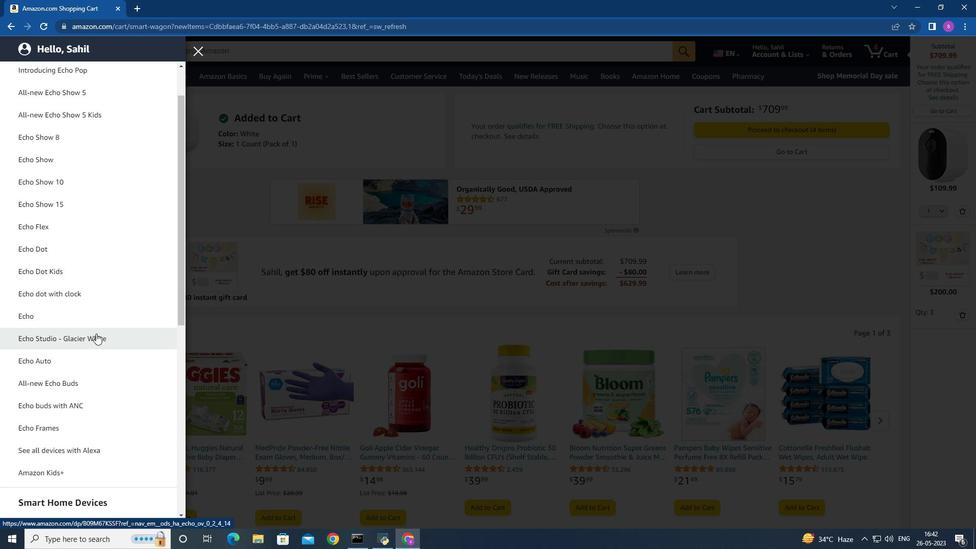 
Action: Mouse moved to (371, 47)
Screenshot: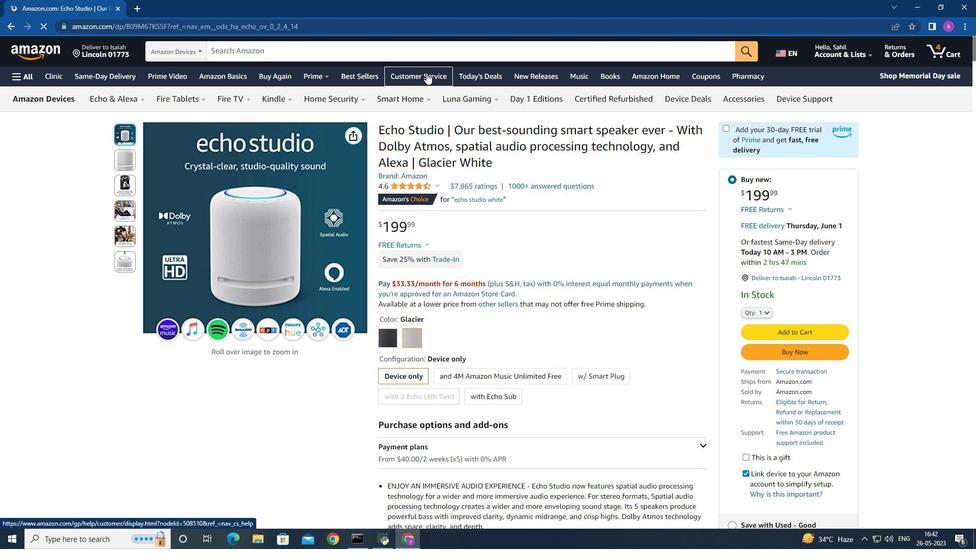 
Action: Mouse pressed left at (371, 47)
Screenshot: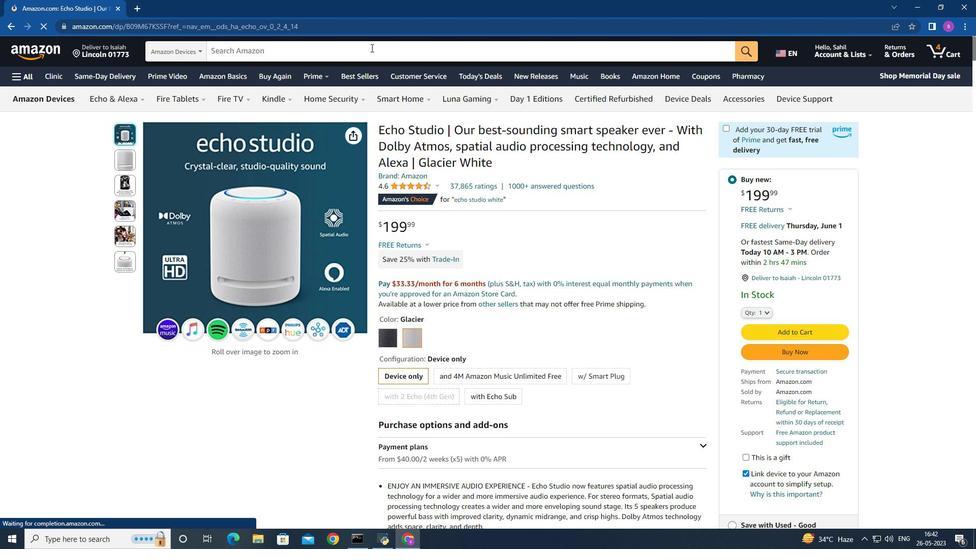 
Action: Key pressed netgear<Key.space>orbi<Key.enter>
Screenshot: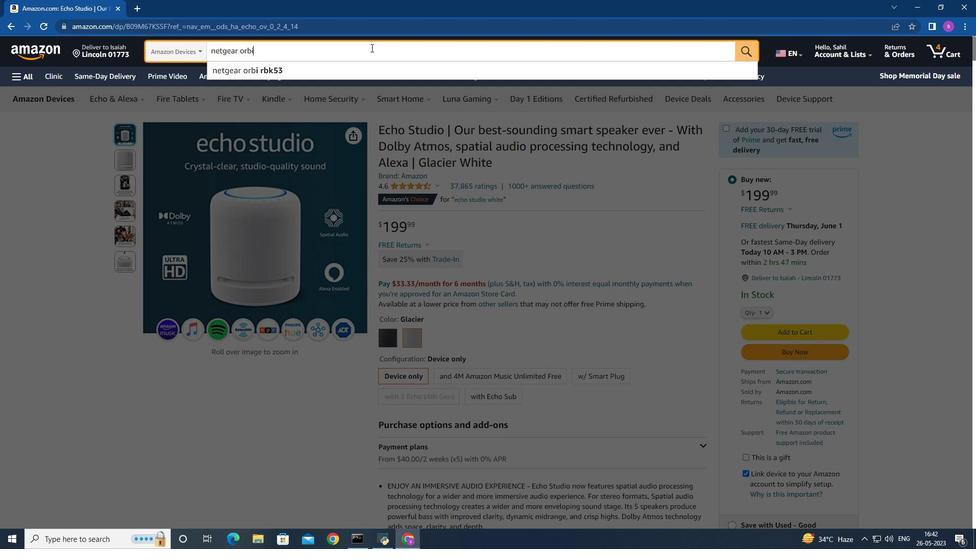 
Action: Mouse moved to (458, 352)
Screenshot: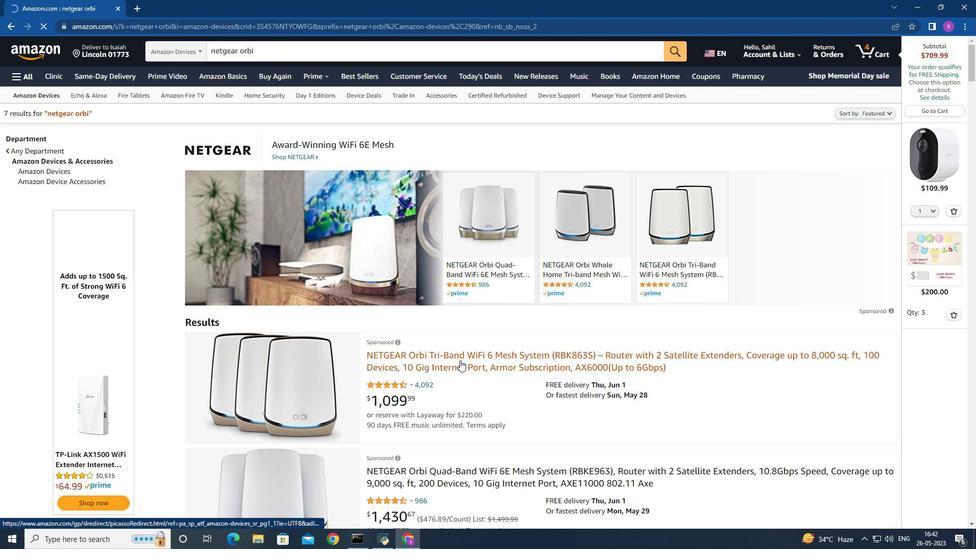 
Action: Mouse pressed left at (458, 352)
Screenshot: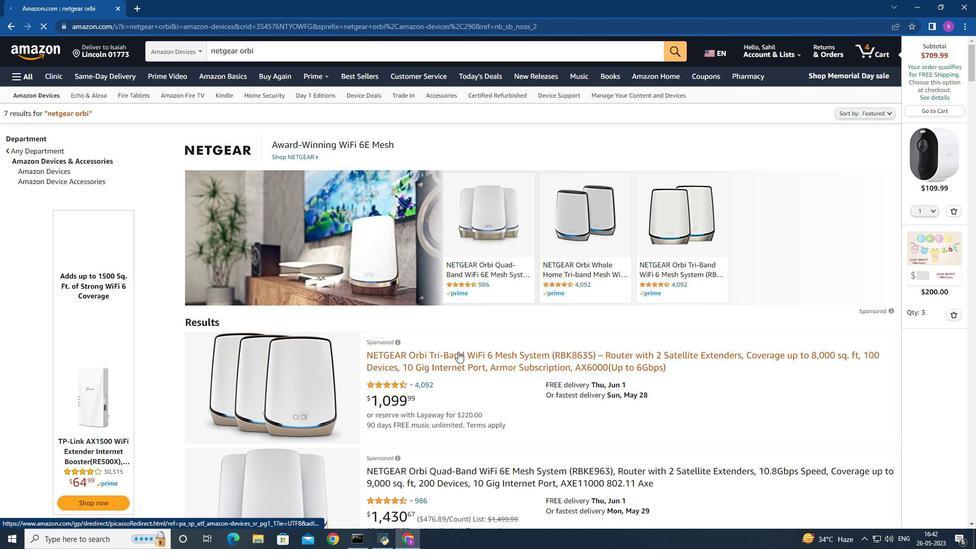 
Action: Mouse moved to (750, 376)
Screenshot: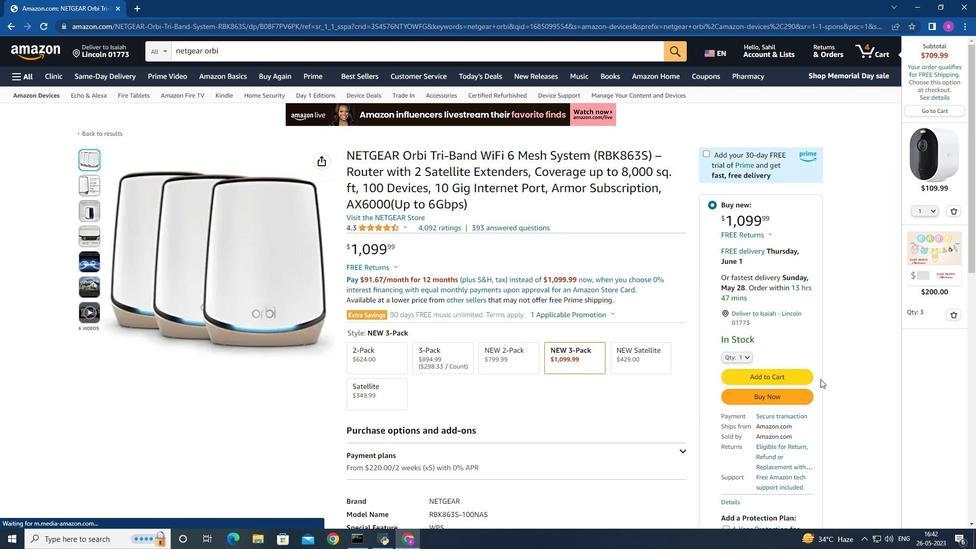 
Action: Mouse pressed left at (750, 376)
Screenshot: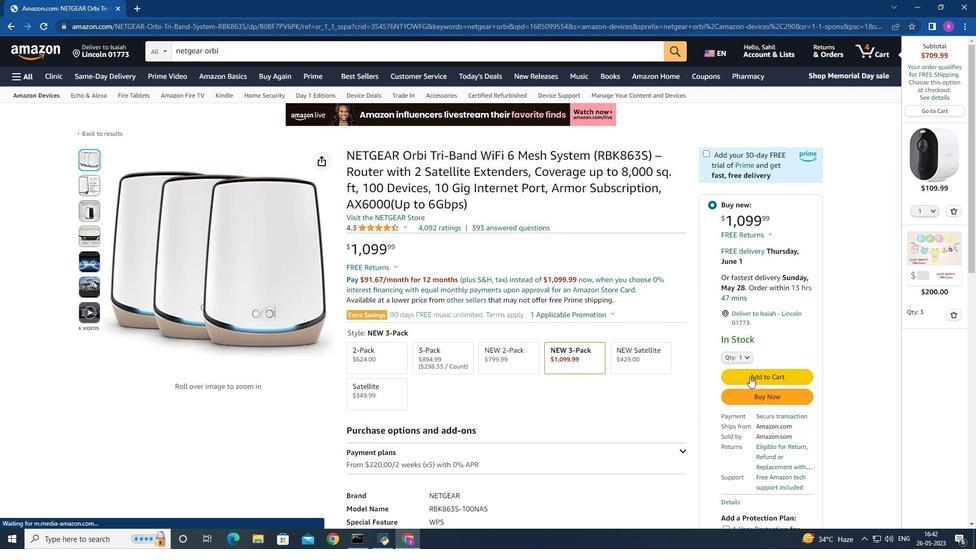 
Action: Mouse moved to (275, 236)
Screenshot: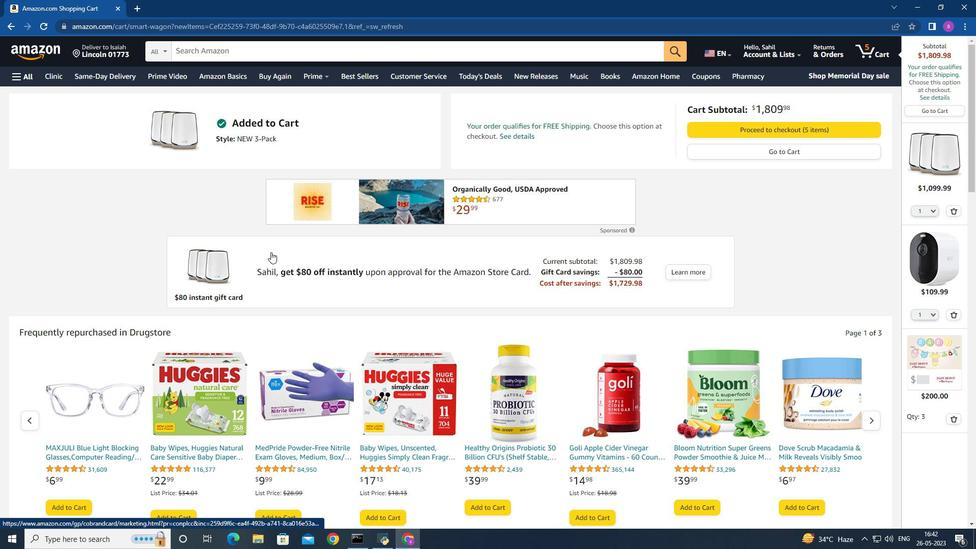 
Action: Mouse scrolled (275, 237) with delta (0, 0)
Screenshot: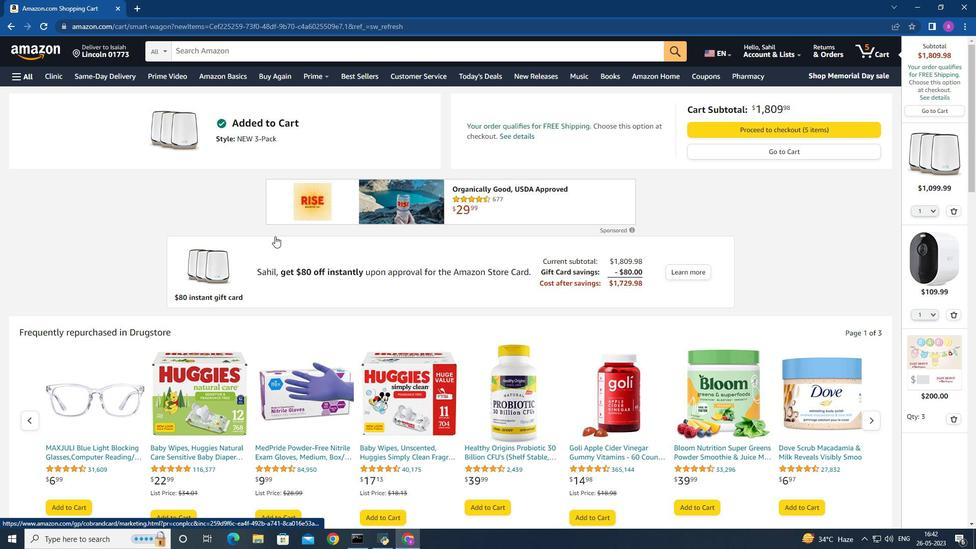 
Action: Mouse moved to (240, 50)
Screenshot: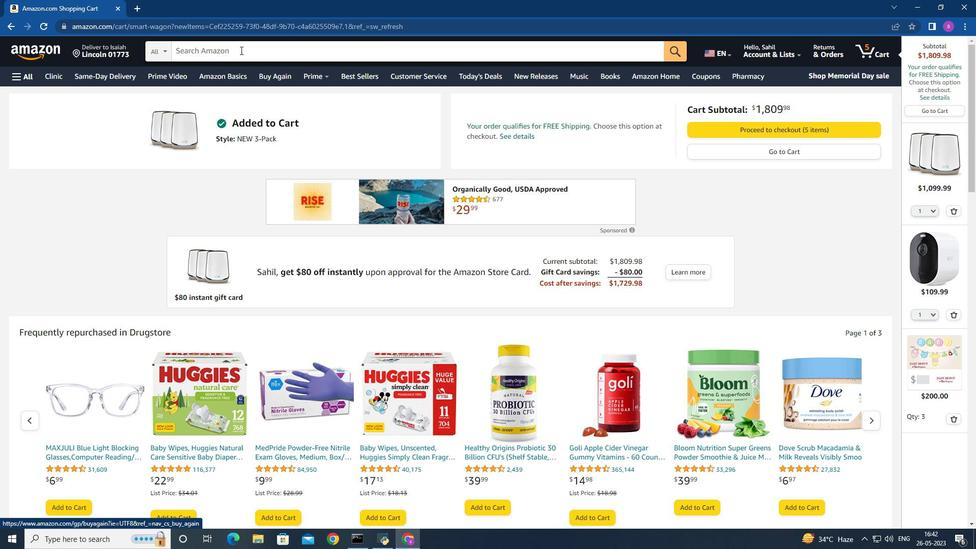 
Action: Mouse pressed left at (240, 50)
Screenshot: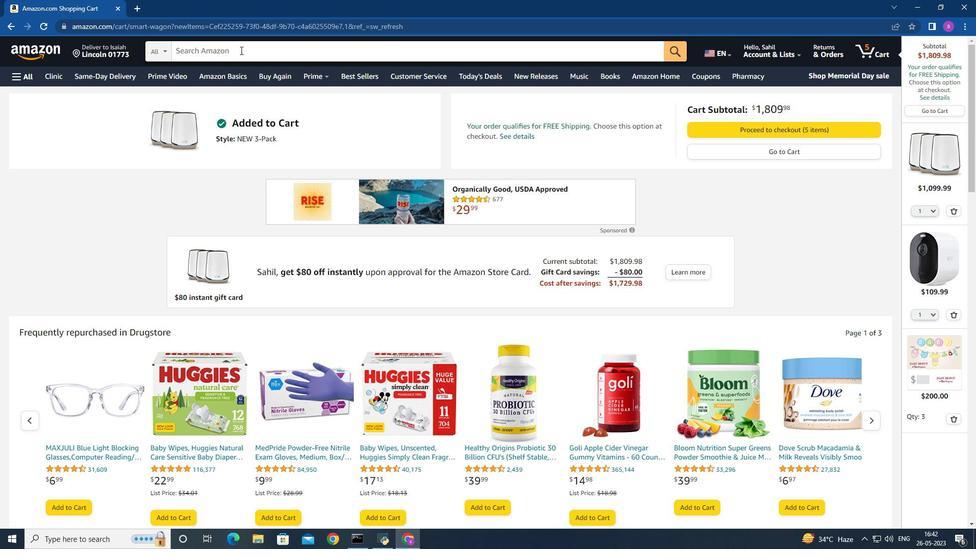 
Action: Mouse moved to (243, 53)
Screenshot: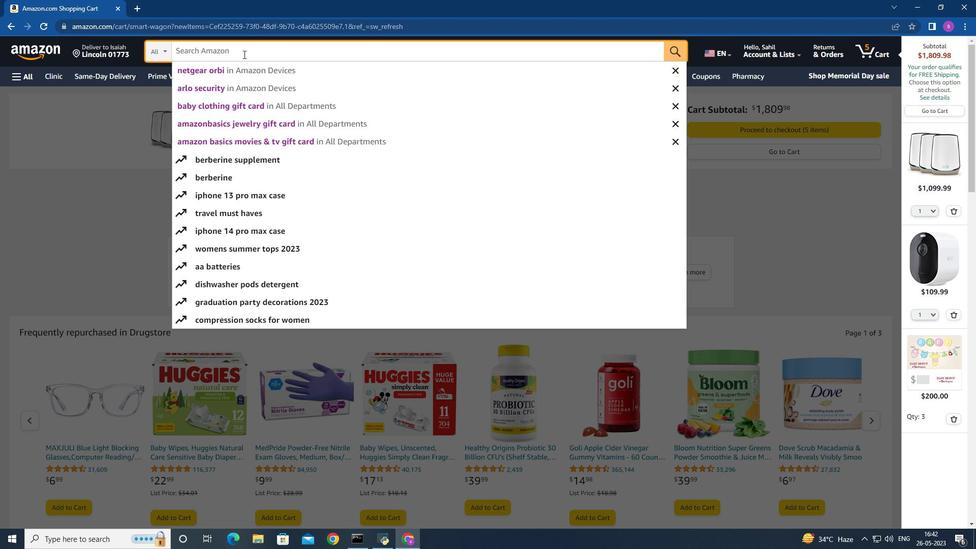 
Action: Key pressed a<Key.backspace><Key.backspace>fire<Key.space>tablet<Key.space><Key.enter>
Screenshot: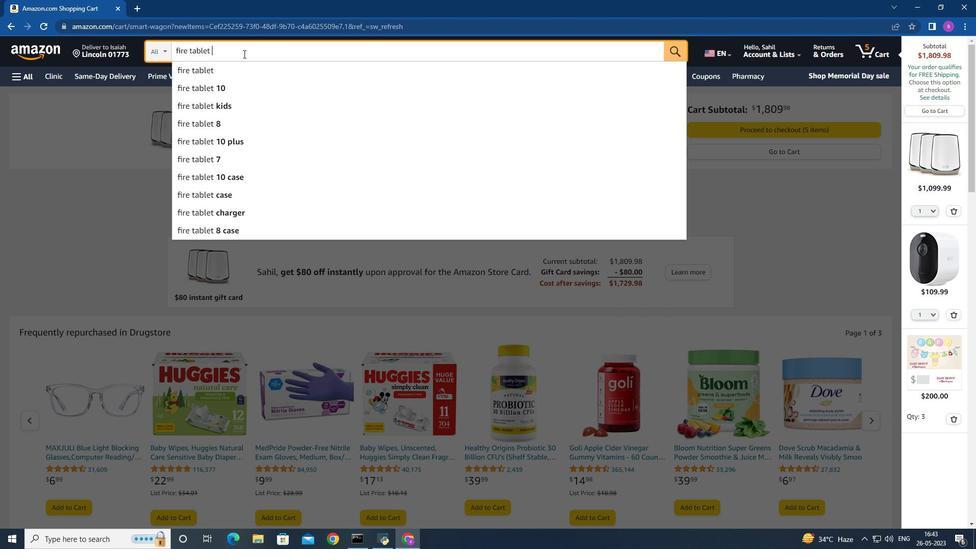 
Action: Mouse moved to (469, 150)
Screenshot: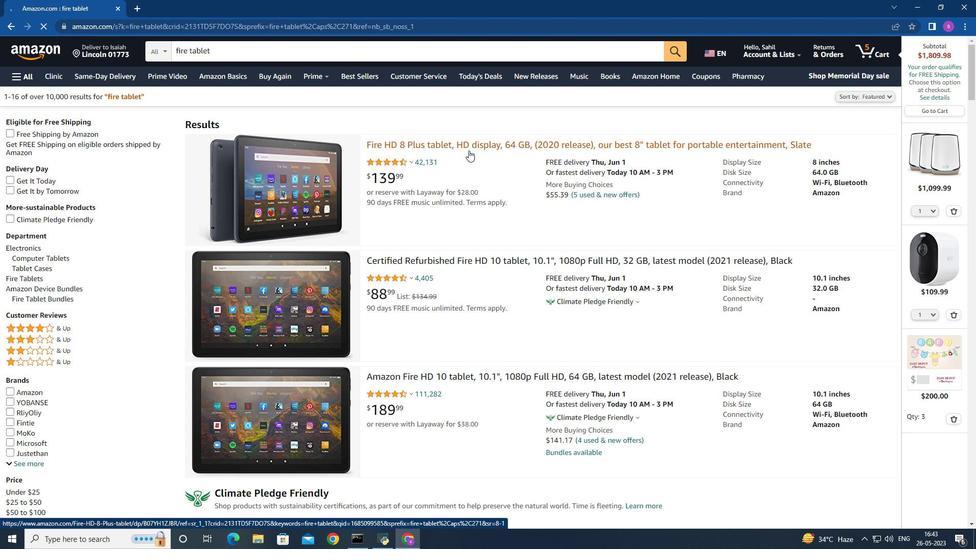 
Action: Mouse pressed left at (469, 150)
Screenshot: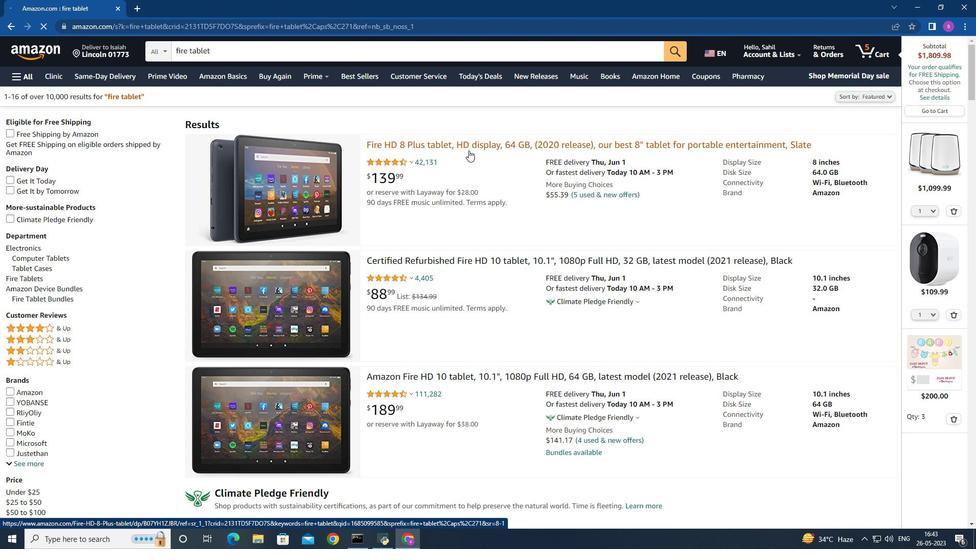 
Action: Mouse moved to (794, 326)
Screenshot: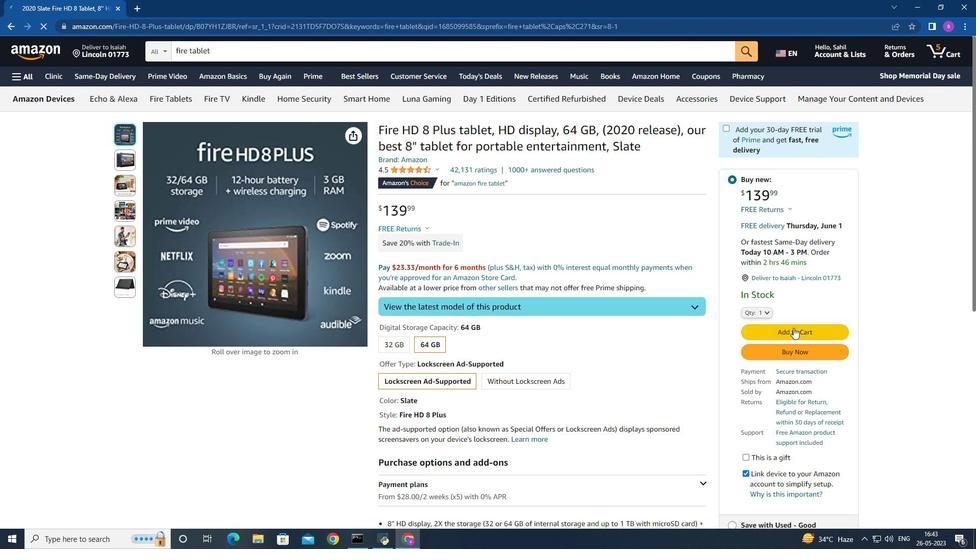 
Action: Mouse pressed left at (794, 326)
Screenshot: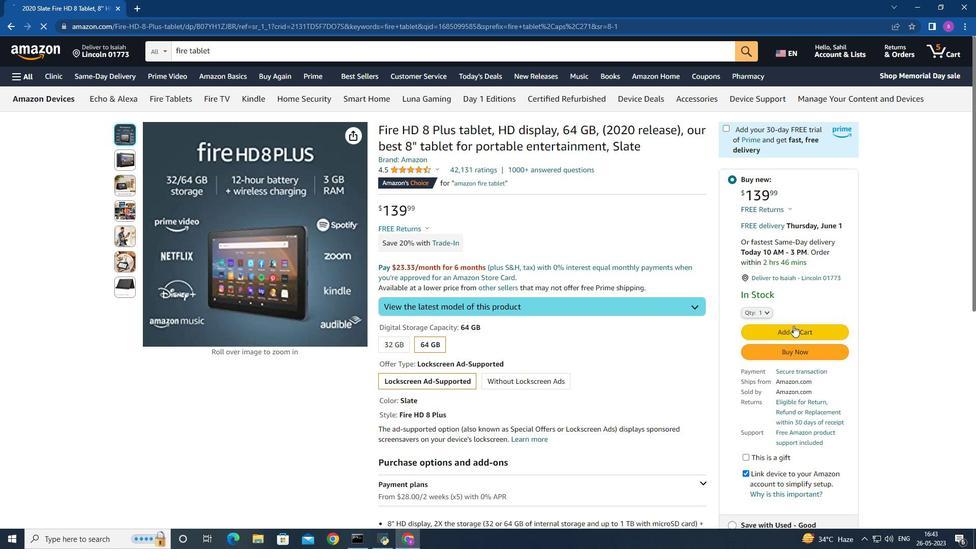 
Action: Mouse moved to (231, 48)
Screenshot: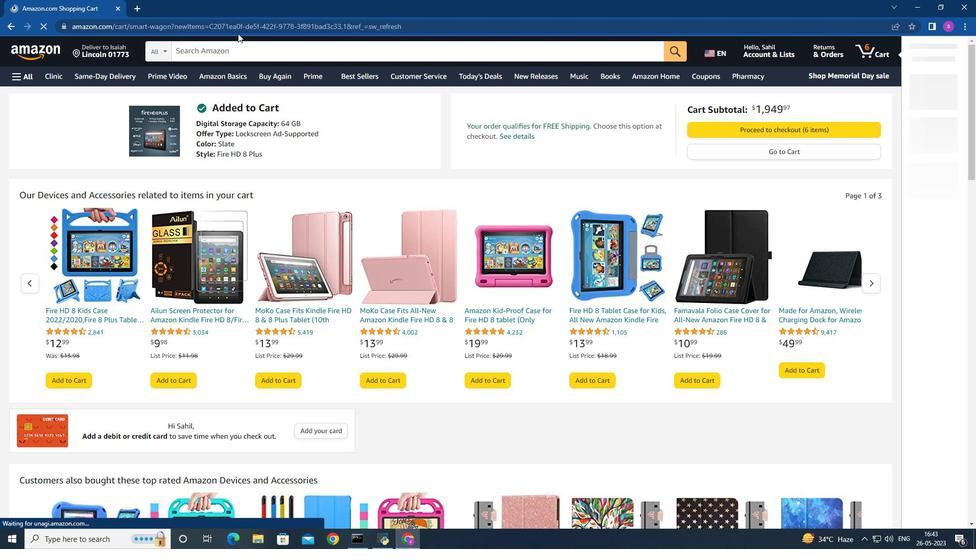 
Action: Mouse pressed left at (231, 48)
Screenshot: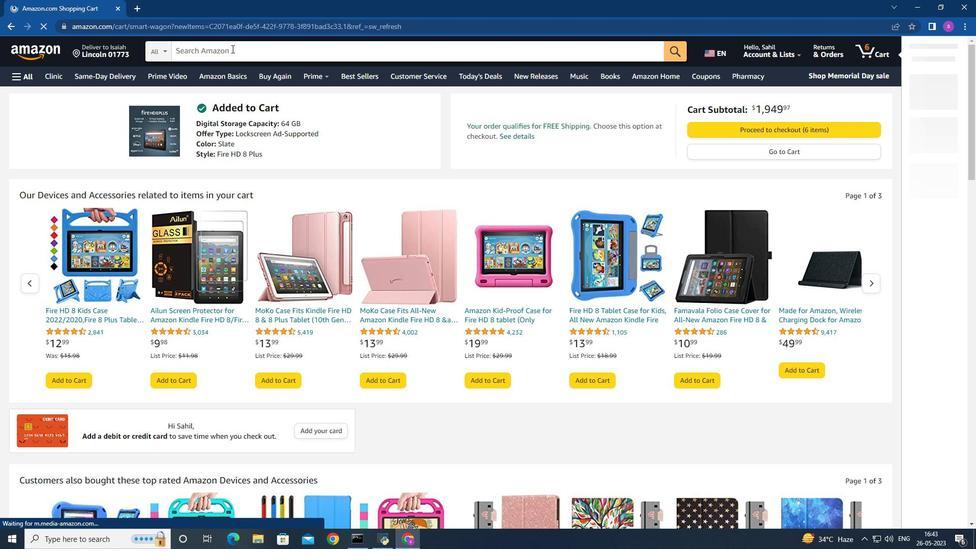 
Action: Mouse moved to (230, 48)
Screenshot: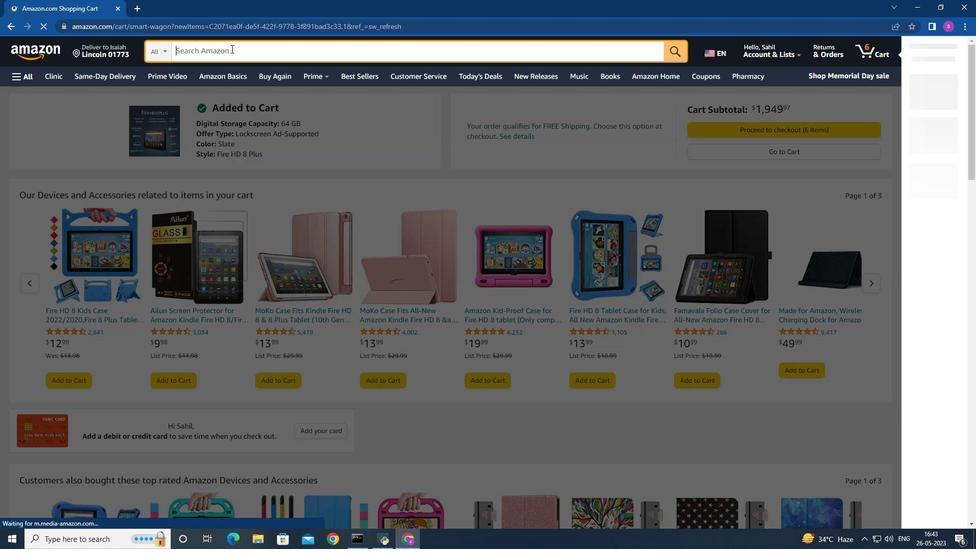 
Action: Key pressed amazon<Key.space>fire<Key.space>hd<Key.space>tab<Key.backspace><Key.backspace><Key.backspace>10<Key.enter>
Screenshot: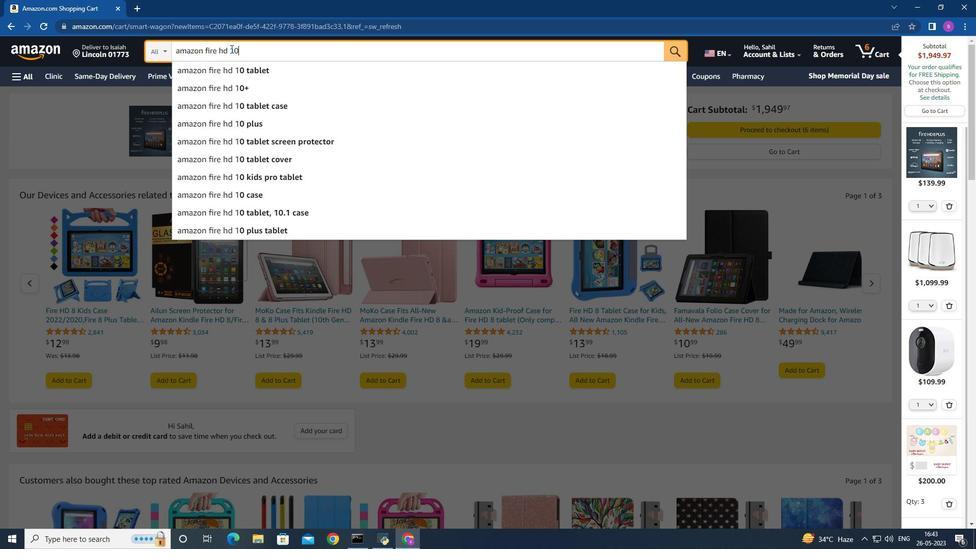 
Action: Mouse moved to (399, 143)
Screenshot: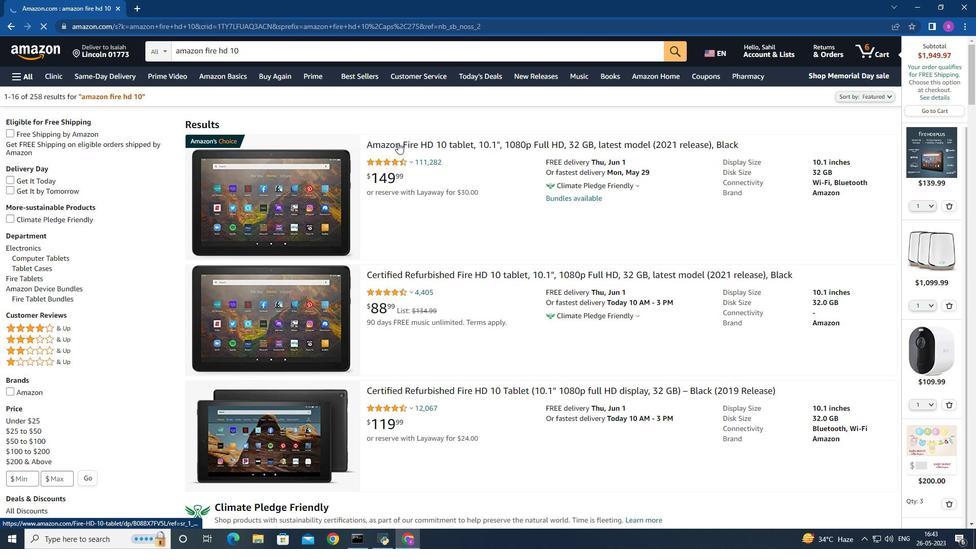 
Action: Mouse pressed left at (399, 143)
Screenshot: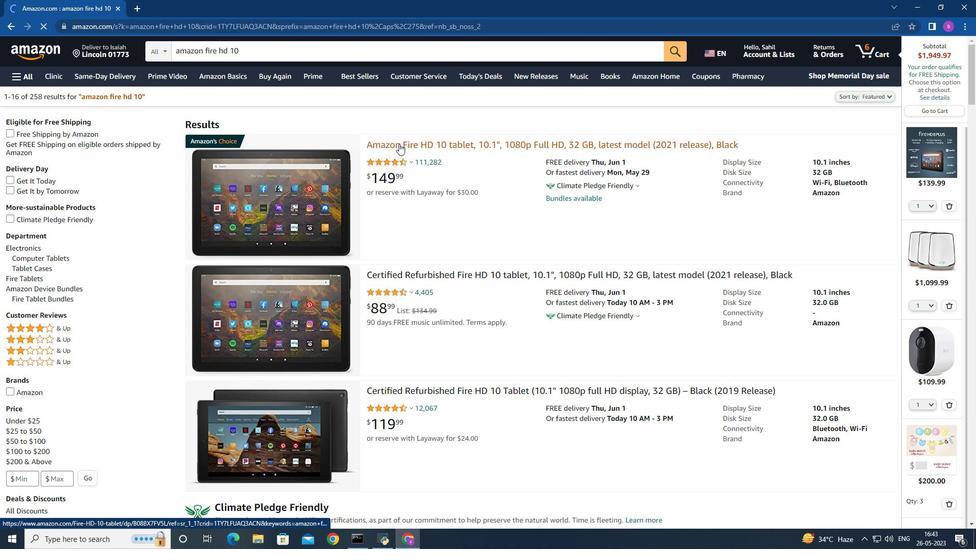 
Action: Mouse moved to (745, 315)
Screenshot: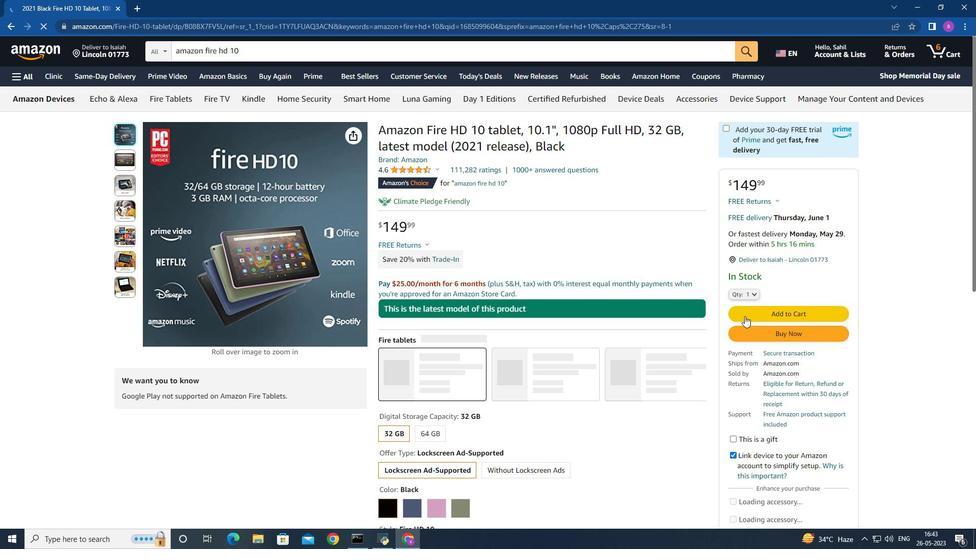 
Action: Mouse pressed left at (745, 315)
Screenshot: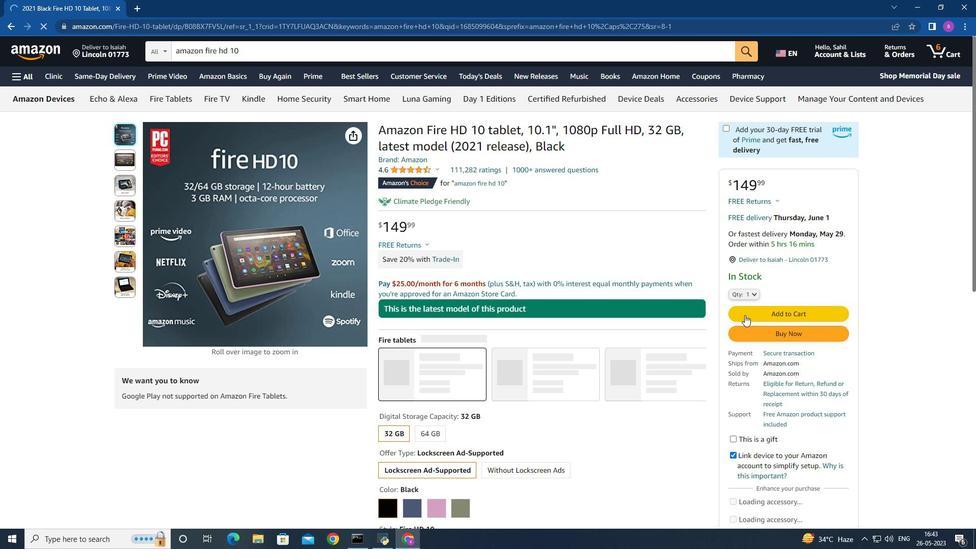 
Action: Mouse moved to (275, 53)
Screenshot: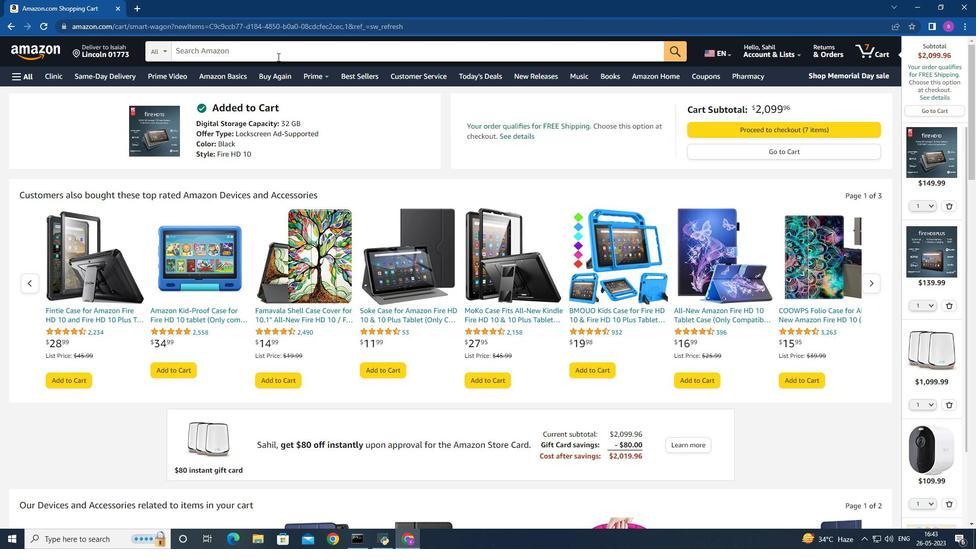 
Action: Mouse pressed left at (275, 53)
Screenshot: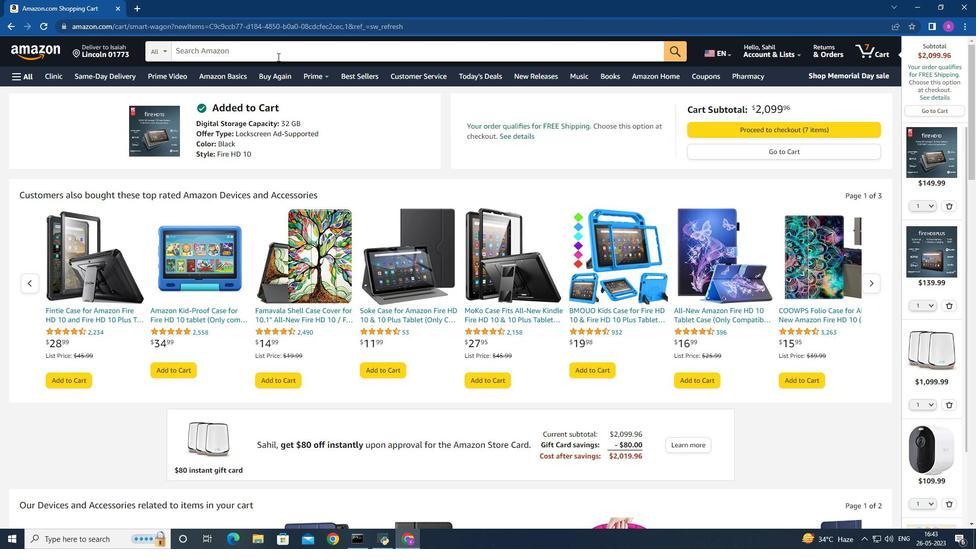 
Action: Key pressed fire<Key.space>tv<Key.space>from<Key.space>amazon<Key.space>fire<Key.space>tv<Key.enter>
Screenshot: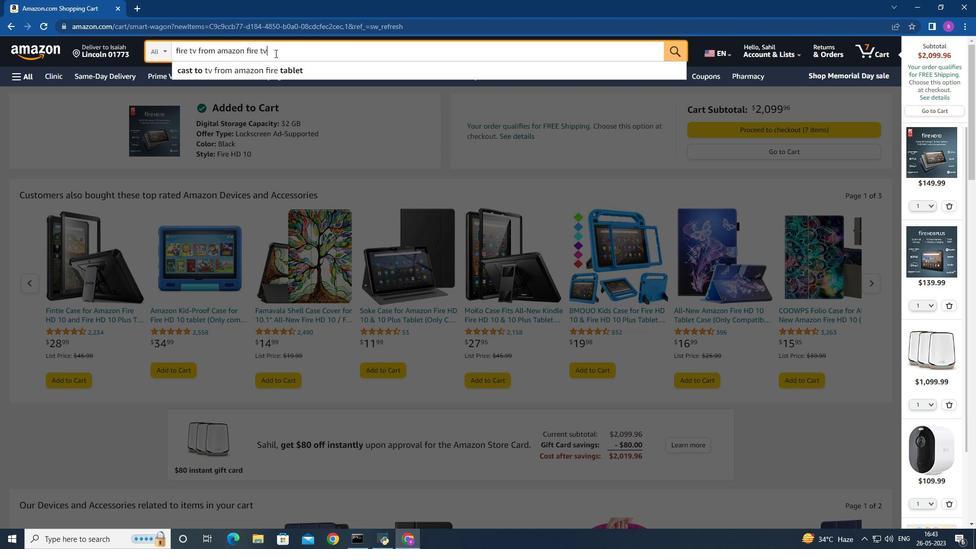 
Action: Mouse moved to (383, 142)
Screenshot: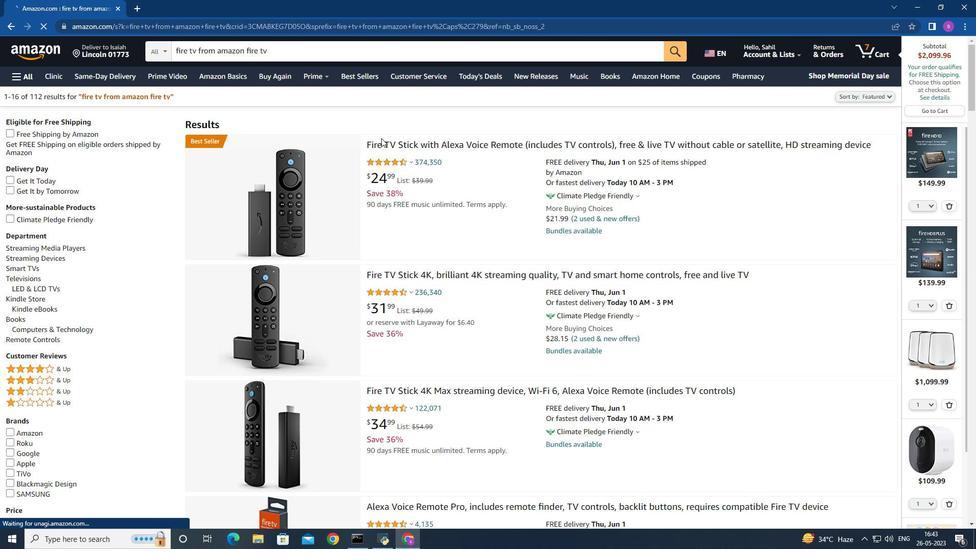 
Action: Mouse pressed left at (383, 142)
Screenshot: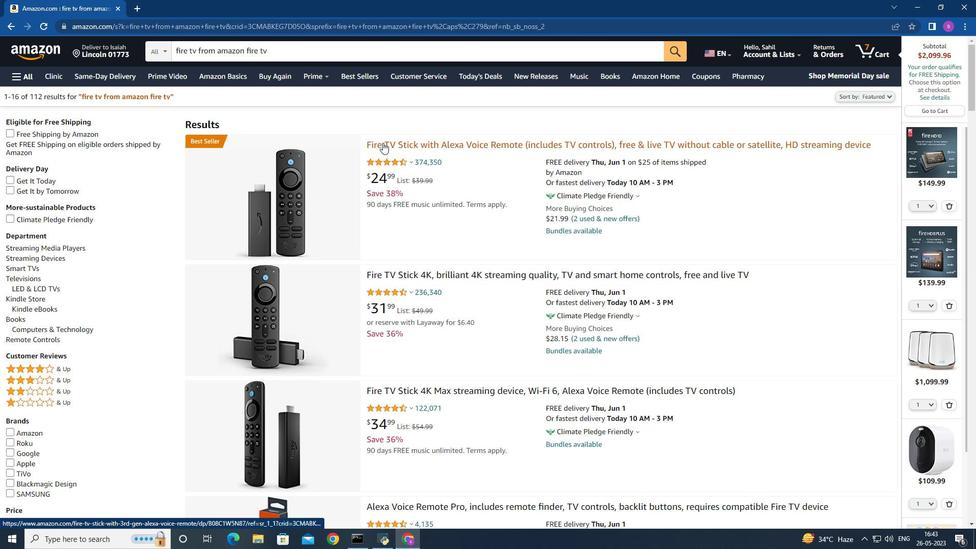 
Action: Mouse moved to (551, 186)
Screenshot: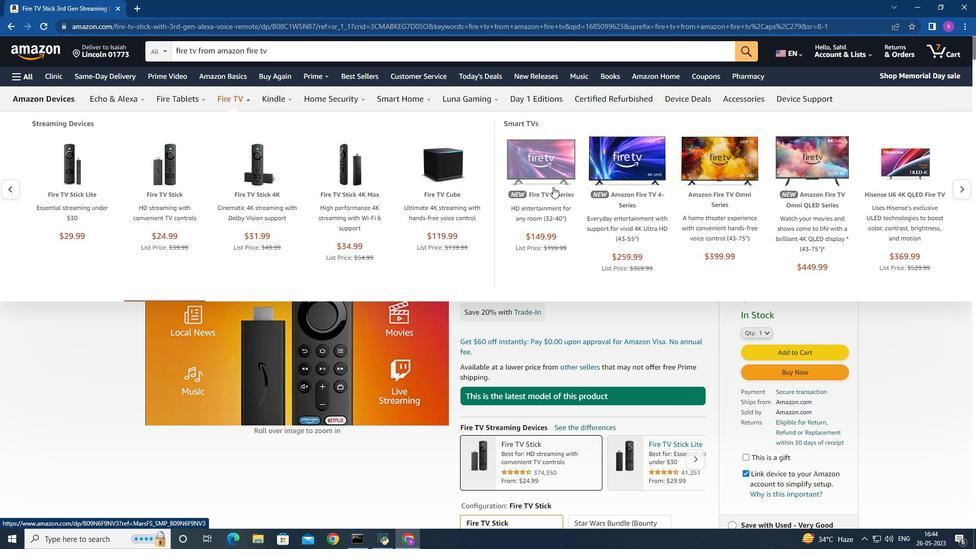 
Action: Mouse pressed left at (551, 186)
Screenshot: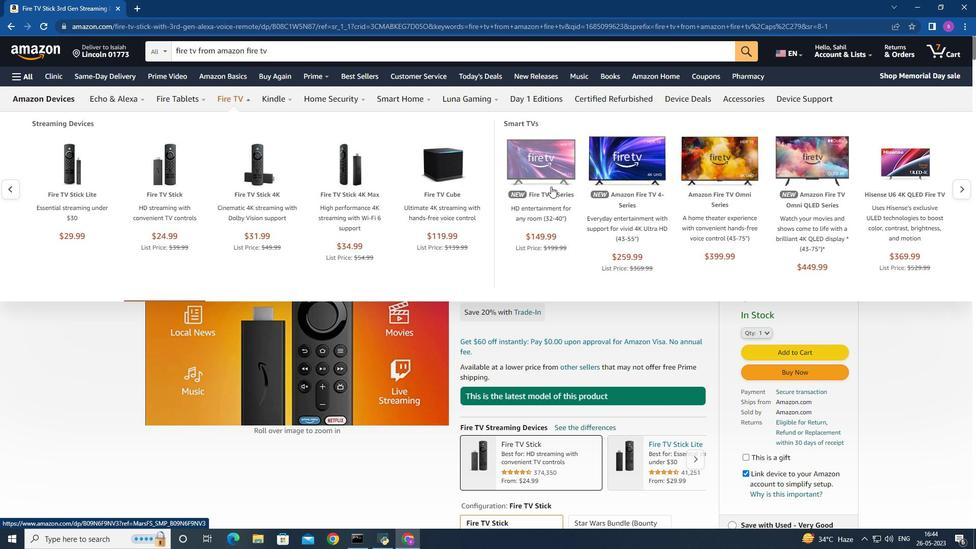 
Action: Mouse moved to (771, 311)
Screenshot: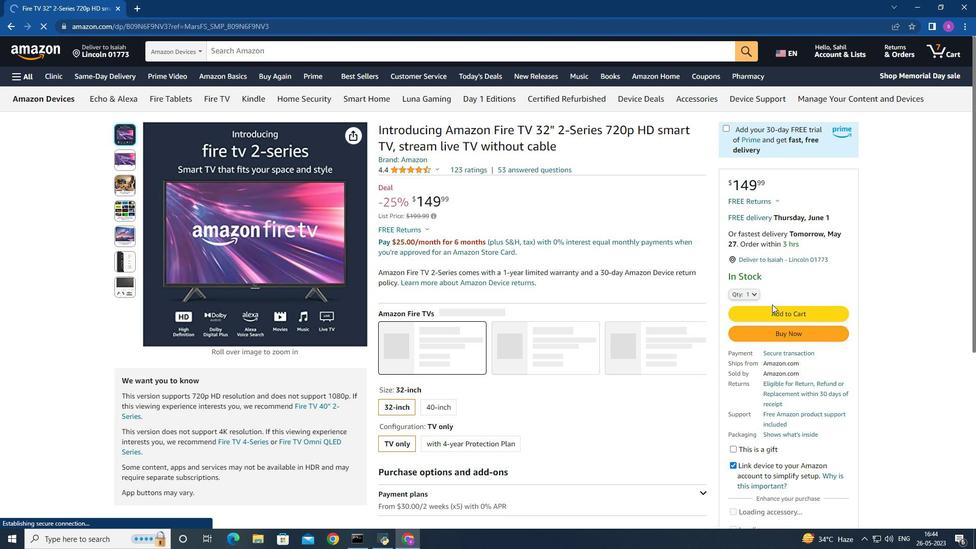 
Action: Mouse pressed left at (771, 311)
Screenshot: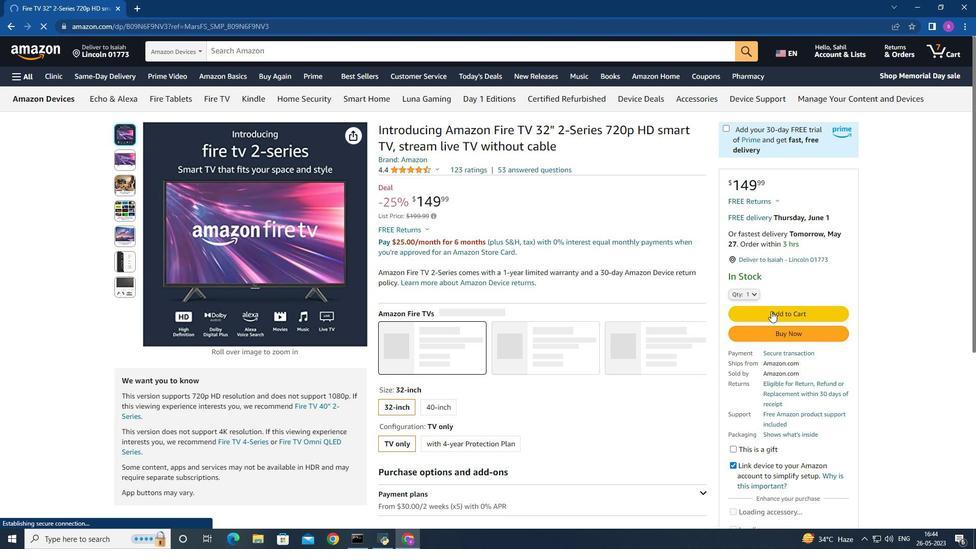 
Action: Mouse moved to (157, 122)
Screenshot: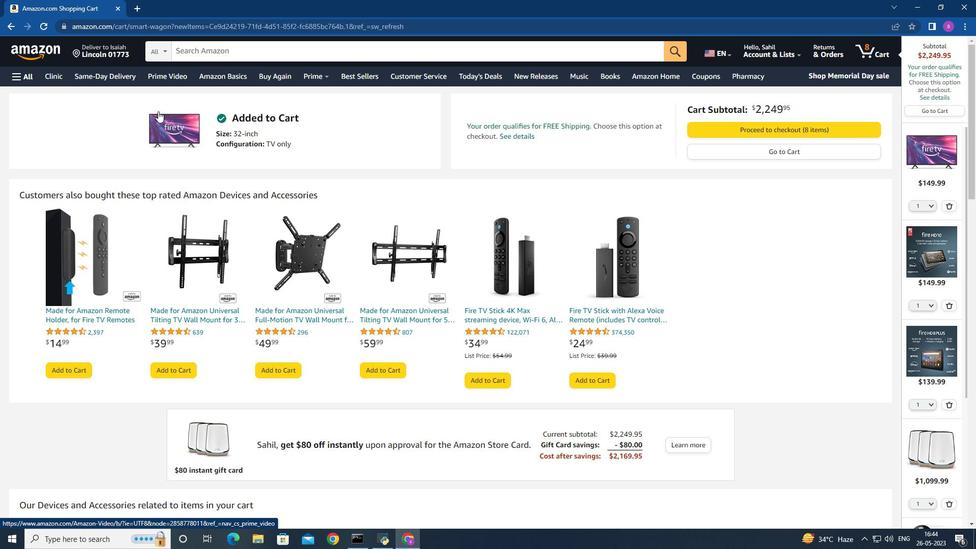 
Action: Mouse scrolled (157, 122) with delta (0, 0)
Screenshot: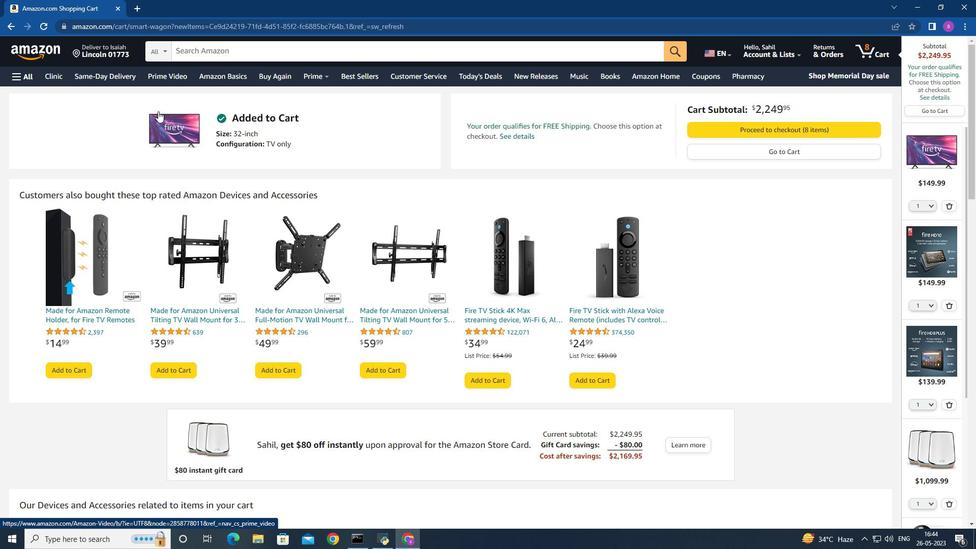 
Action: Mouse scrolled (157, 122) with delta (0, 0)
Screenshot: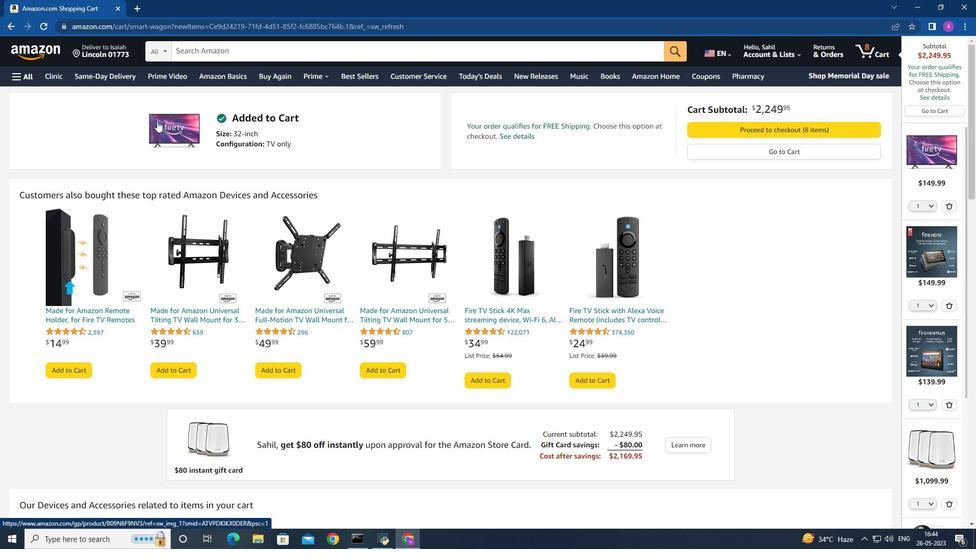 
Action: Mouse scrolled (157, 122) with delta (0, 0)
Screenshot: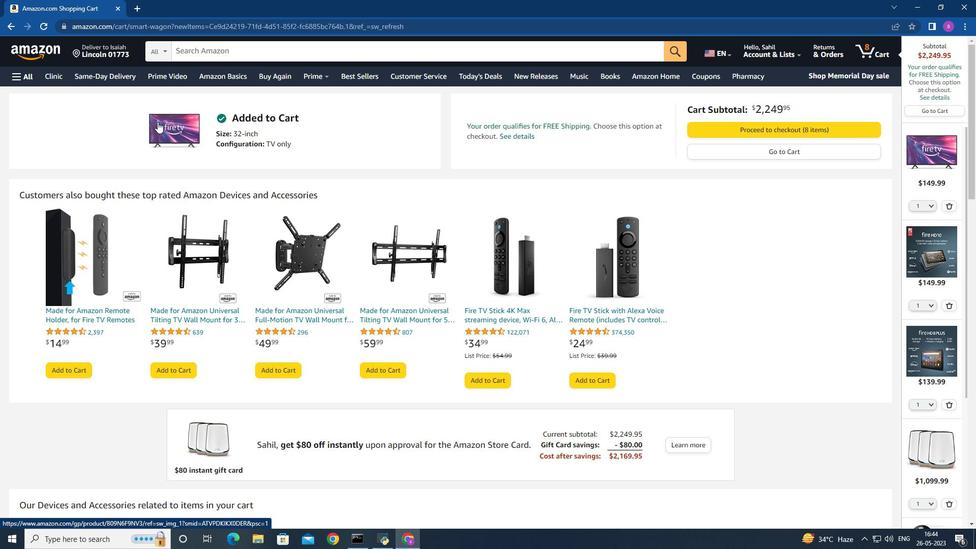 
Action: Mouse moved to (15, 24)
Screenshot: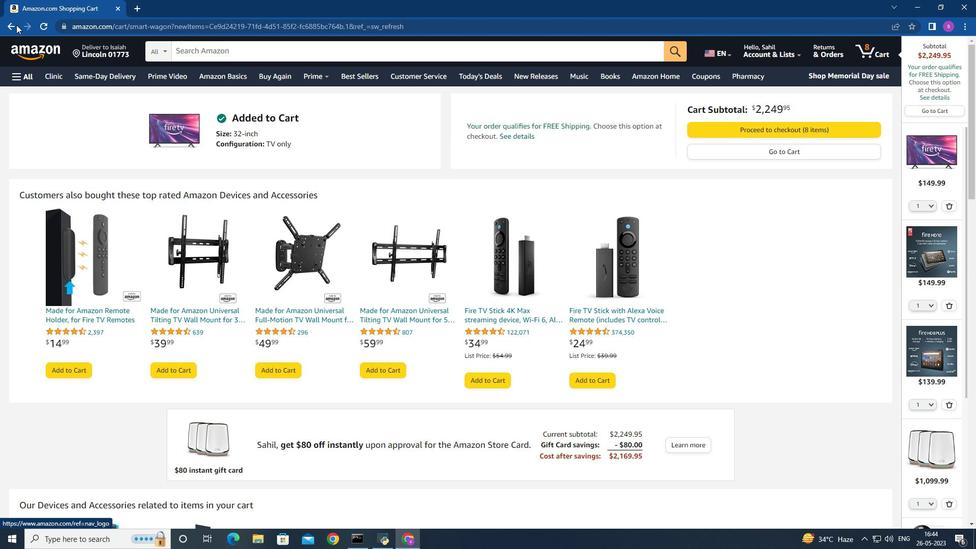 
Action: Mouse pressed left at (15, 24)
Screenshot: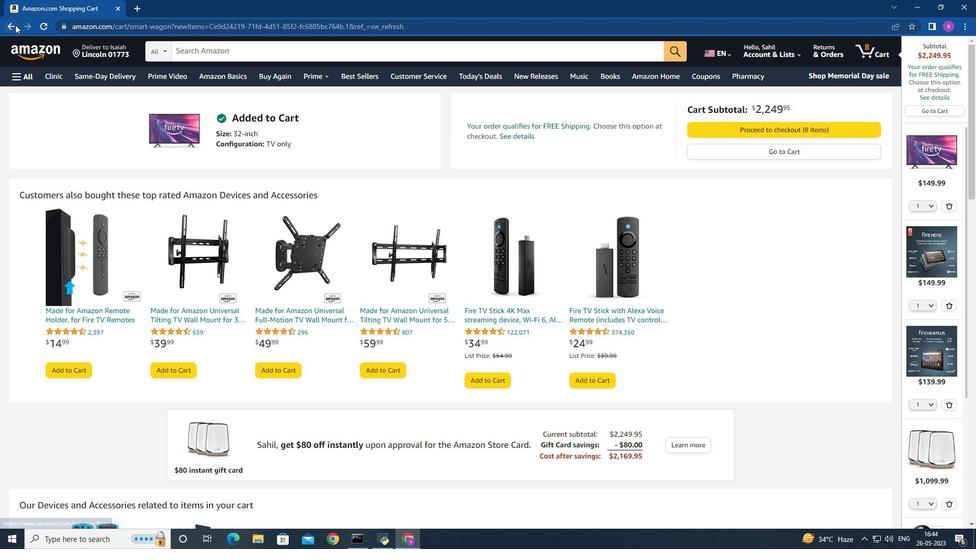 
Action: Mouse moved to (958, 187)
Screenshot: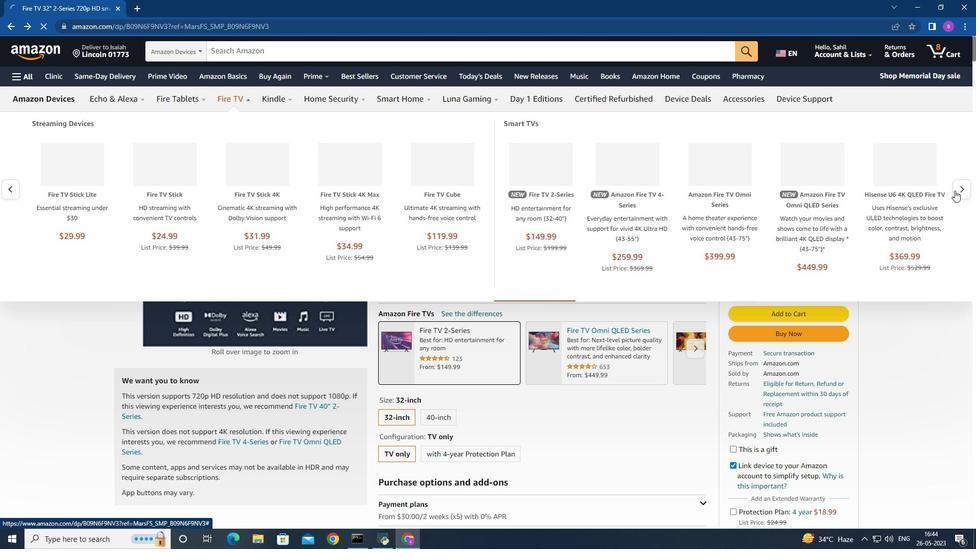 
Action: Mouse pressed left at (958, 187)
Screenshot: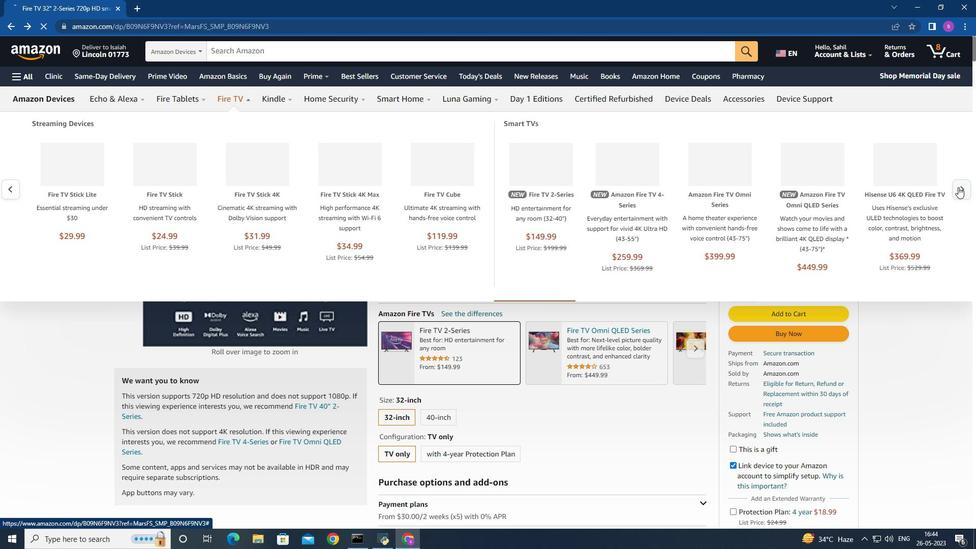 
Action: Mouse moved to (13, 192)
Screenshot: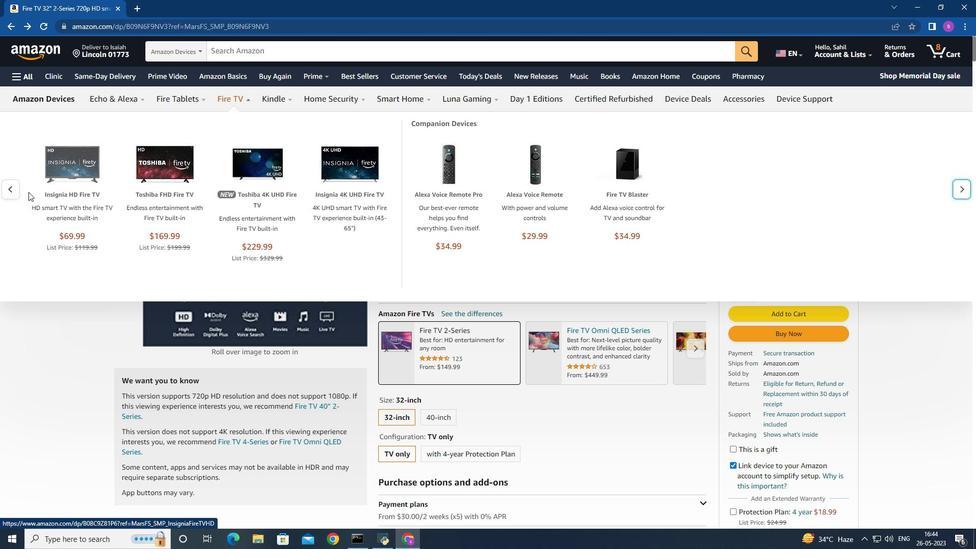 
Action: Mouse pressed left at (13, 192)
Screenshot: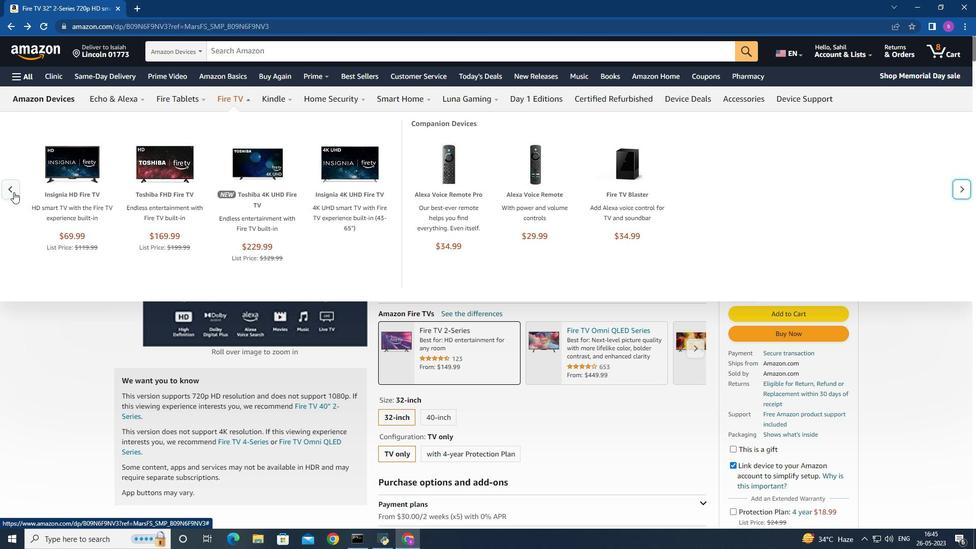 
Action: Mouse pressed left at (13, 192)
Screenshot: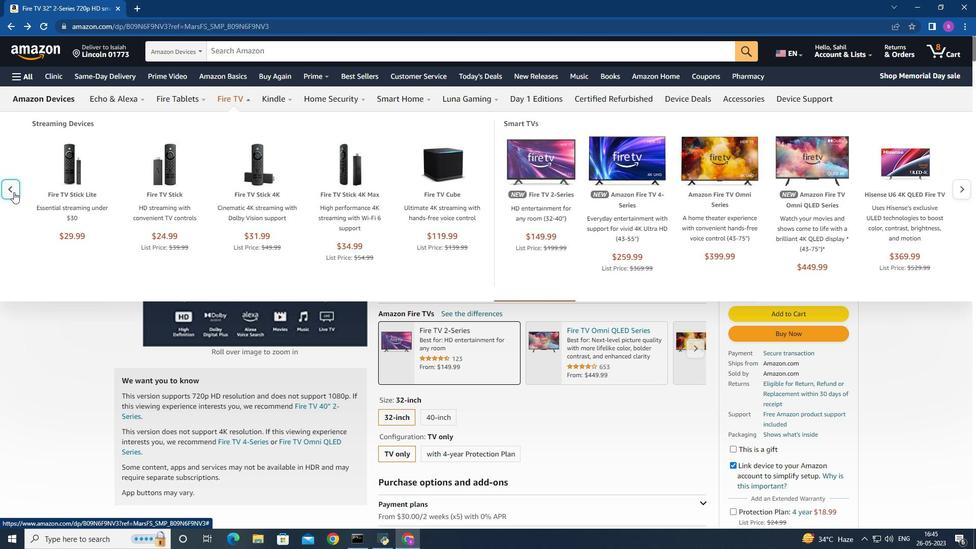 
Action: Mouse pressed left at (13, 192)
Screenshot: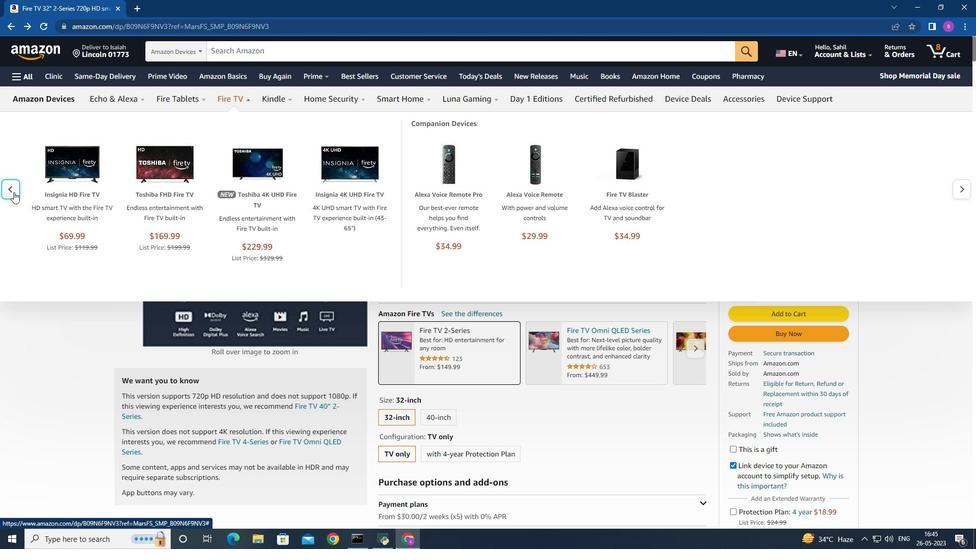 
Action: Mouse moved to (313, 48)
Screenshot: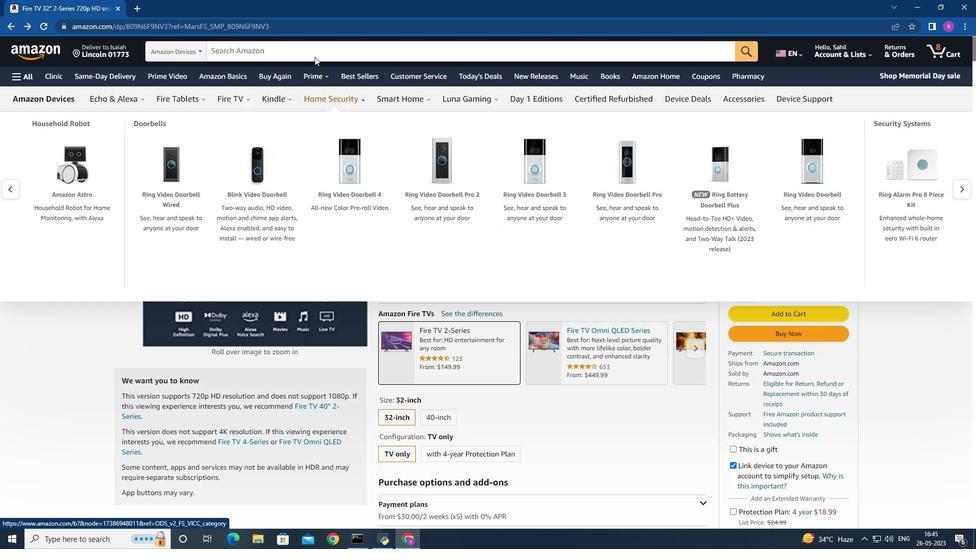 
Action: Mouse pressed left at (313, 48)
Screenshot: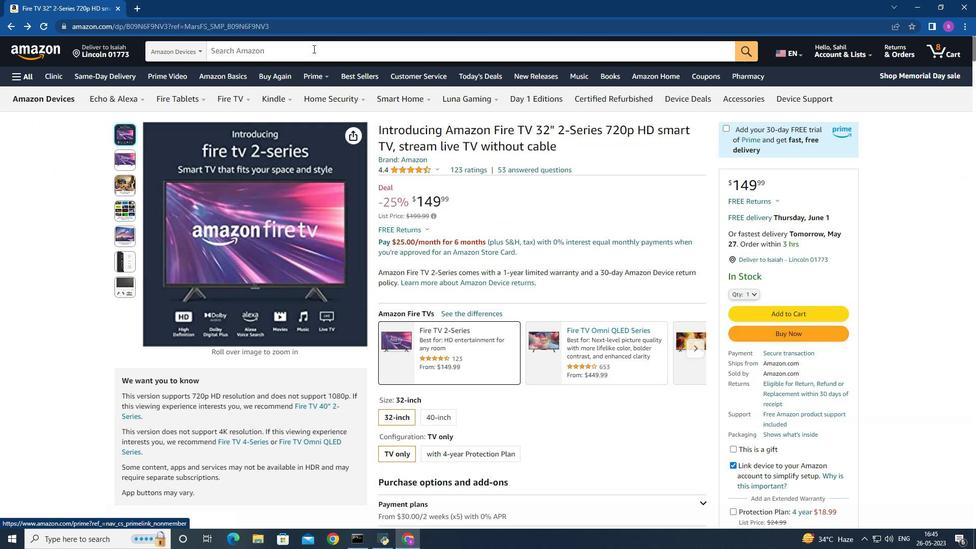 
Action: Key pressed fire<Key.space>tv<Key.space>recast<Key.space><Key.enter>
Screenshot: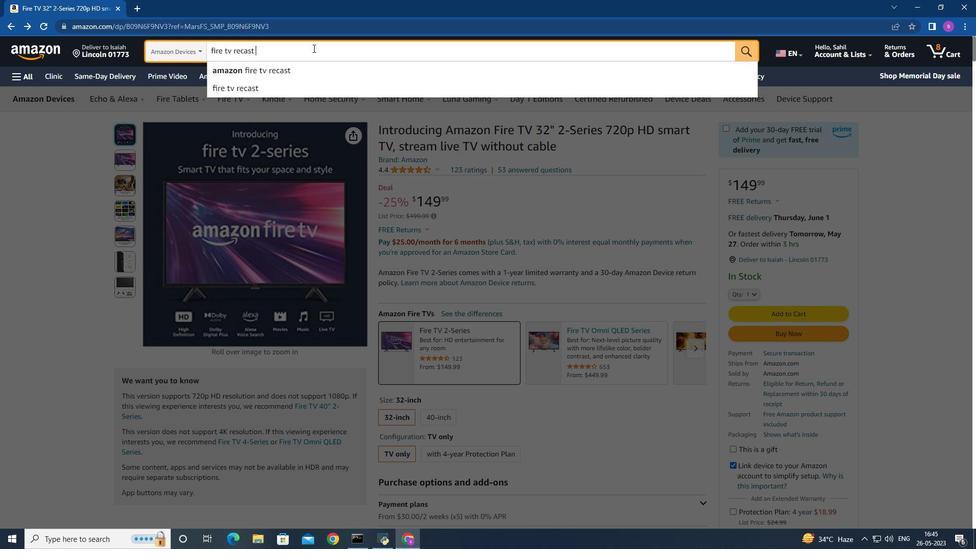 
Action: Mouse moved to (411, 212)
Screenshot: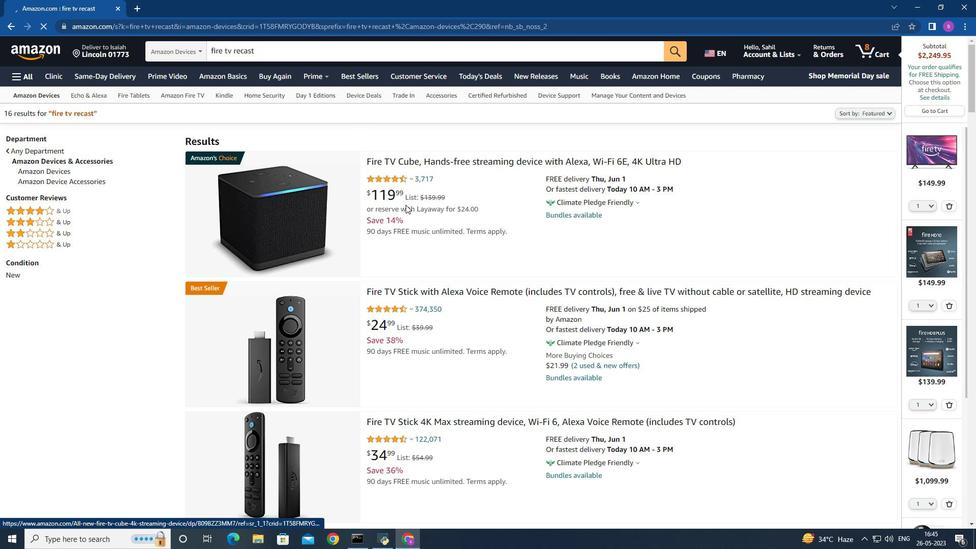 
Action: Mouse scrolled (411, 212) with delta (0, 0)
Screenshot: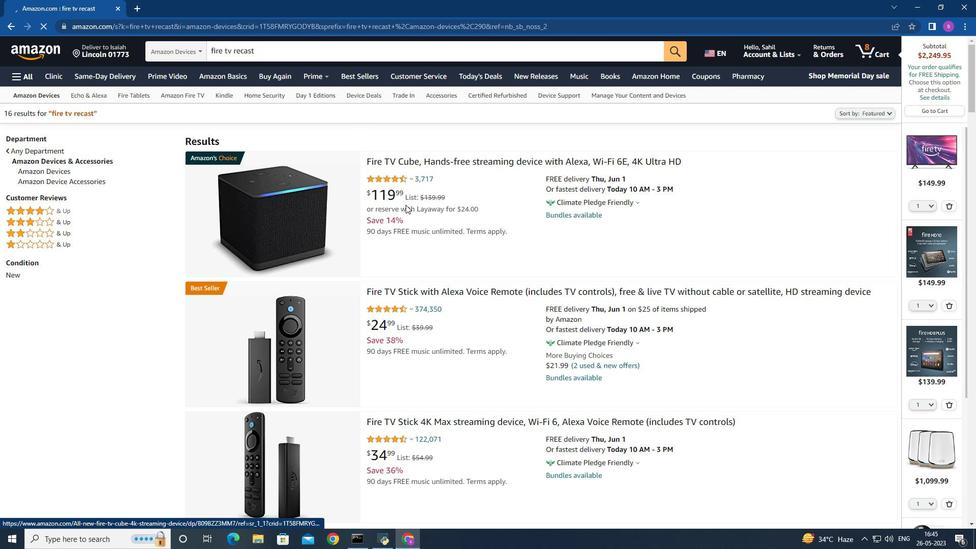 
Action: Mouse moved to (411, 213)
Screenshot: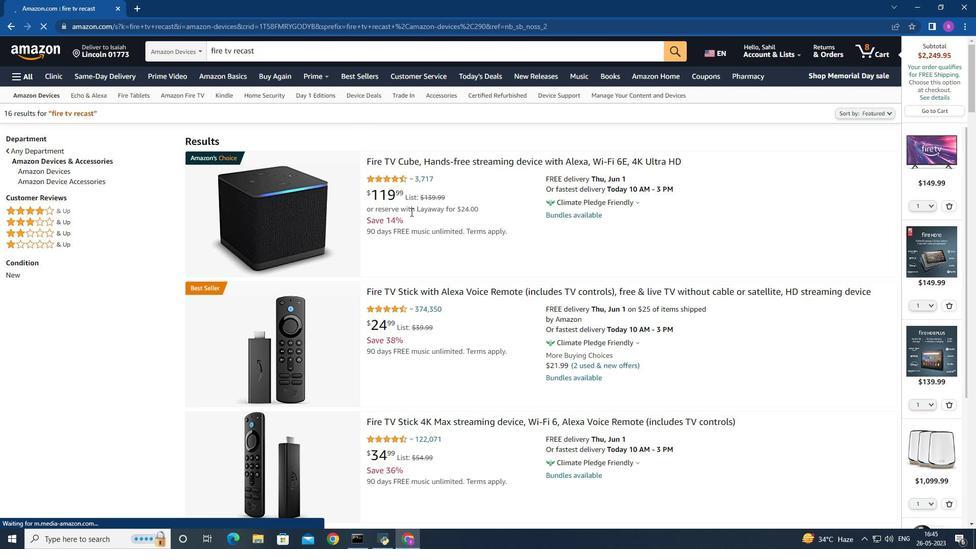 
Action: Mouse scrolled (411, 212) with delta (0, 0)
Screenshot: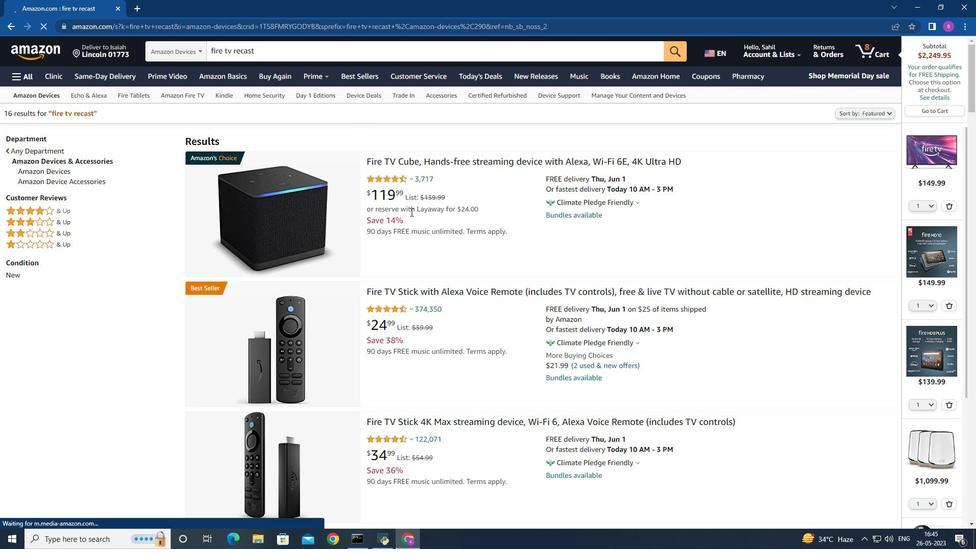 
Action: Mouse moved to (412, 217)
Screenshot: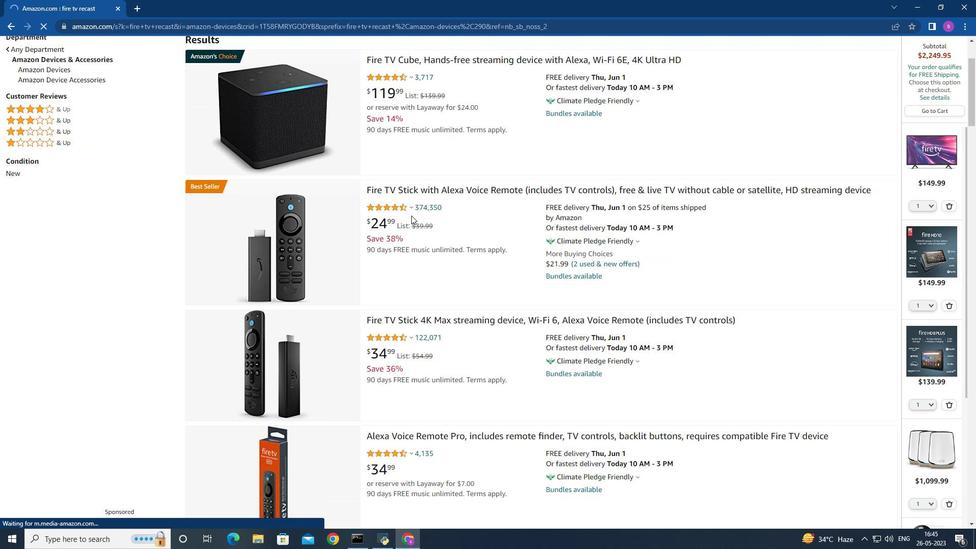 
Action: Mouse scrolled (412, 216) with delta (0, 0)
Screenshot: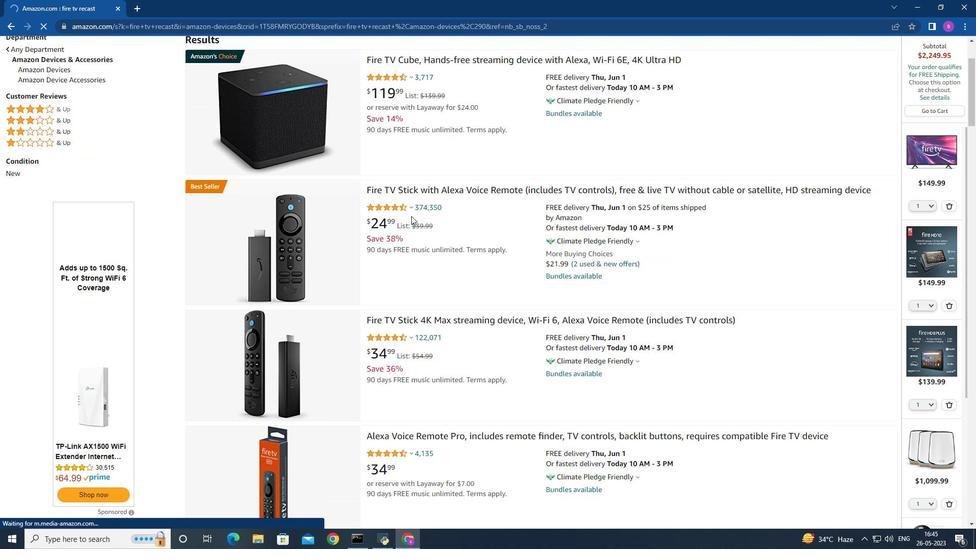 
Action: Mouse moved to (417, 219)
Screenshot: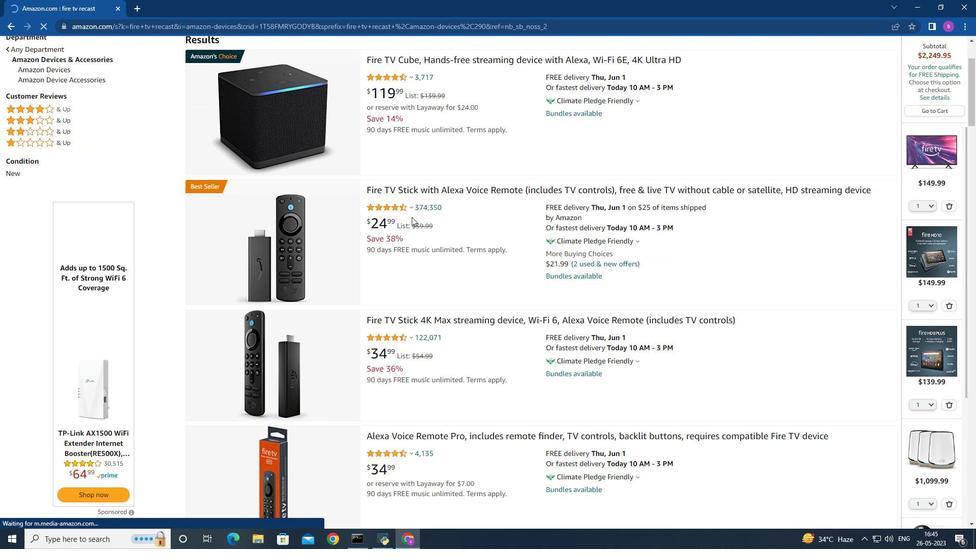 
Action: Mouse scrolled (417, 218) with delta (0, 0)
Screenshot: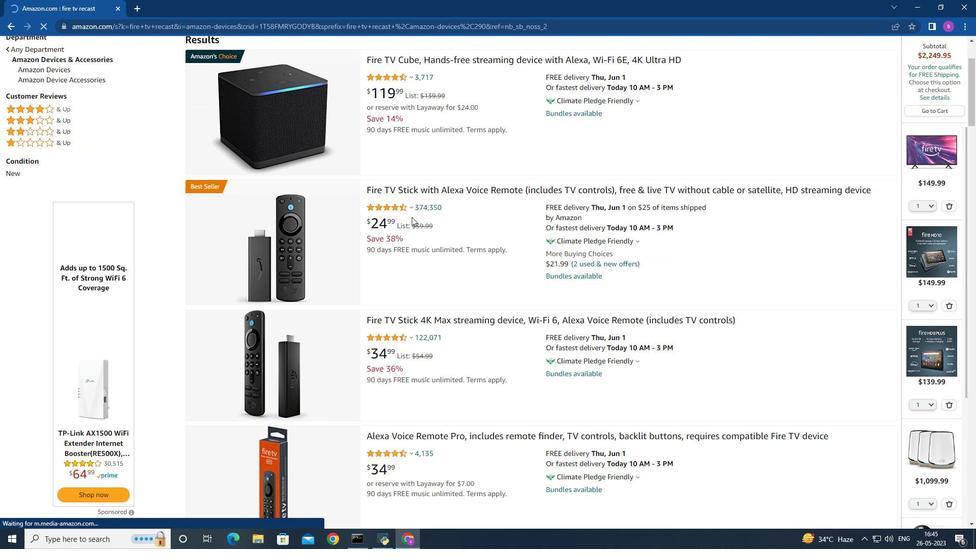 
Action: Mouse moved to (418, 220)
Screenshot: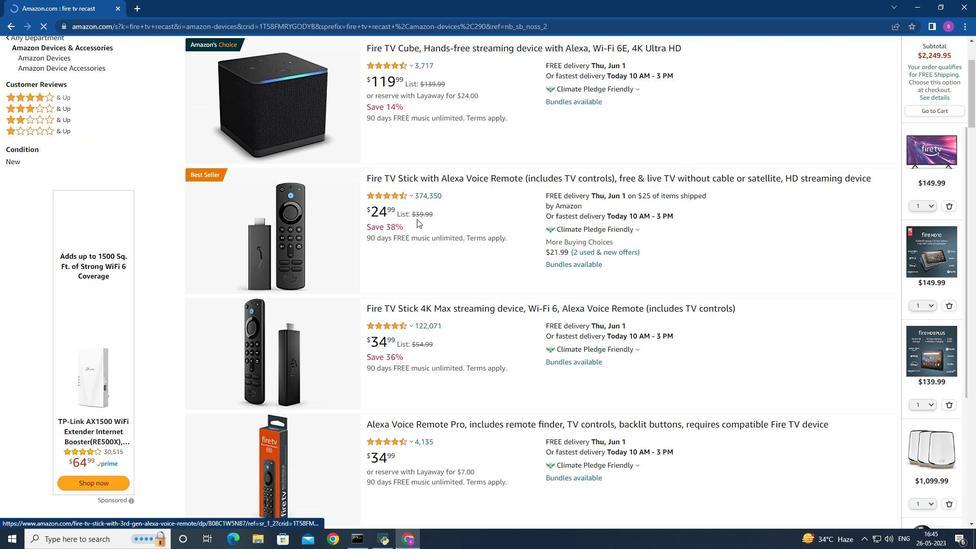 
Action: Mouse scrolled (418, 219) with delta (0, 0)
Screenshot: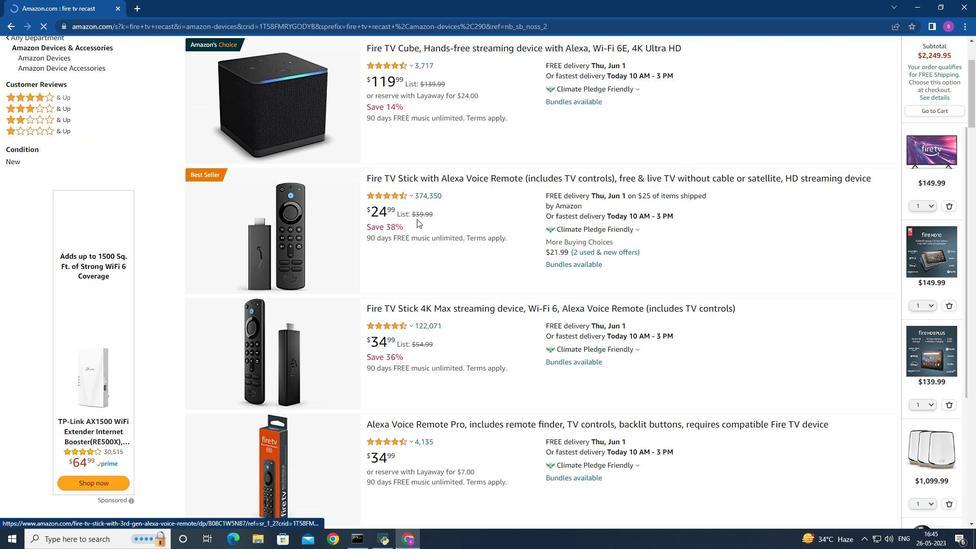 
Action: Mouse scrolled (418, 220) with delta (0, 0)
Screenshot: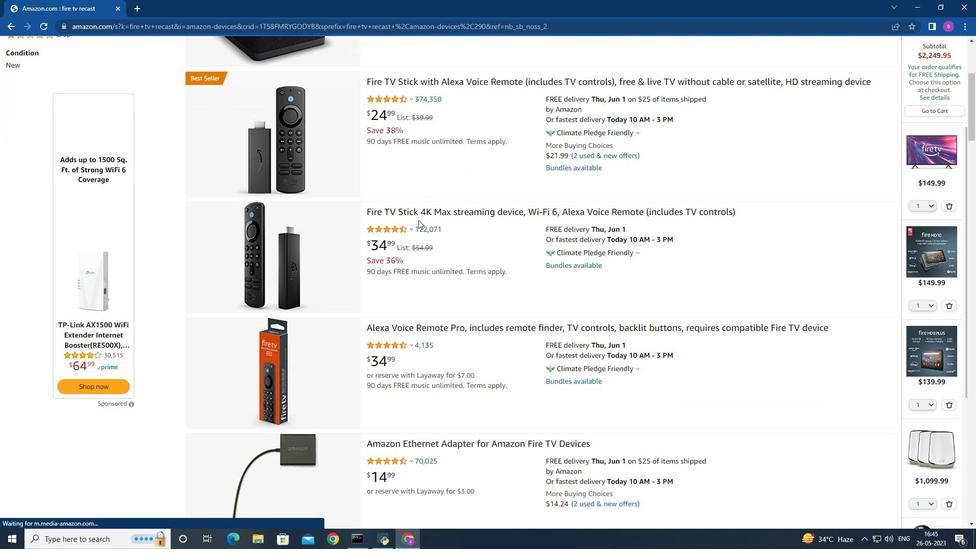 
Action: Mouse scrolled (418, 220) with delta (0, 0)
Screenshot: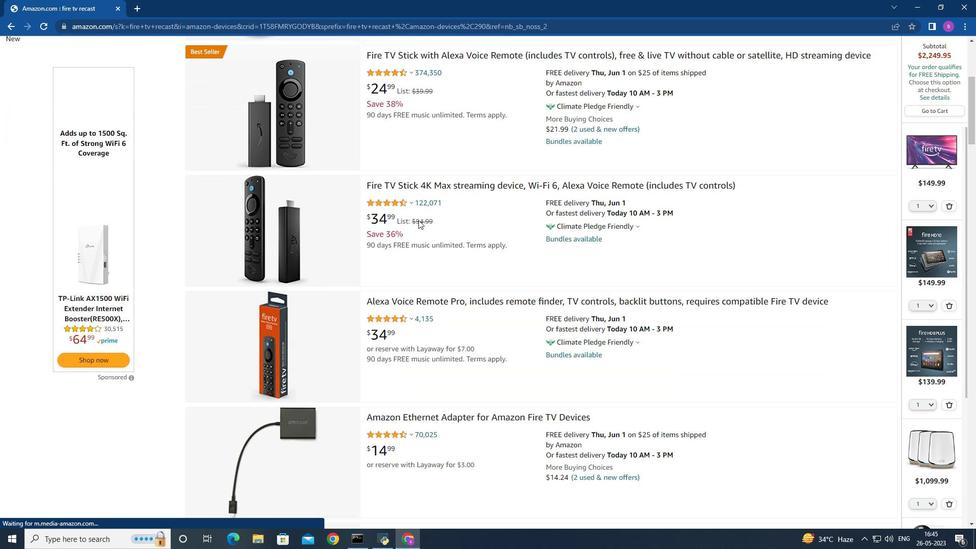 
Action: Mouse scrolled (418, 220) with delta (0, 0)
Screenshot: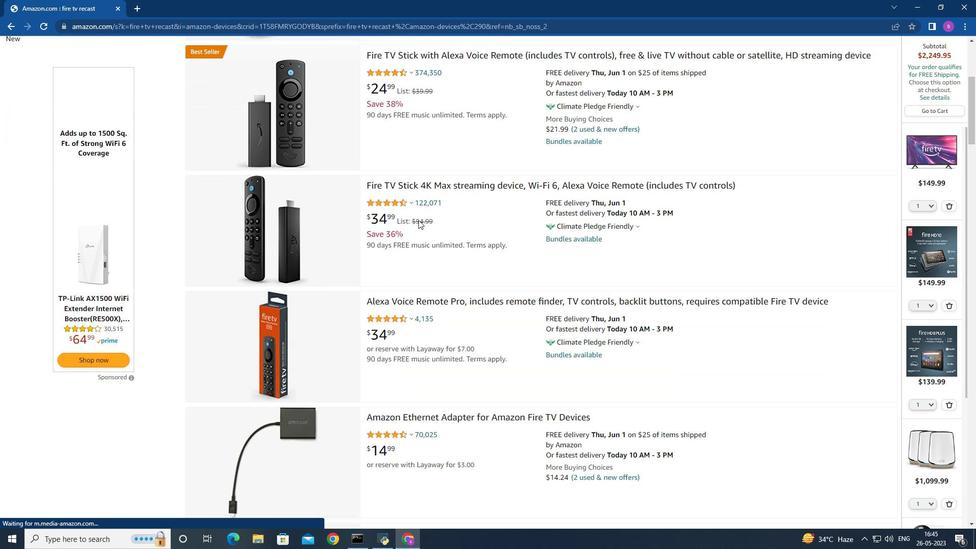 
Action: Mouse scrolled (418, 220) with delta (0, 0)
Screenshot: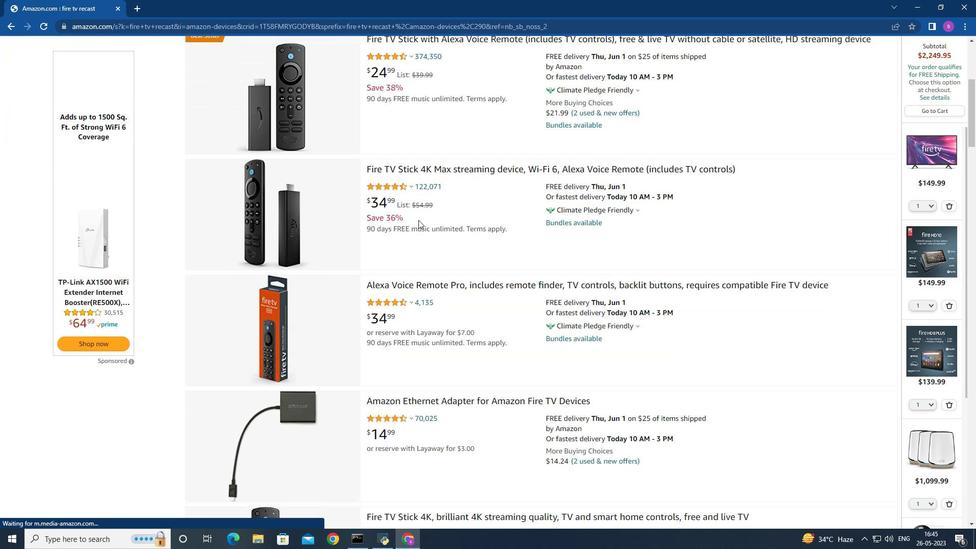 
Action: Mouse scrolled (418, 220) with delta (0, 0)
Screenshot: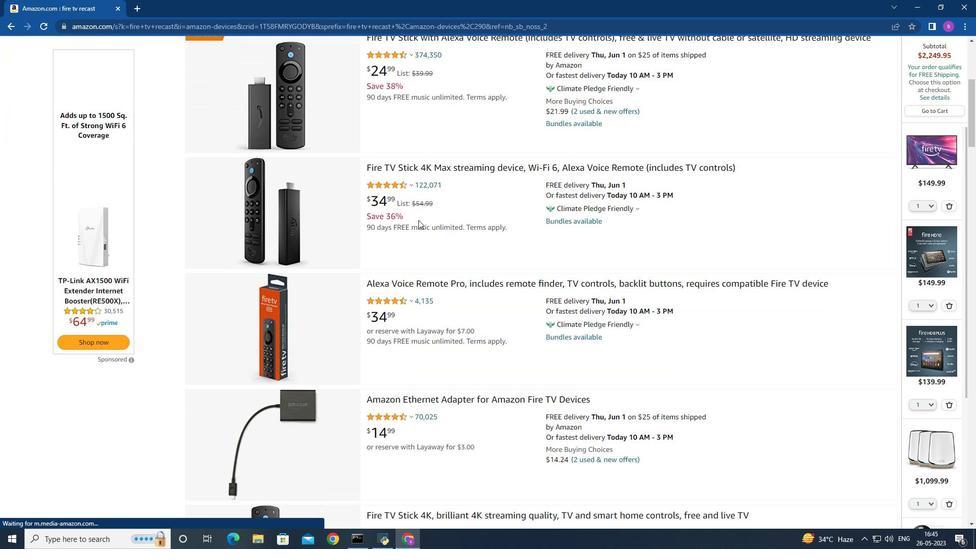 
Action: Mouse moved to (463, 161)
Screenshot: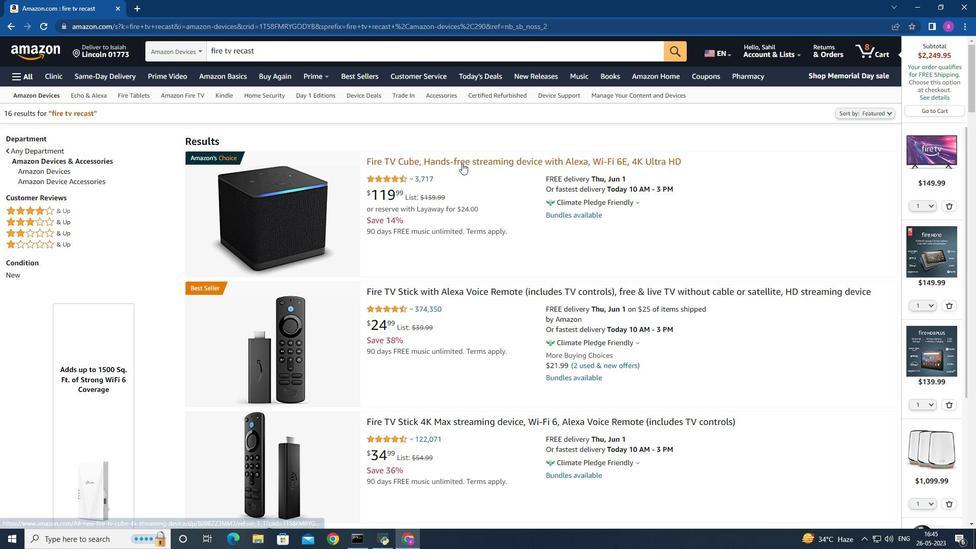 
Action: Mouse pressed left at (463, 161)
Screenshot: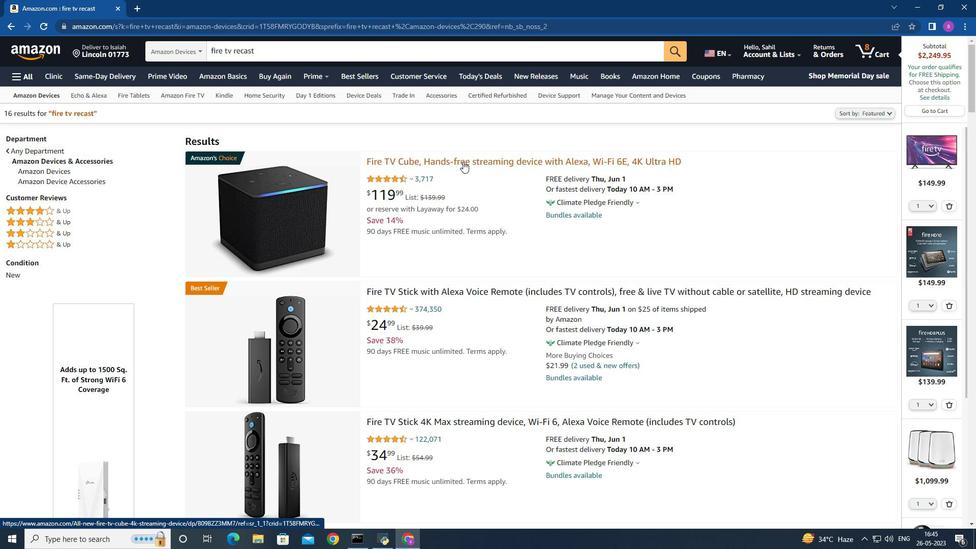 
Action: Mouse moved to (761, 324)
Screenshot: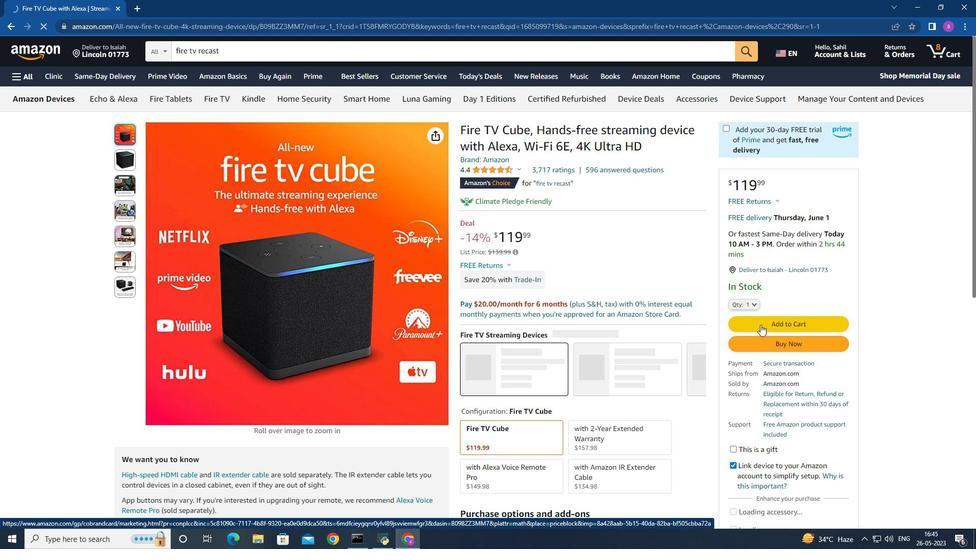 
Action: Mouse pressed left at (761, 324)
Screenshot: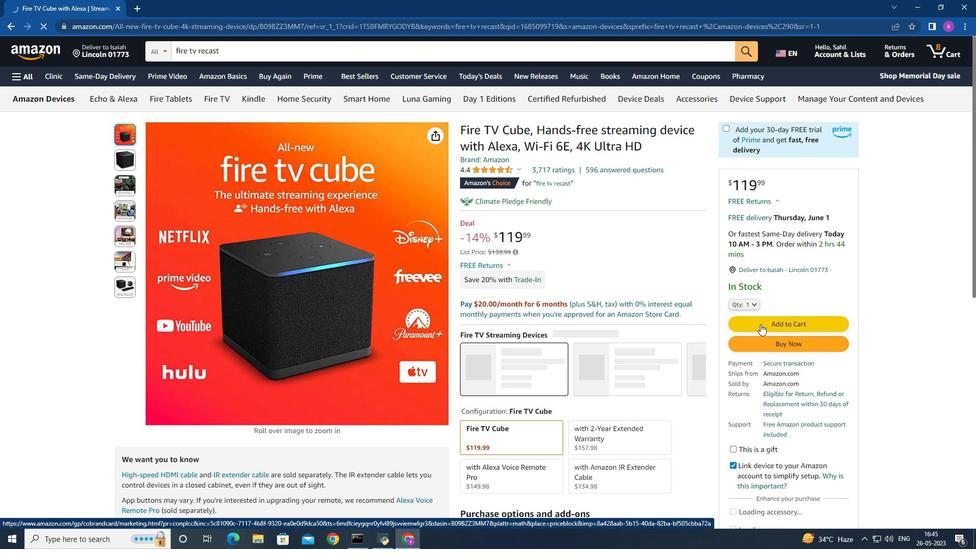 
Action: Mouse moved to (248, 51)
Screenshot: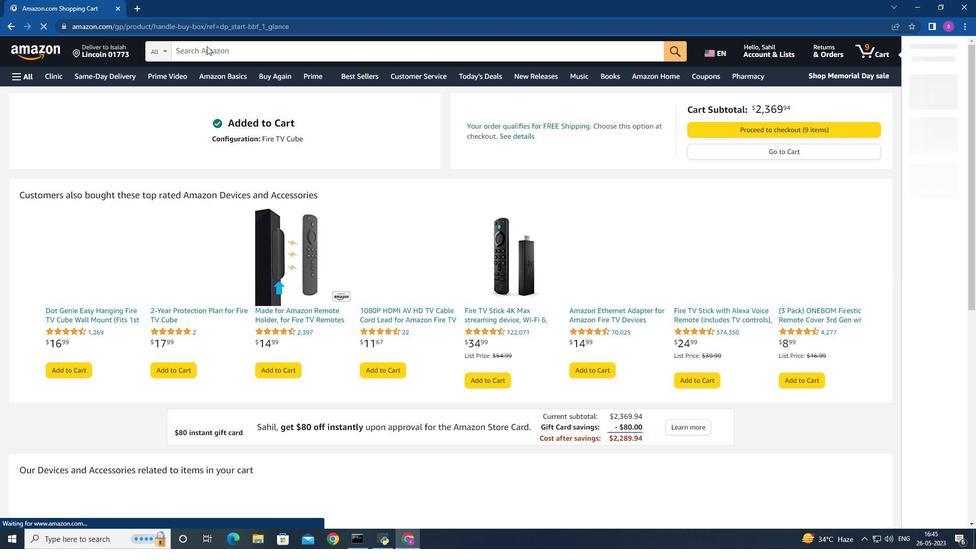 
Action: Mouse pressed left at (248, 51)
Screenshot: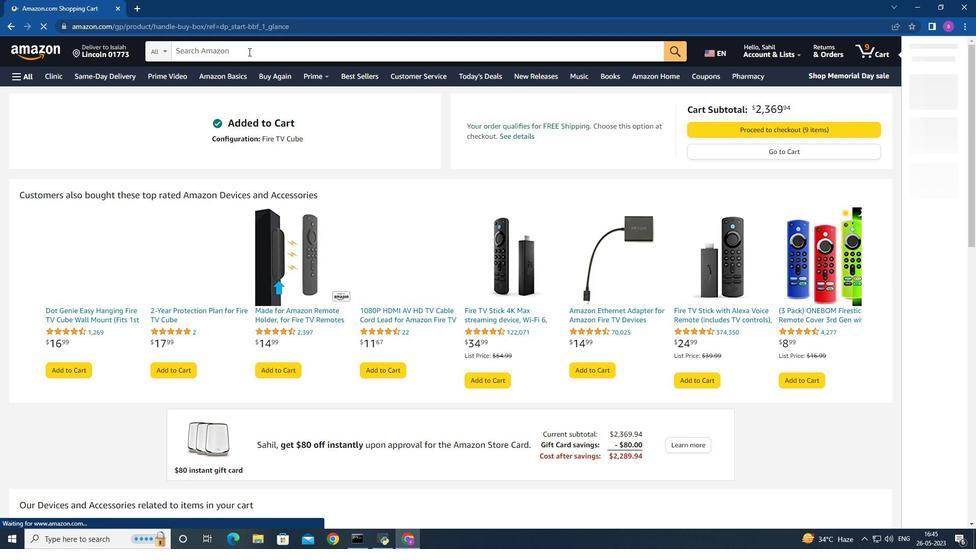 
Action: Mouse moved to (32, 68)
Screenshot: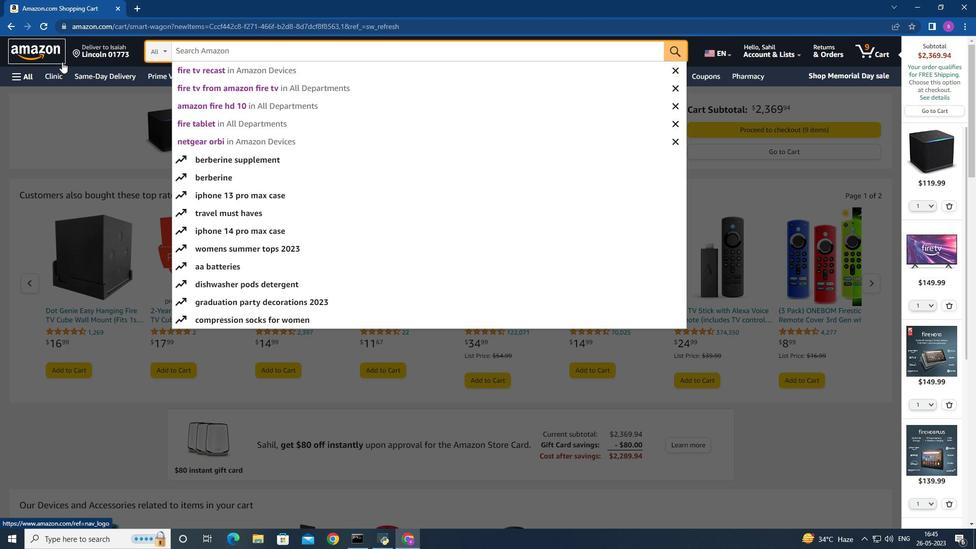 
Action: Mouse pressed left at (32, 68)
Screenshot: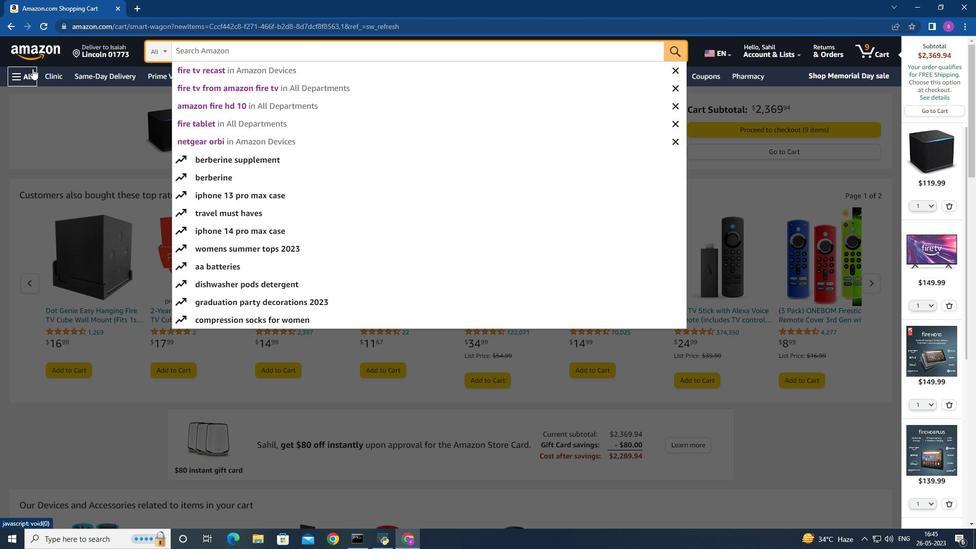 
Action: Mouse moved to (67, 309)
Screenshot: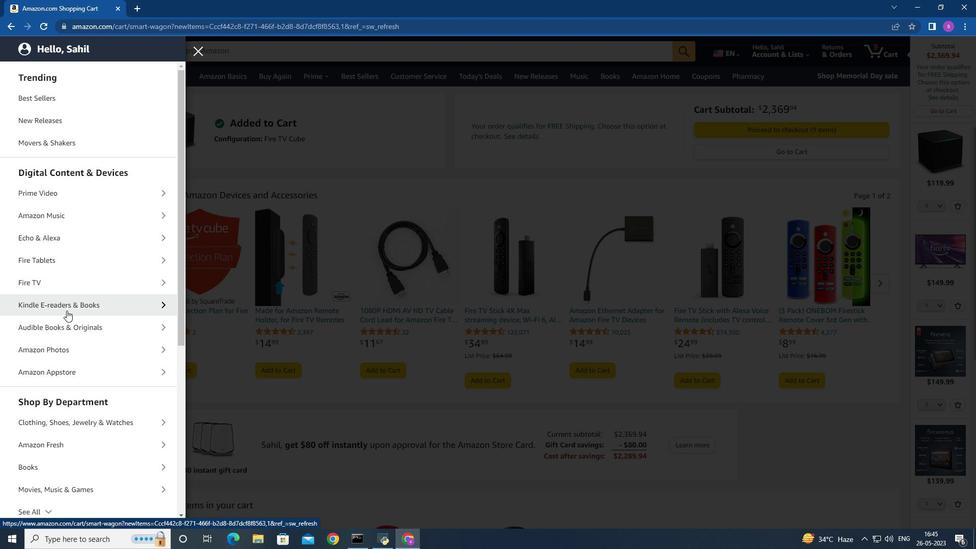 
Action: Mouse pressed left at (67, 309)
Screenshot: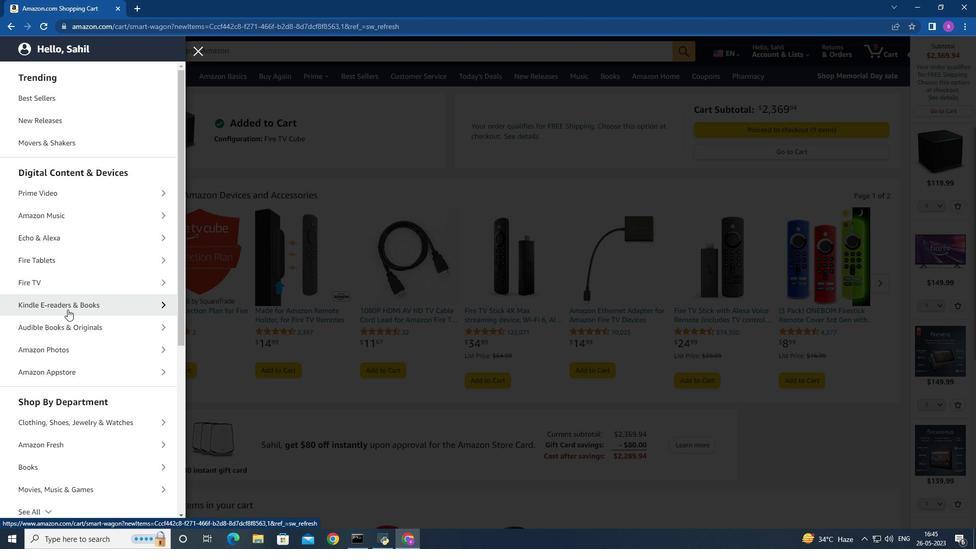 
Action: Mouse moved to (63, 238)
Screenshot: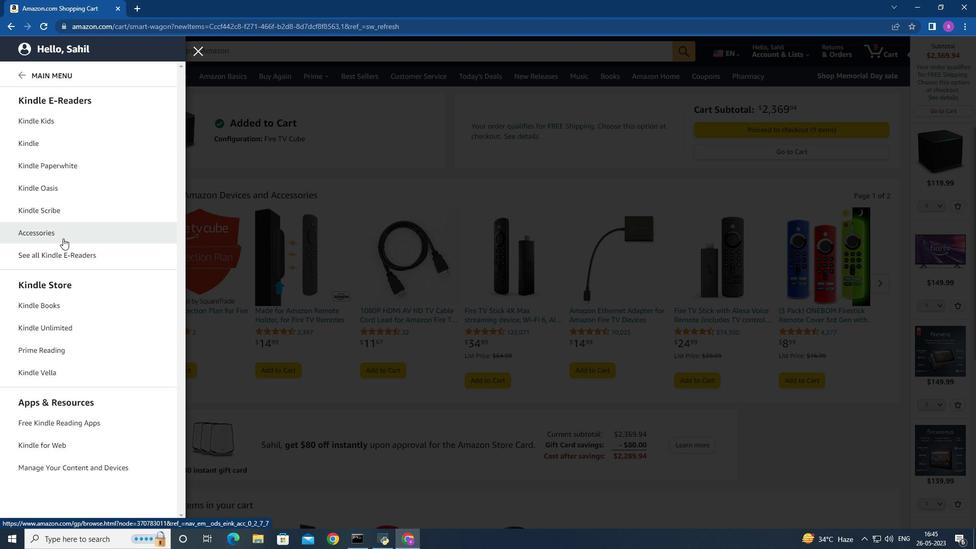 
Action: Mouse pressed left at (63, 238)
Screenshot: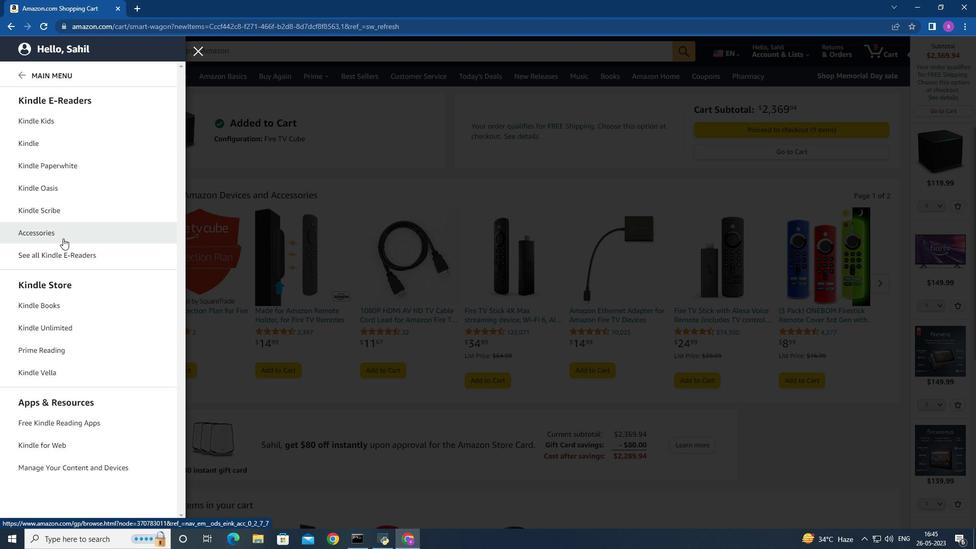 
Action: Key pressed `
Screenshot: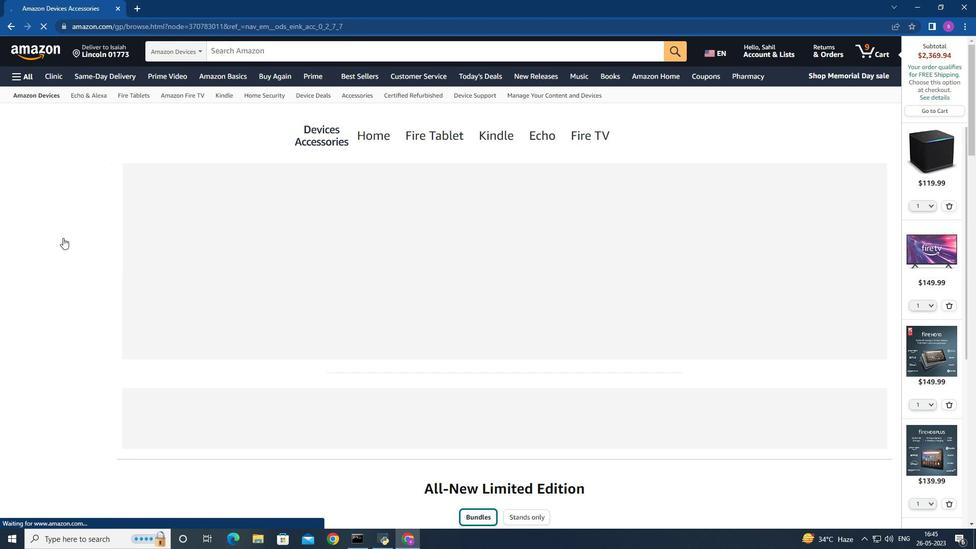 
Action: Mouse moved to (489, 130)
Screenshot: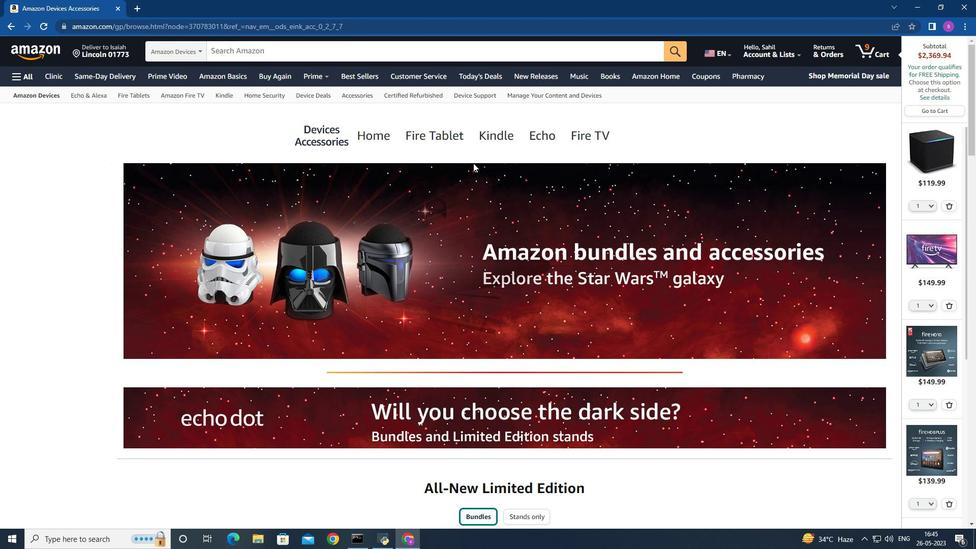 
Action: Mouse pressed left at (489, 130)
Screenshot: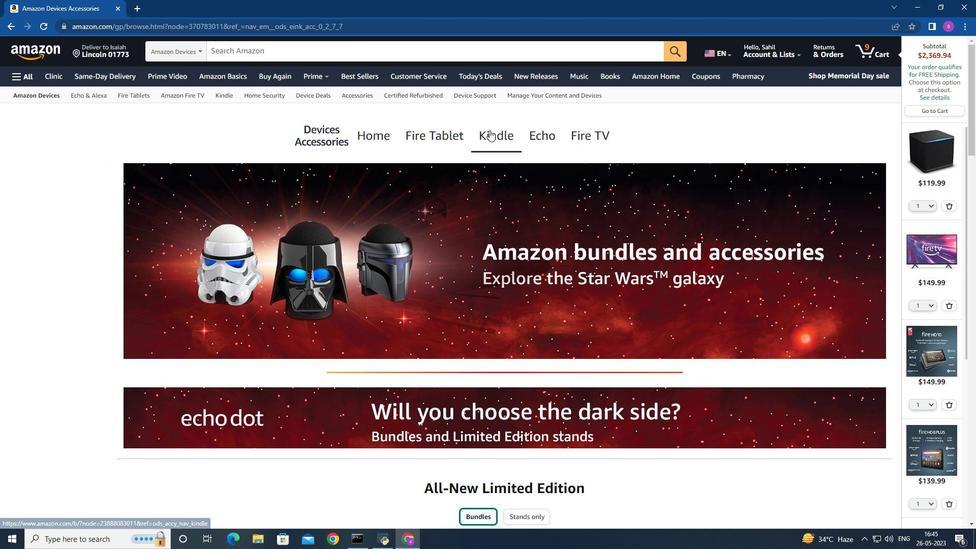 
Action: Mouse moved to (452, 322)
Screenshot: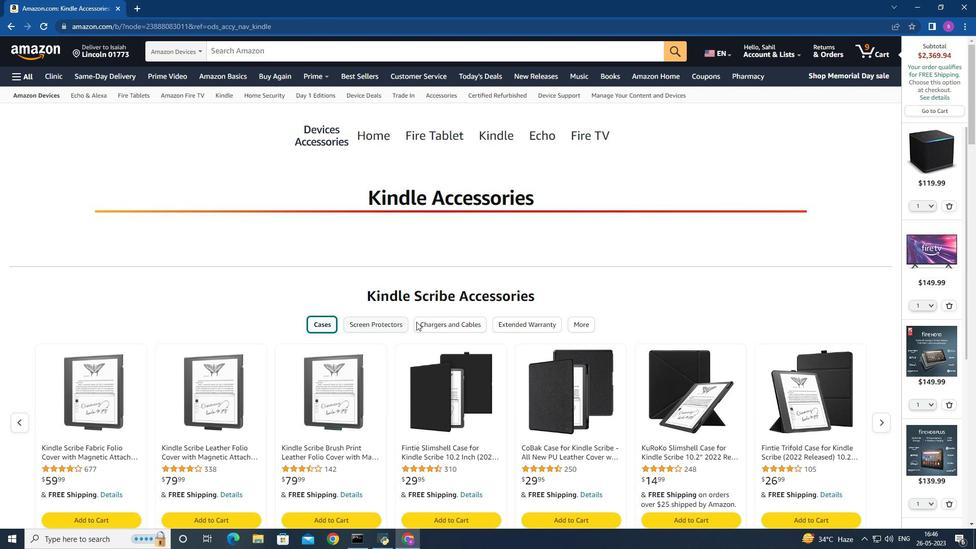 
Action: Mouse pressed left at (452, 322)
Screenshot: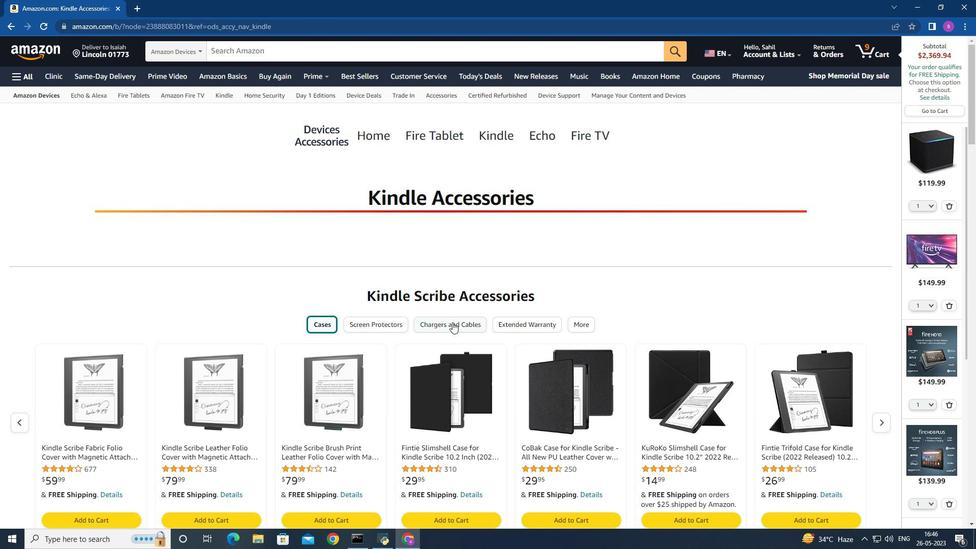 
Action: Mouse moved to (446, 278)
Screenshot: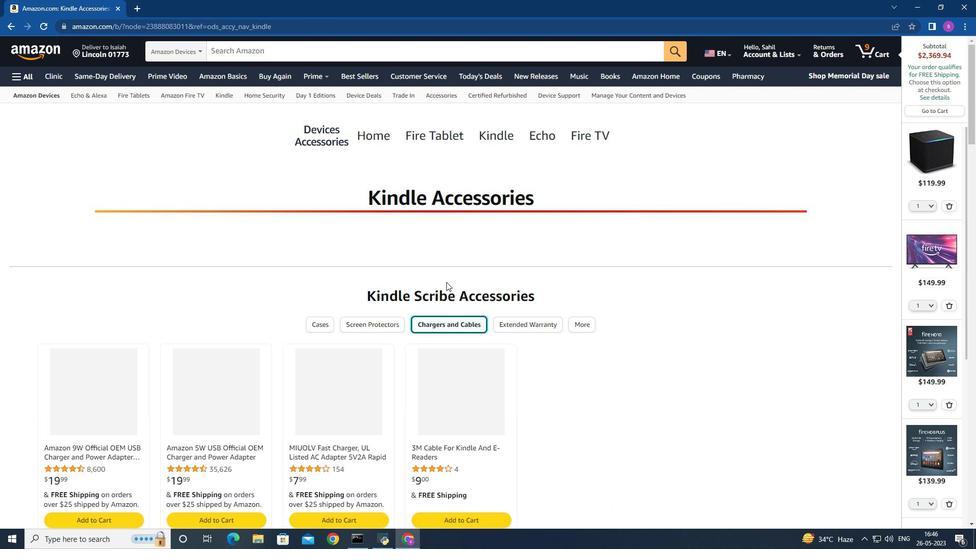 
Action: Mouse scrolled (446, 277) with delta (0, 0)
Screenshot: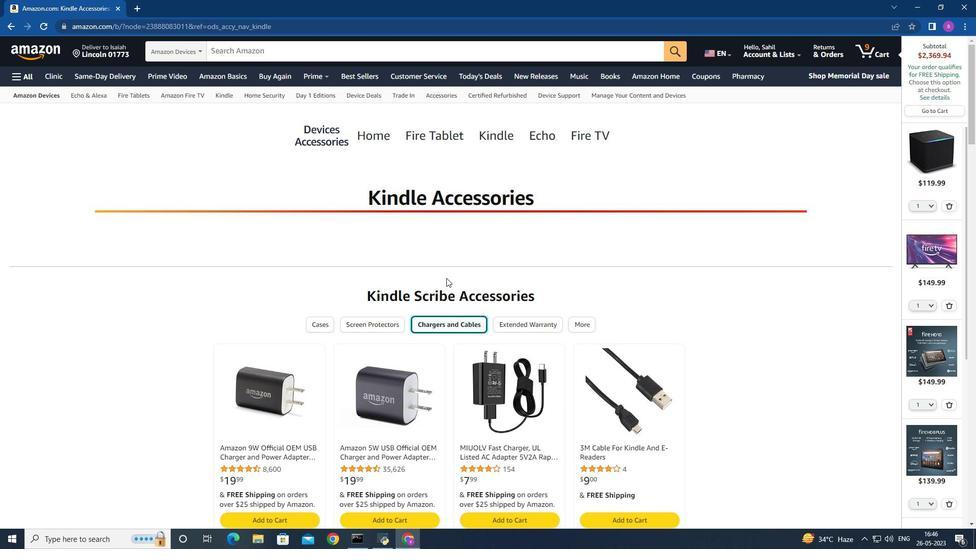 
Action: Mouse moved to (294, 363)
Screenshot: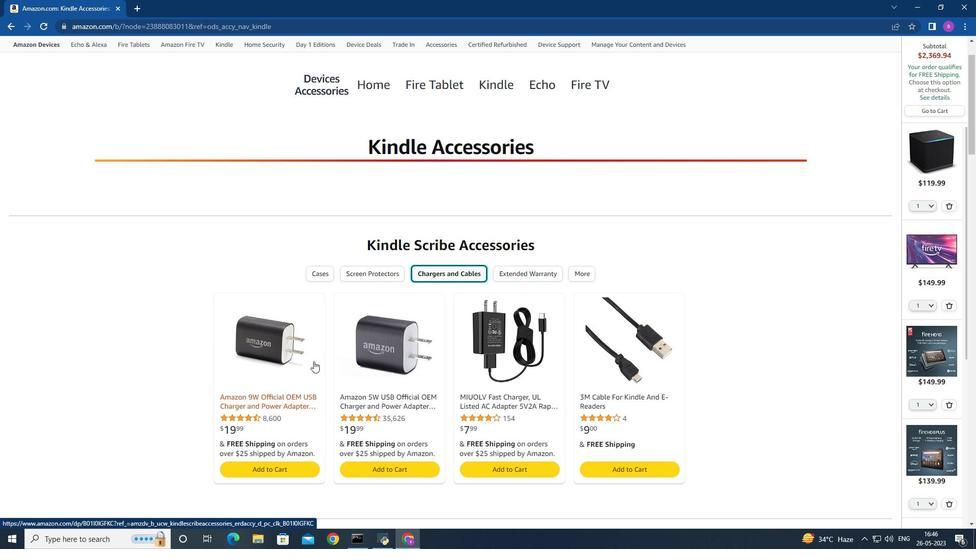 
Action: Mouse pressed left at (294, 363)
Screenshot: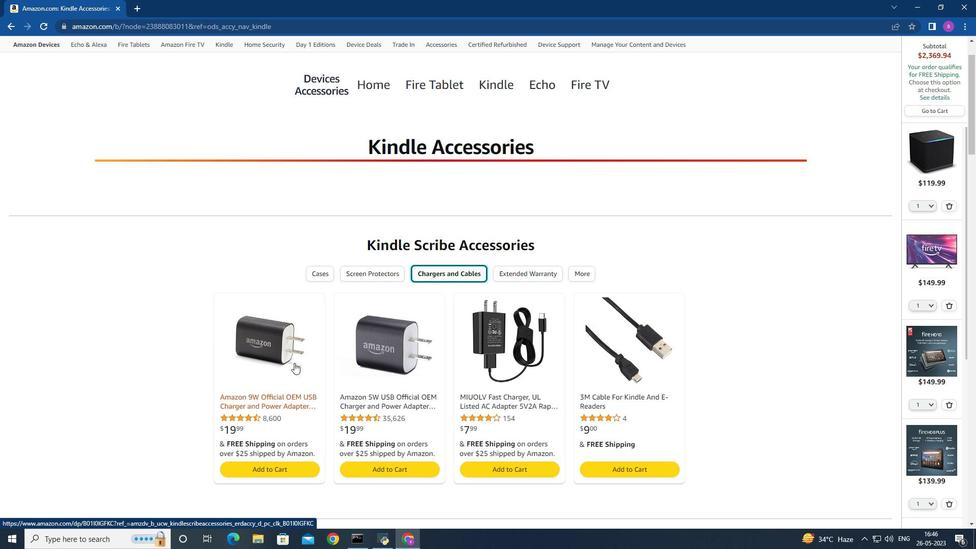
Action: Mouse moved to (546, 267)
Screenshot: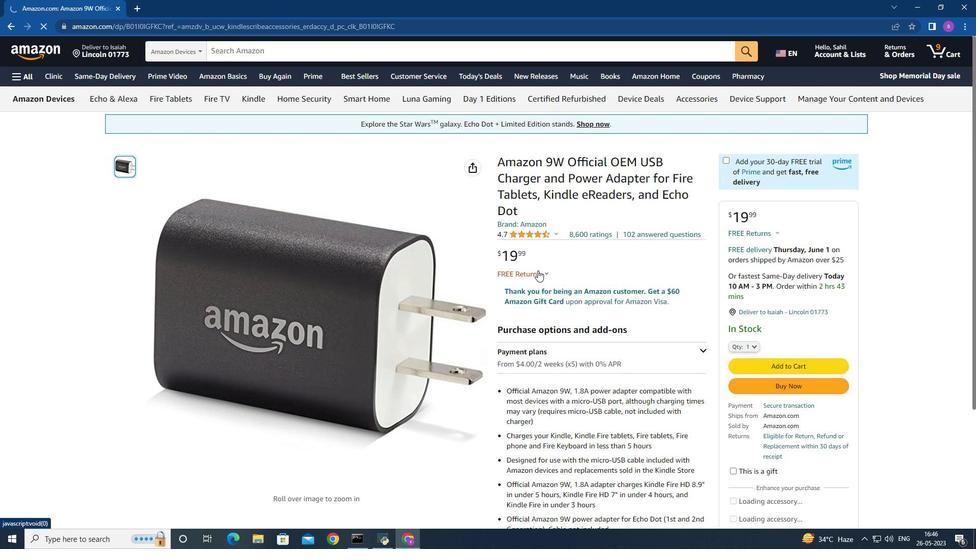 
Action: Mouse scrolled (546, 266) with delta (0, 0)
Screenshot: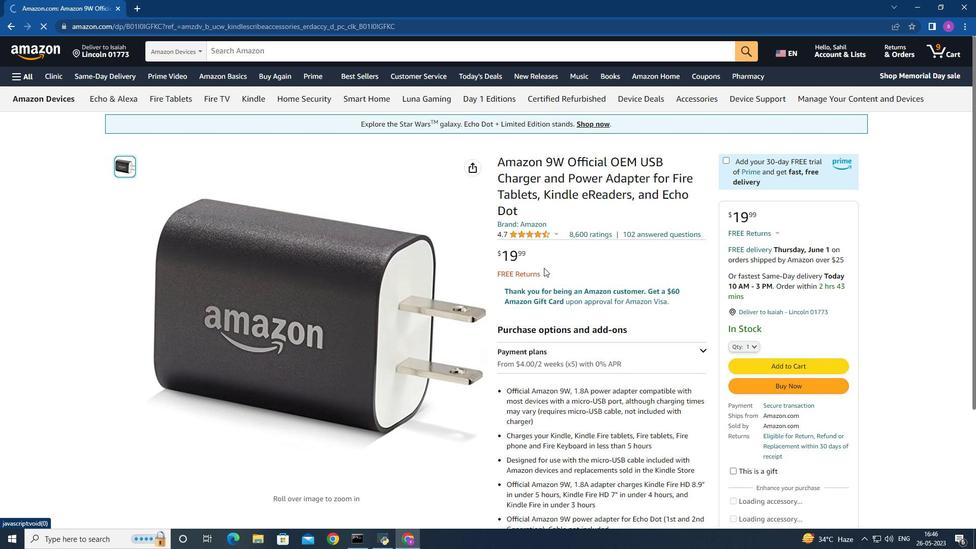 
Action: Mouse scrolled (546, 266) with delta (0, 0)
Screenshot: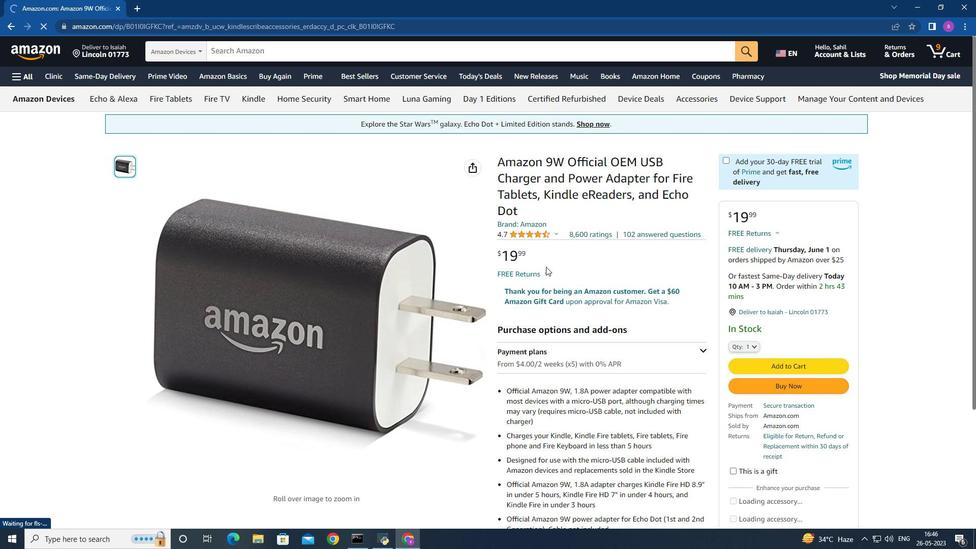 
Action: Mouse scrolled (546, 266) with delta (0, 0)
Screenshot: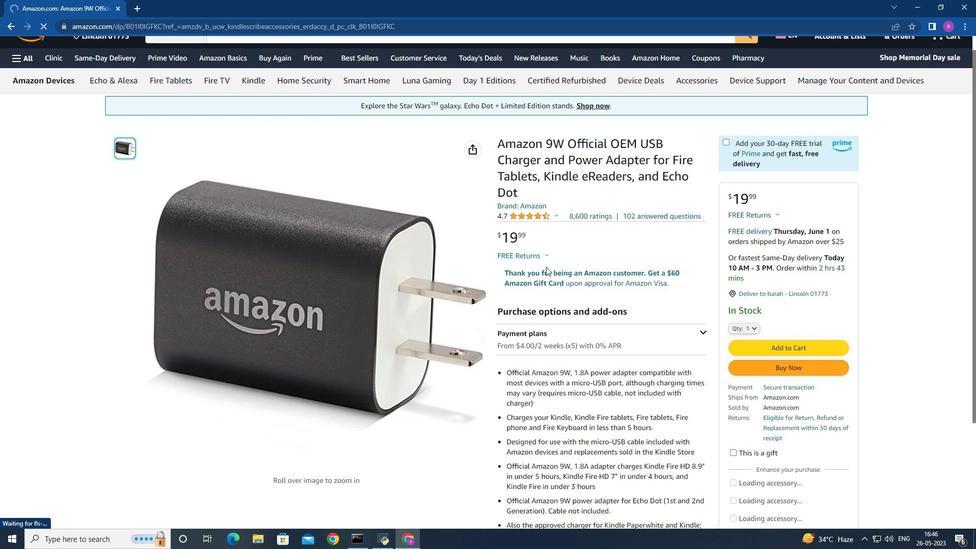 
Action: Mouse scrolled (546, 266) with delta (0, 0)
Screenshot: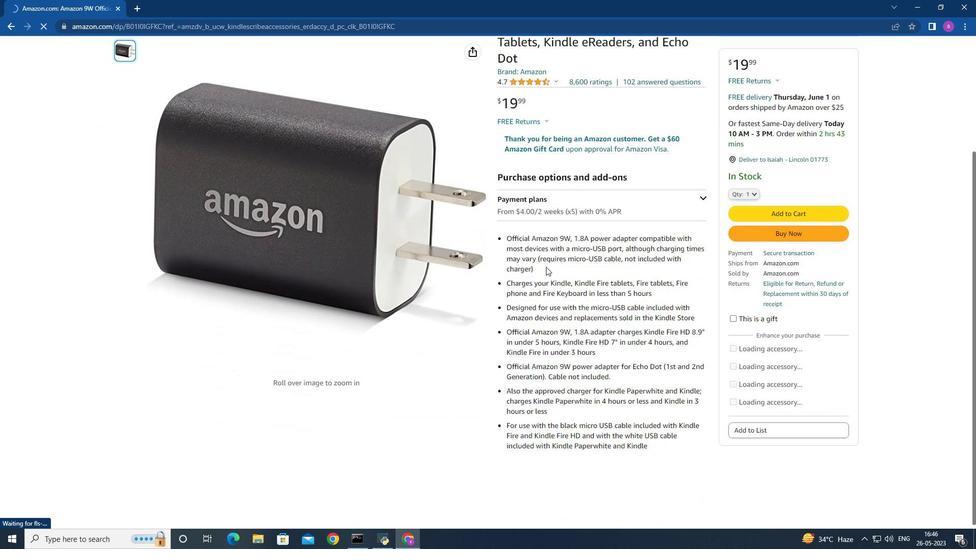 
Action: Mouse scrolled (546, 266) with delta (0, 0)
Screenshot: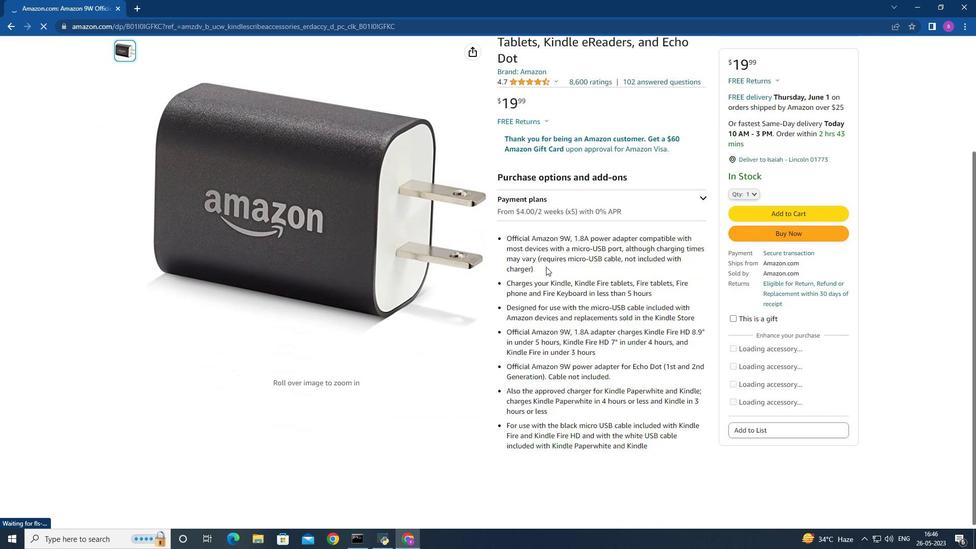 
Action: Mouse scrolled (546, 266) with delta (0, 0)
Screenshot: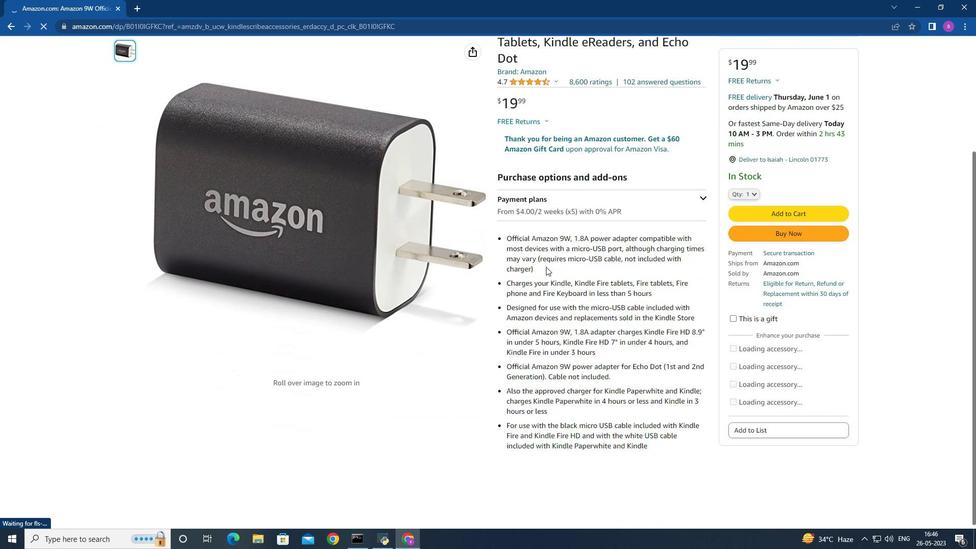 
Action: Mouse scrolled (546, 266) with delta (0, 0)
Screenshot: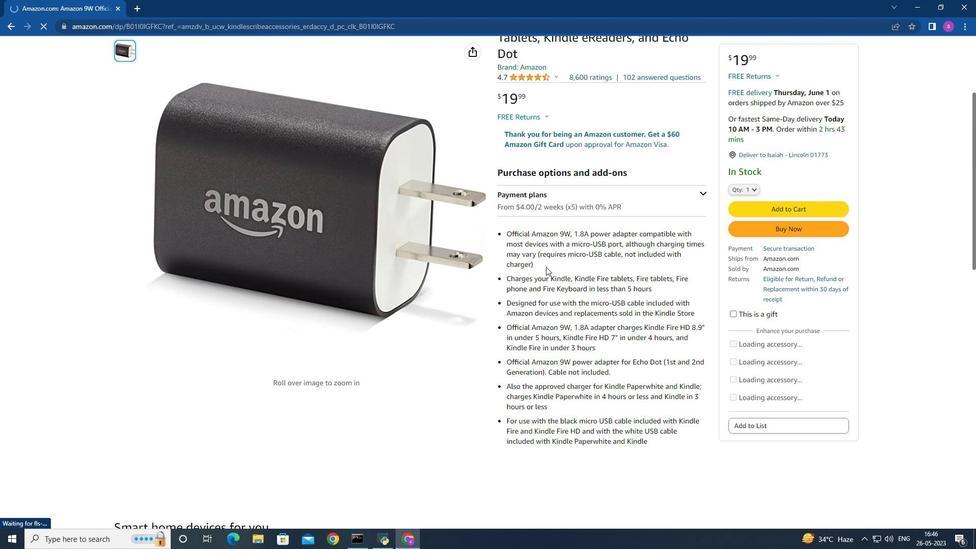 
Action: Mouse scrolled (546, 266) with delta (0, 0)
Screenshot: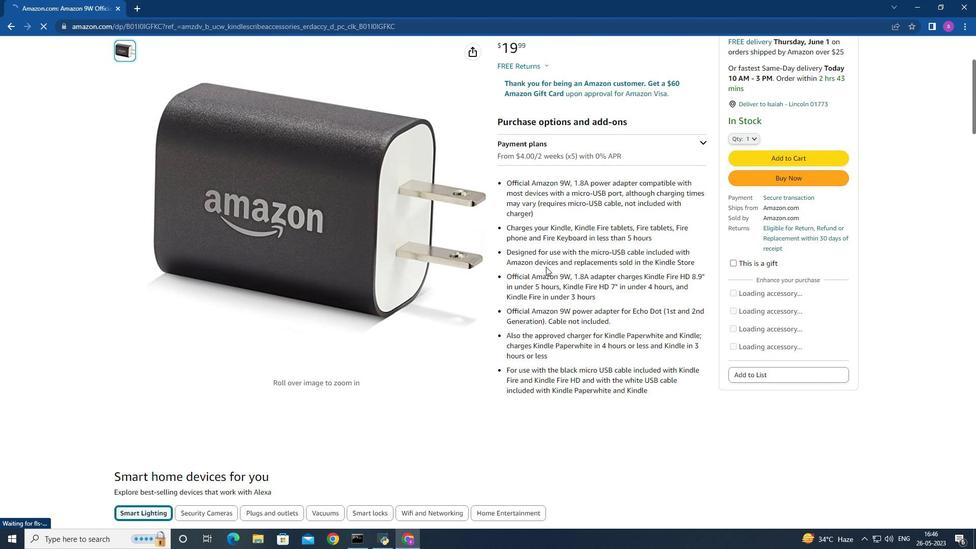 
Action: Mouse scrolled (546, 266) with delta (0, 0)
Screenshot: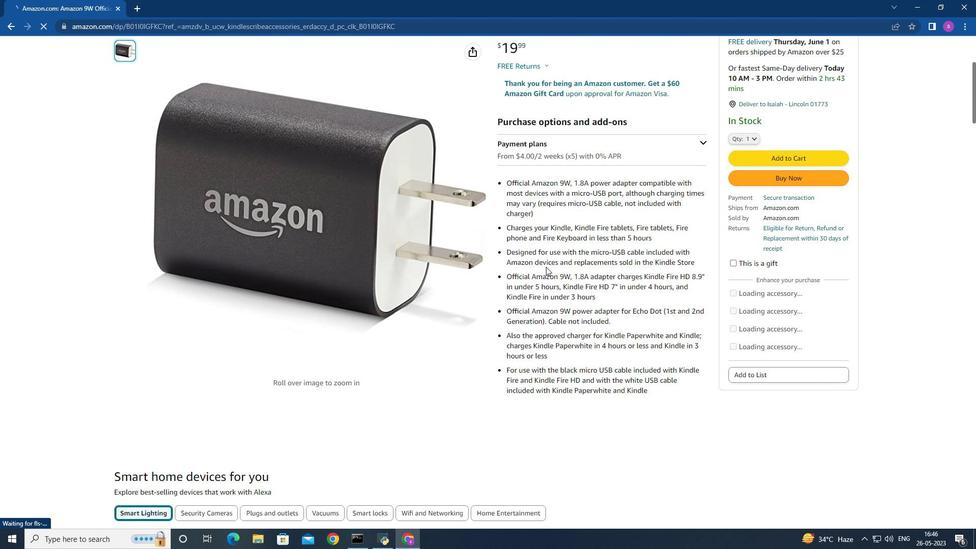 
Action: Mouse scrolled (546, 266) with delta (0, 0)
Screenshot: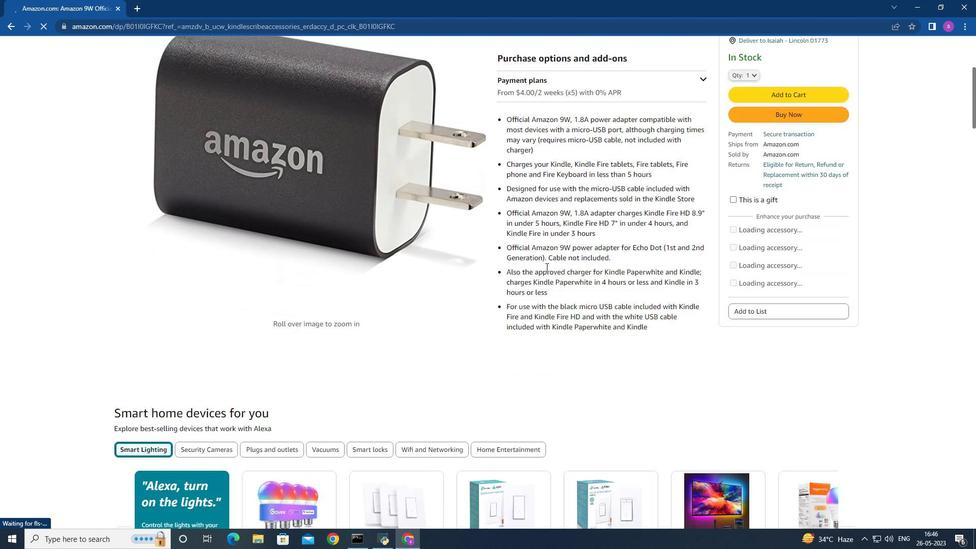
Action: Mouse scrolled (546, 266) with delta (0, 0)
Screenshot: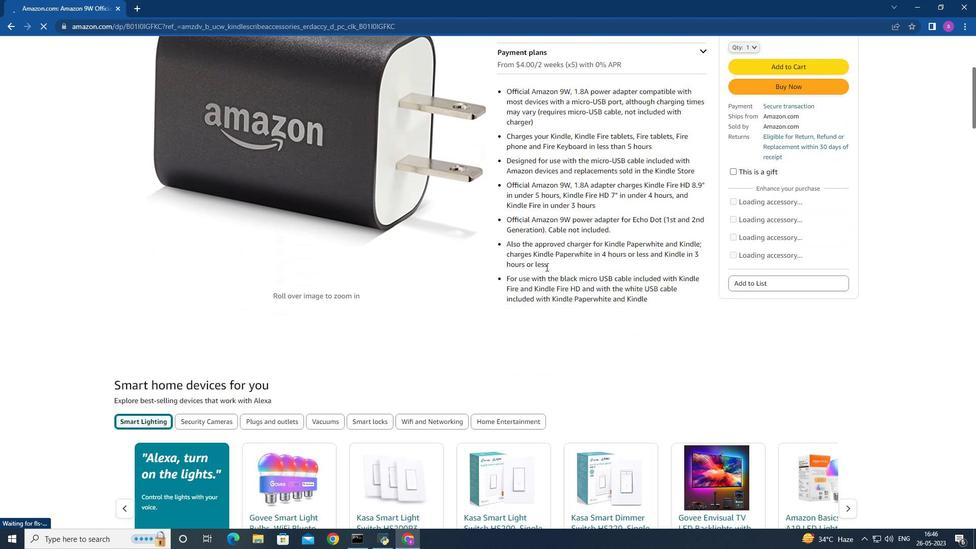 
Action: Mouse scrolled (546, 266) with delta (0, 0)
Screenshot: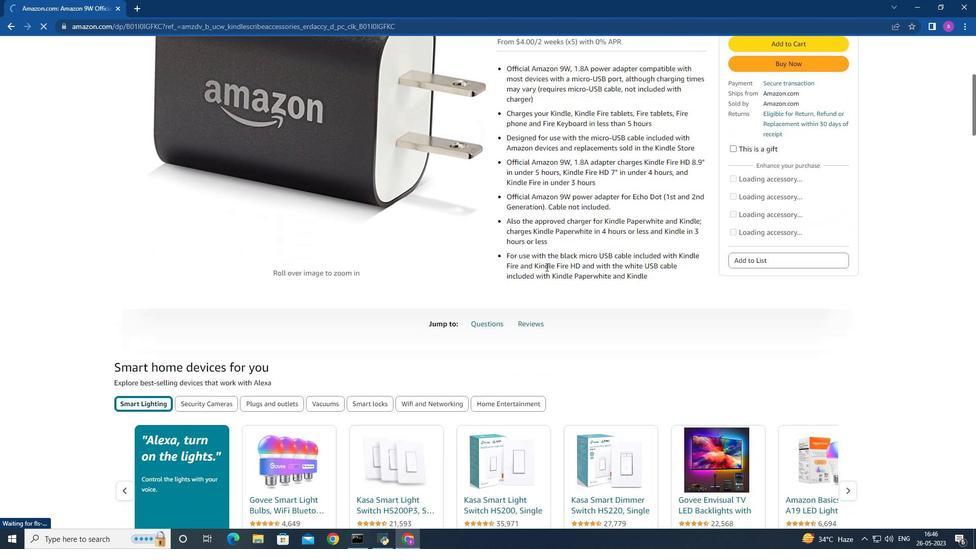 
Action: Mouse scrolled (546, 267) with delta (0, 0)
Screenshot: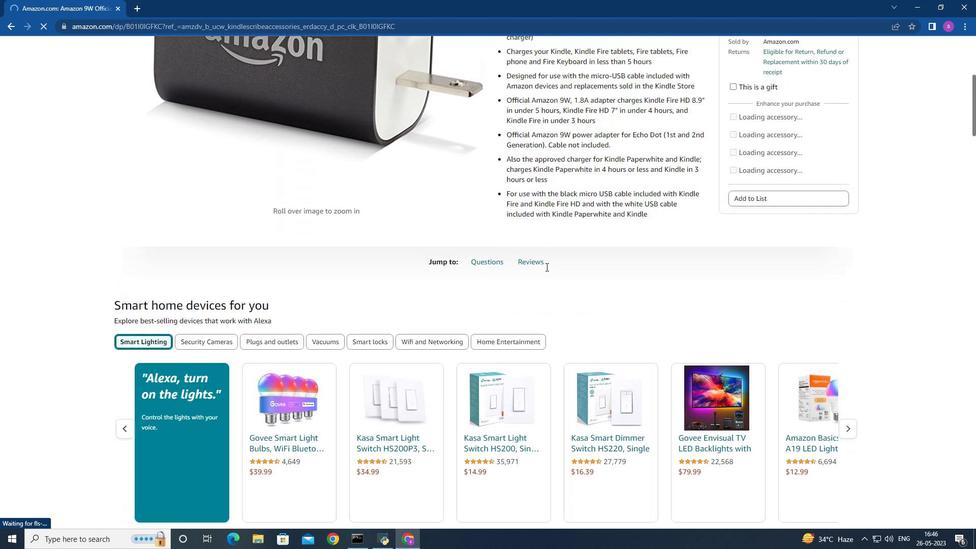 
Action: Mouse scrolled (546, 267) with delta (0, 0)
Screenshot: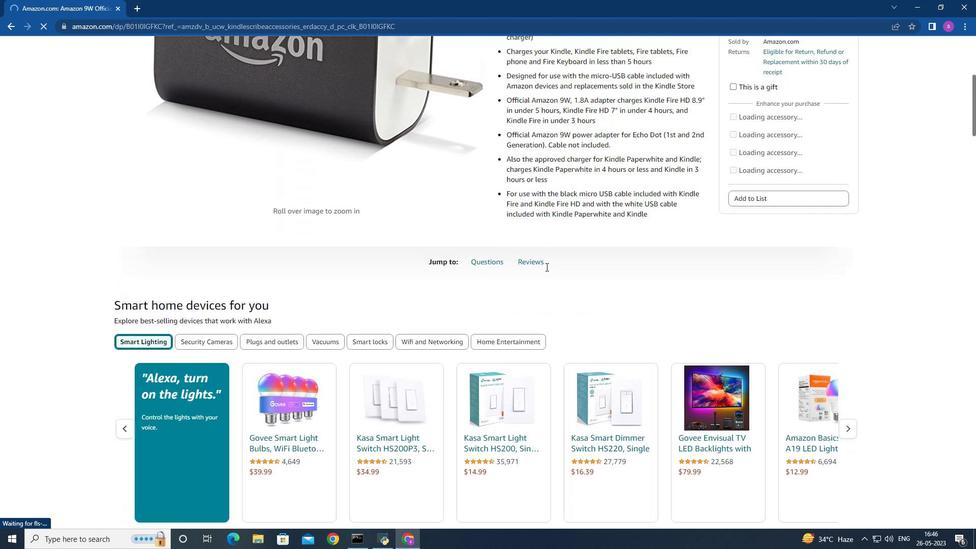 
Action: Mouse scrolled (546, 267) with delta (0, 0)
Screenshot: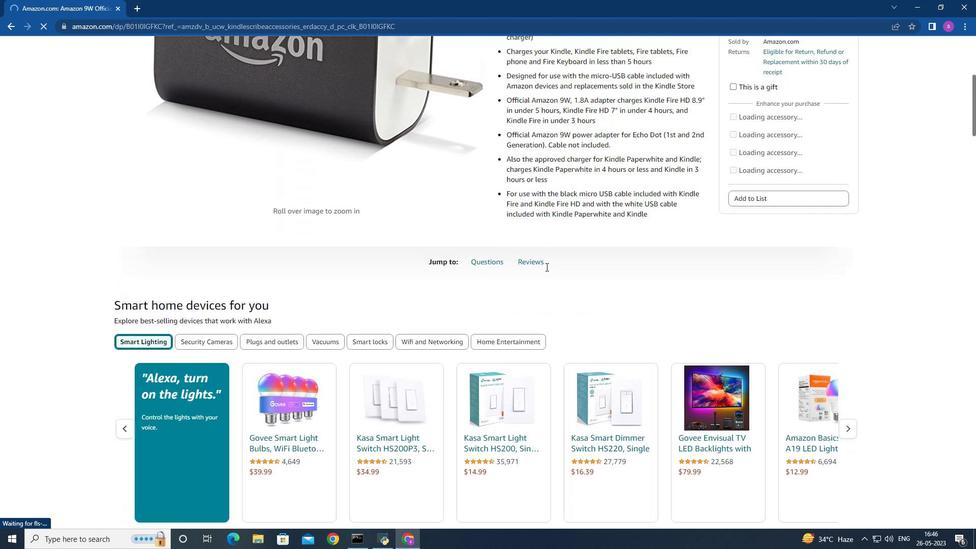 
Action: Mouse scrolled (546, 267) with delta (0, 0)
Screenshot: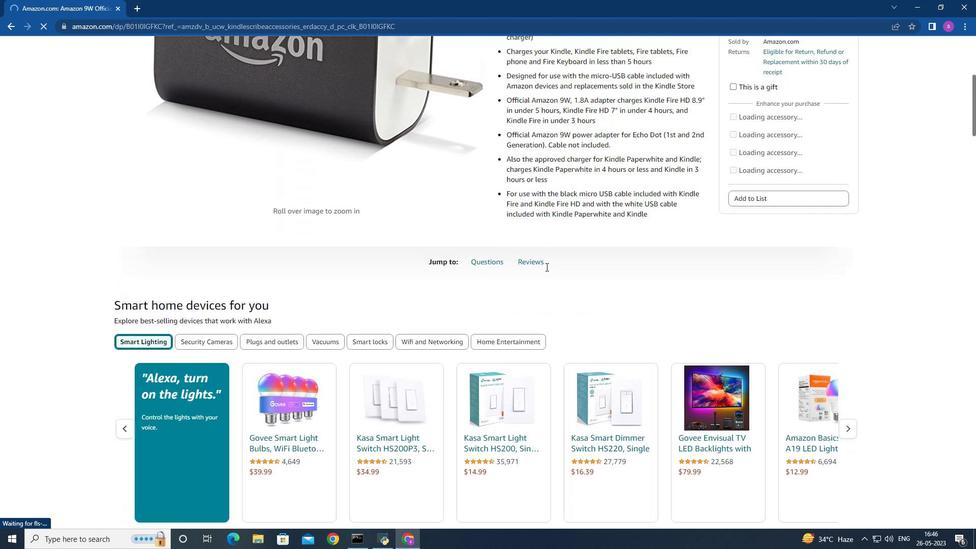 
Action: Mouse scrolled (546, 267) with delta (0, 0)
Screenshot: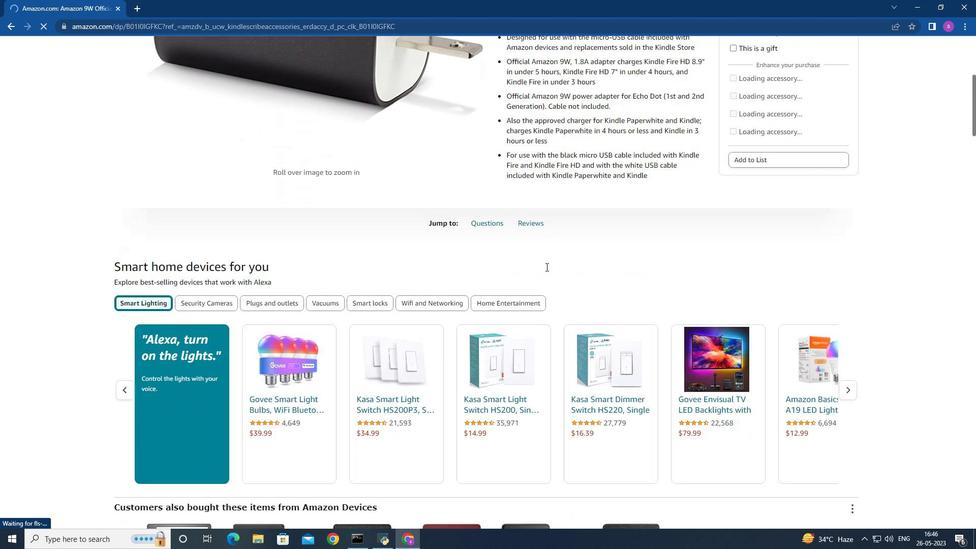 
Action: Mouse scrolled (546, 267) with delta (0, 0)
Screenshot: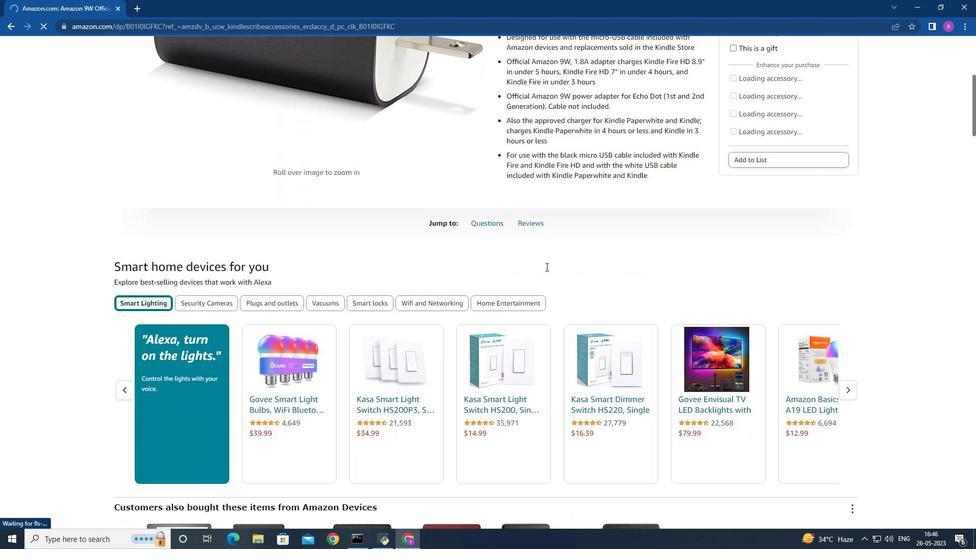 
Action: Mouse scrolled (546, 267) with delta (0, 0)
Screenshot: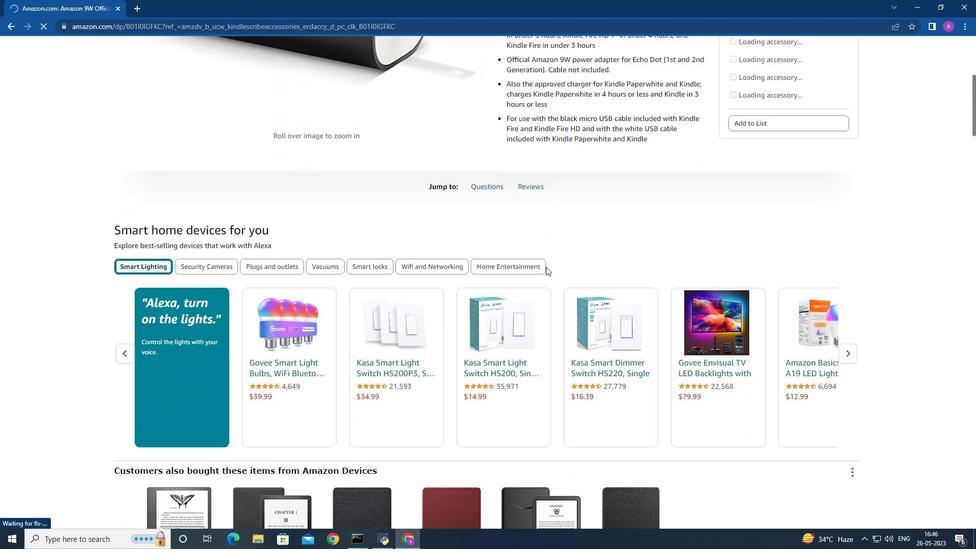
Action: Mouse scrolled (546, 267) with delta (0, 0)
Screenshot: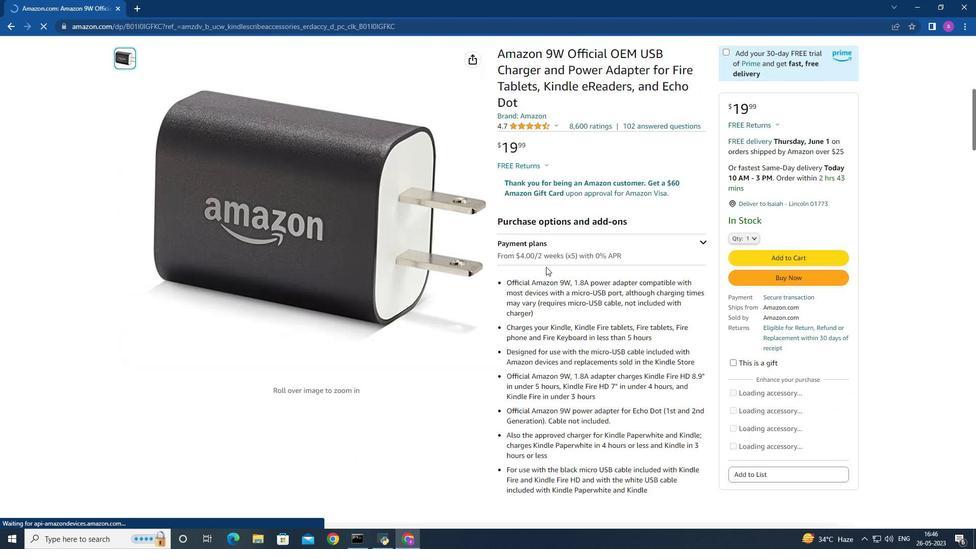 
Action: Mouse scrolled (546, 267) with delta (0, 0)
Screenshot: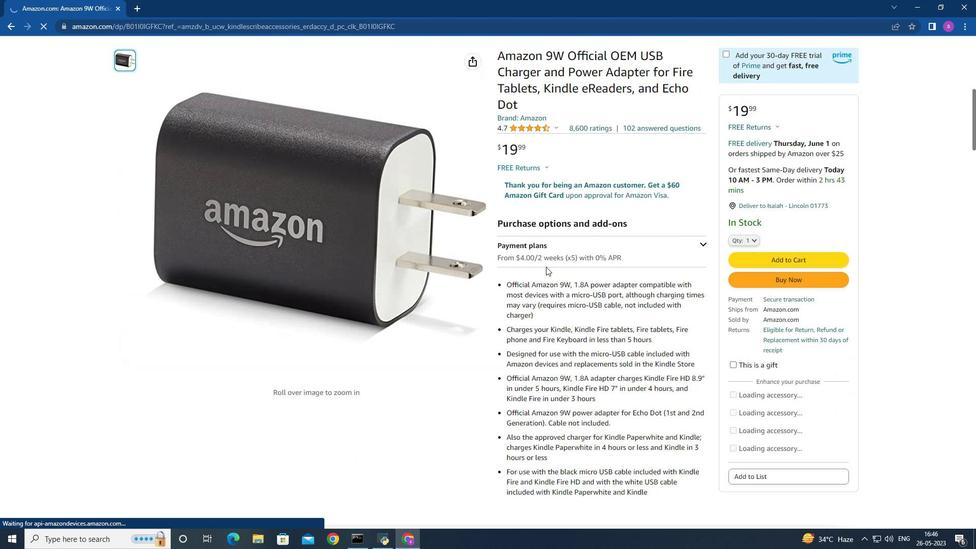 
Action: Mouse scrolled (546, 267) with delta (0, 0)
Screenshot: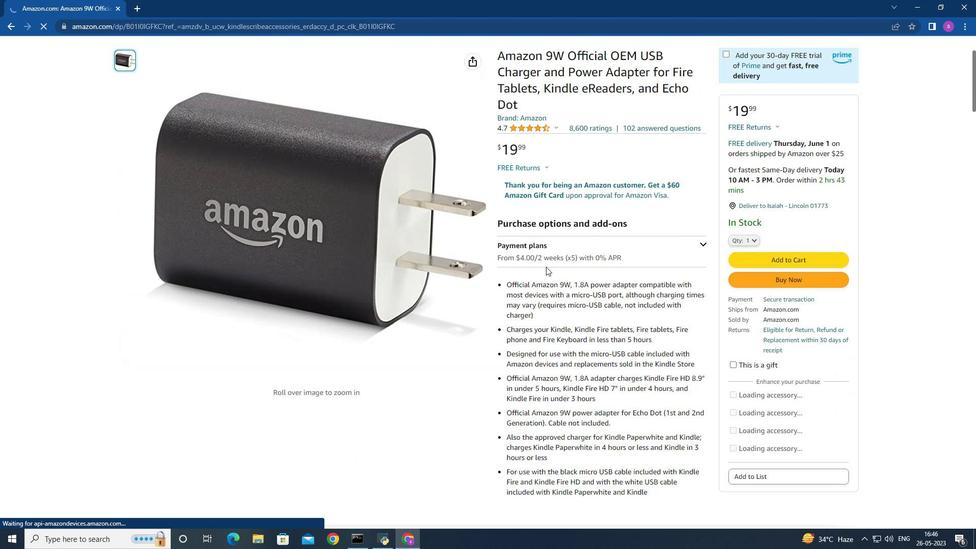 
Action: Mouse scrolled (546, 267) with delta (0, 0)
Screenshot: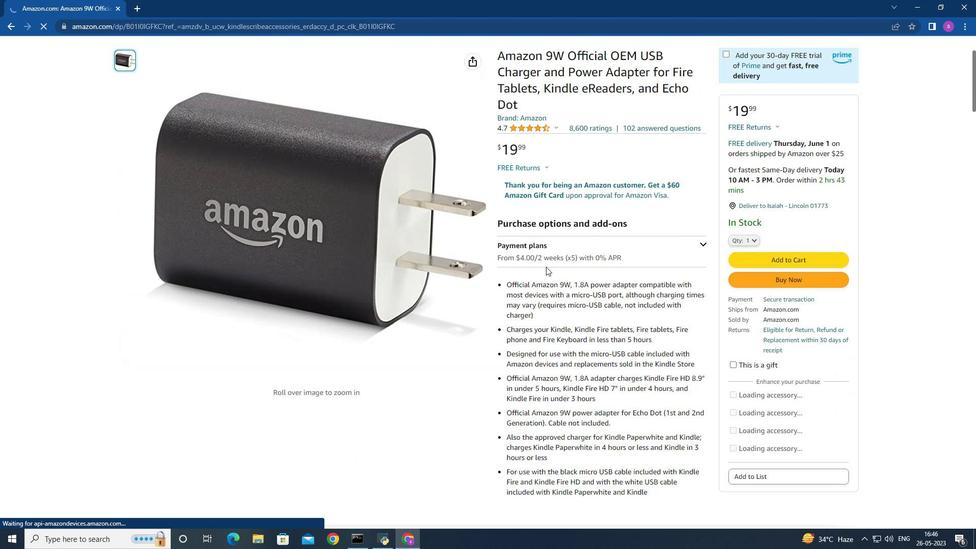 
Action: Mouse scrolled (546, 267) with delta (0, 0)
Screenshot: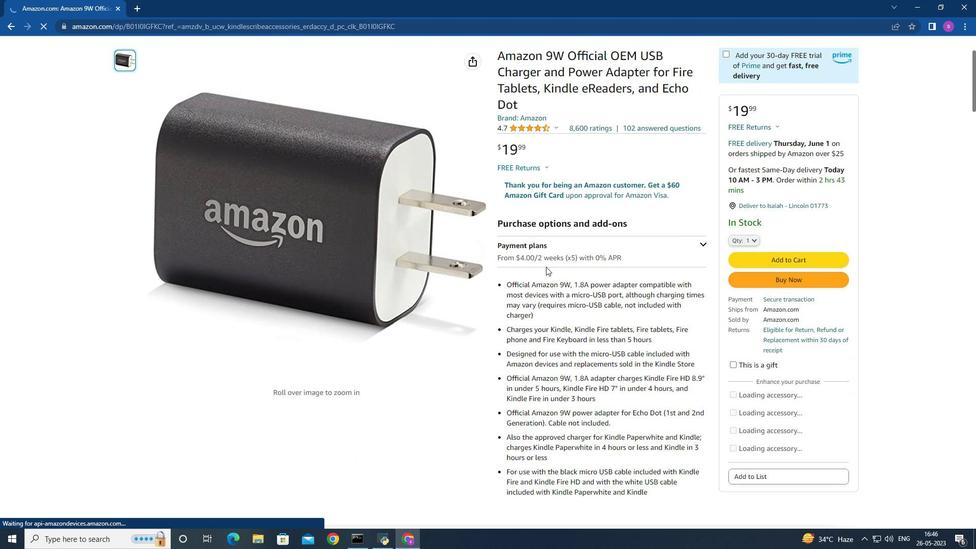 
Action: Mouse moved to (9, 25)
Screenshot: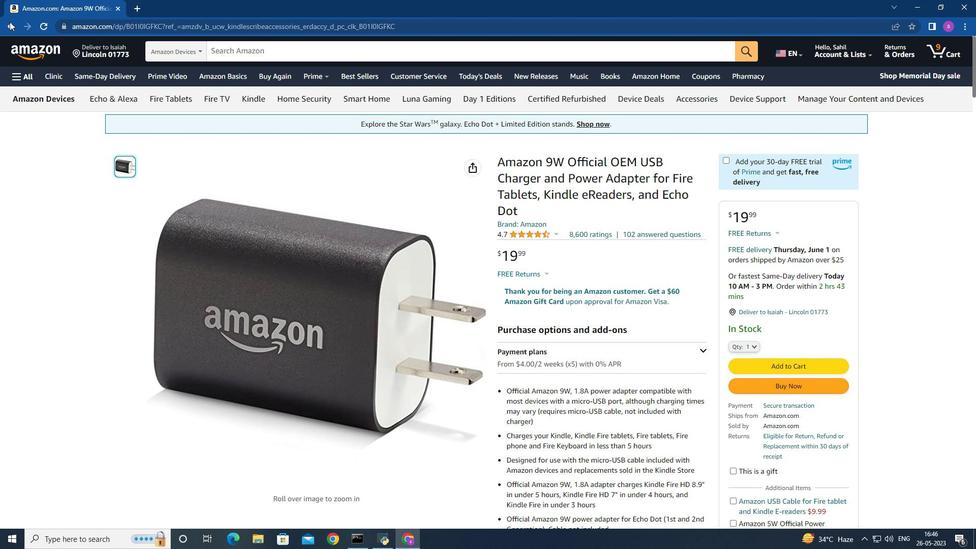 
Action: Mouse pressed left at (9, 25)
Screenshot: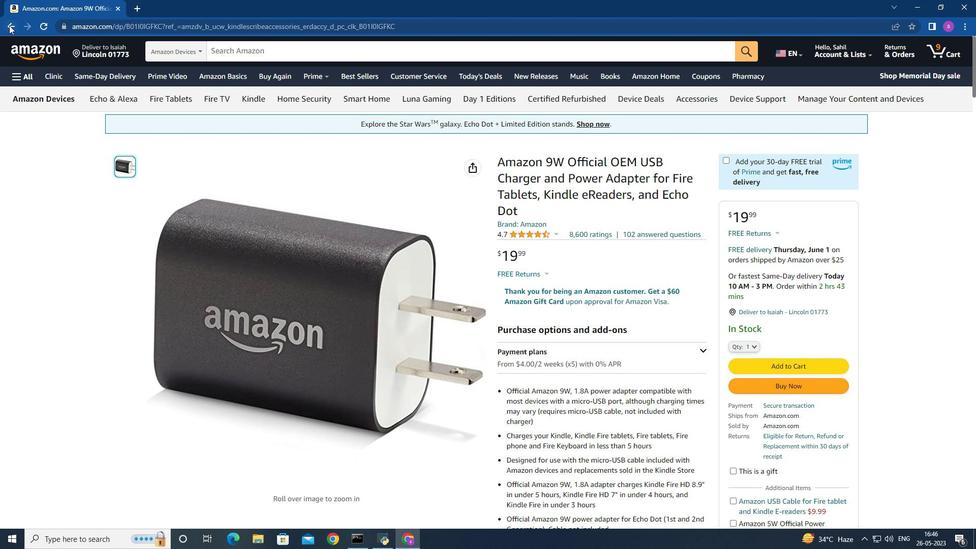 
Action: Mouse moved to (512, 233)
Screenshot: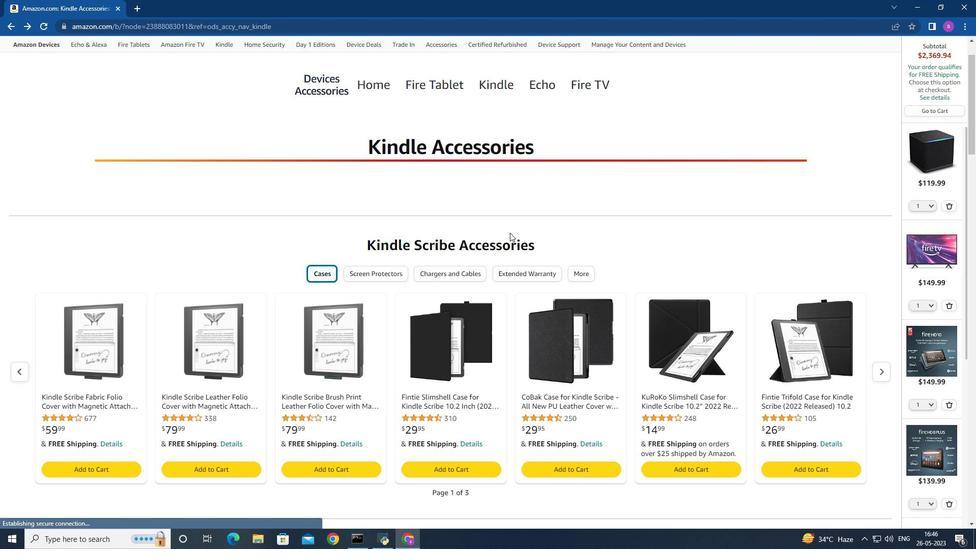 
Action: Mouse scrolled (512, 233) with delta (0, 0)
Screenshot: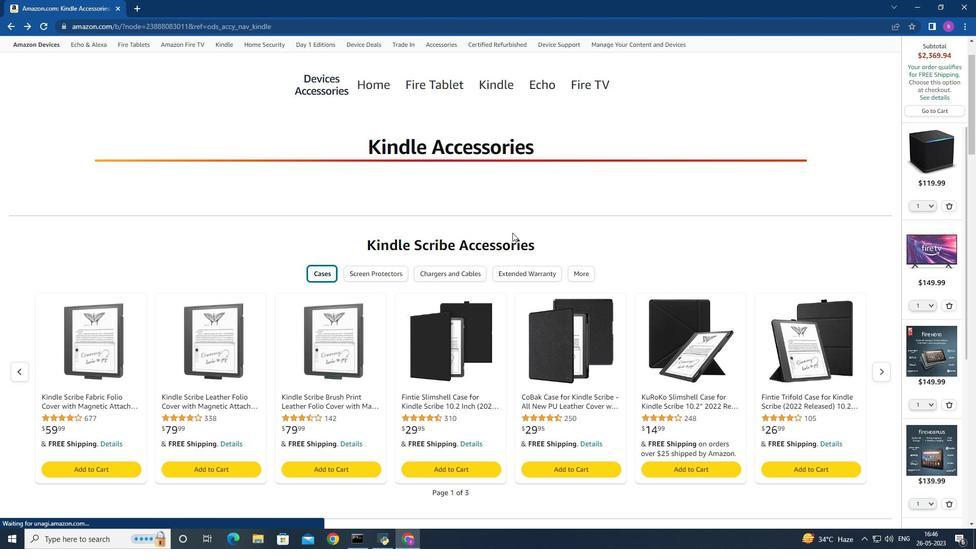 
Action: Mouse scrolled (512, 233) with delta (0, 0)
Screenshot: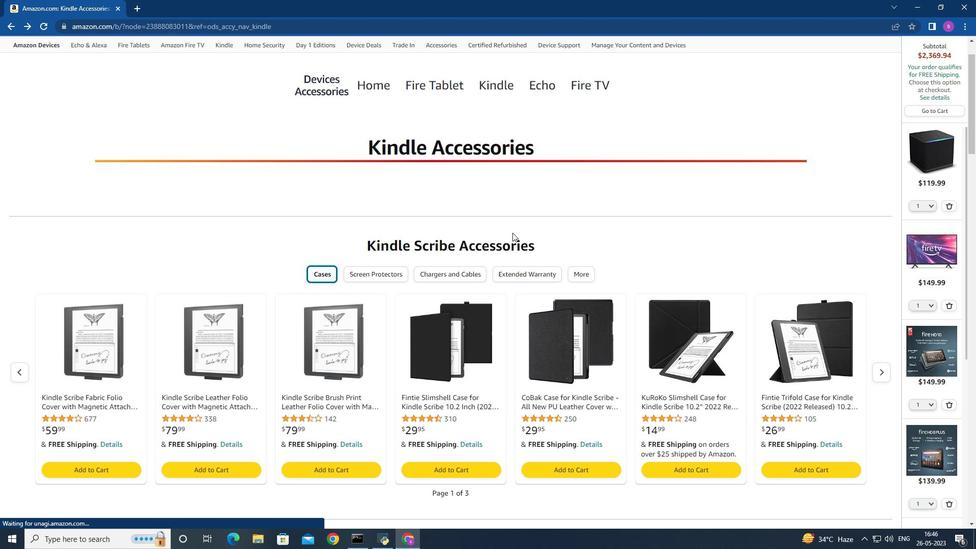 
Action: Mouse scrolled (512, 232) with delta (0, 0)
Screenshot: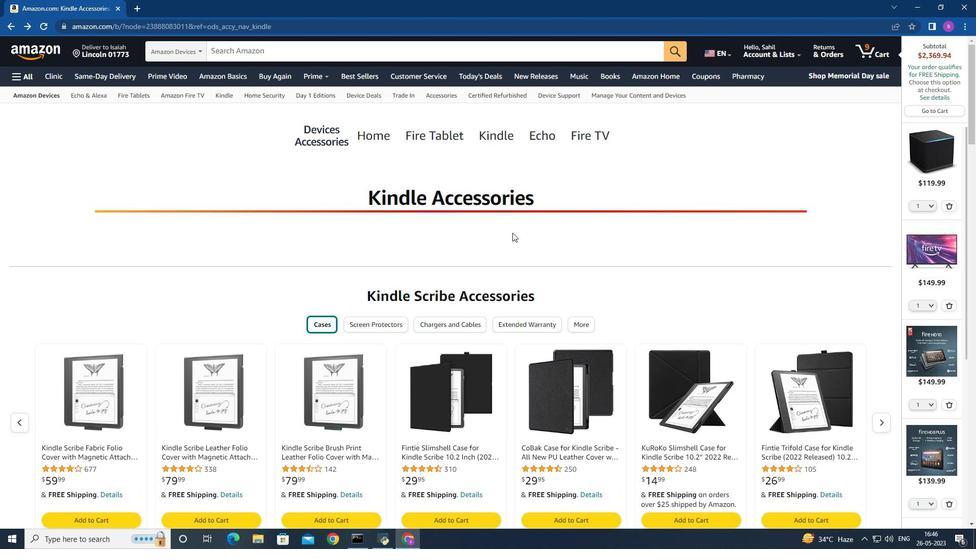 
Action: Mouse scrolled (512, 232) with delta (0, 0)
Screenshot: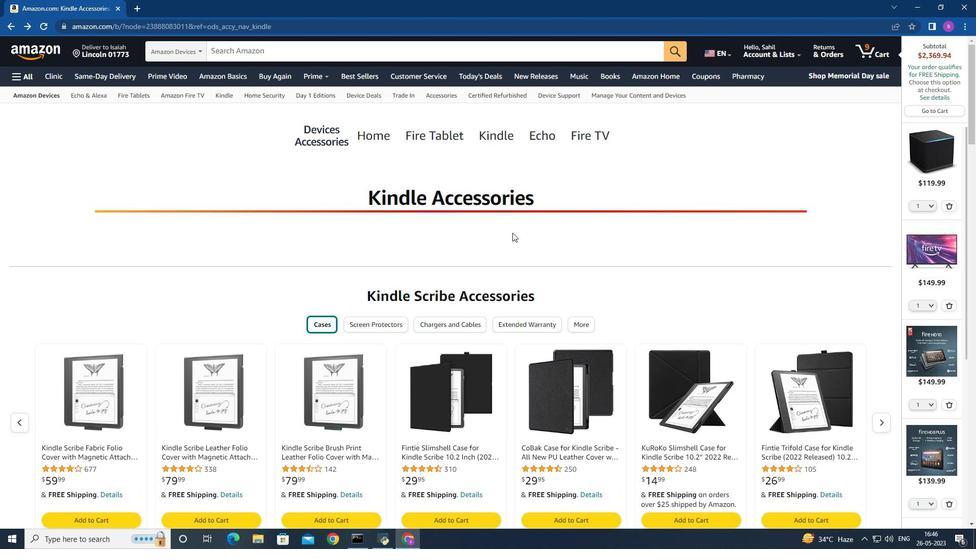 
Action: Mouse scrolled (512, 232) with delta (0, 0)
Screenshot: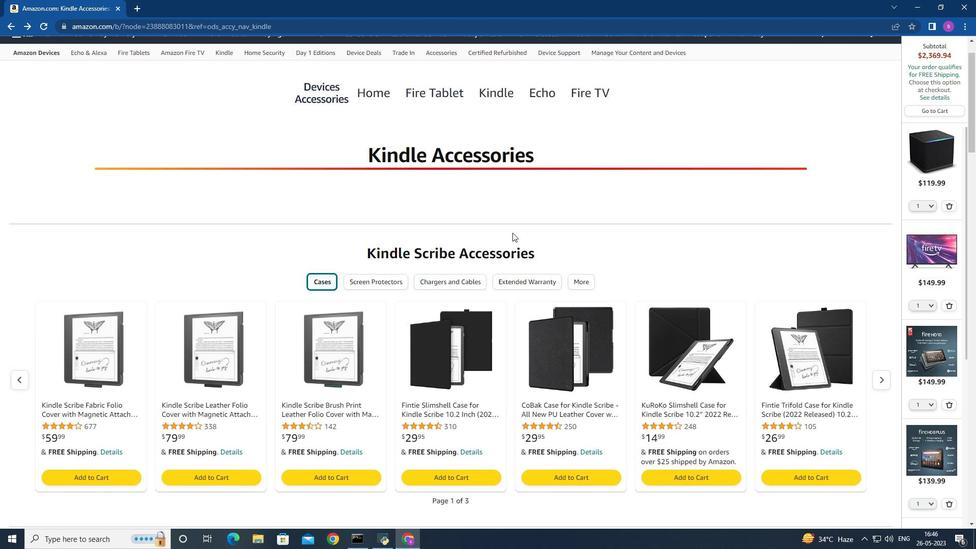 
Action: Mouse scrolled (512, 232) with delta (0, 0)
Screenshot: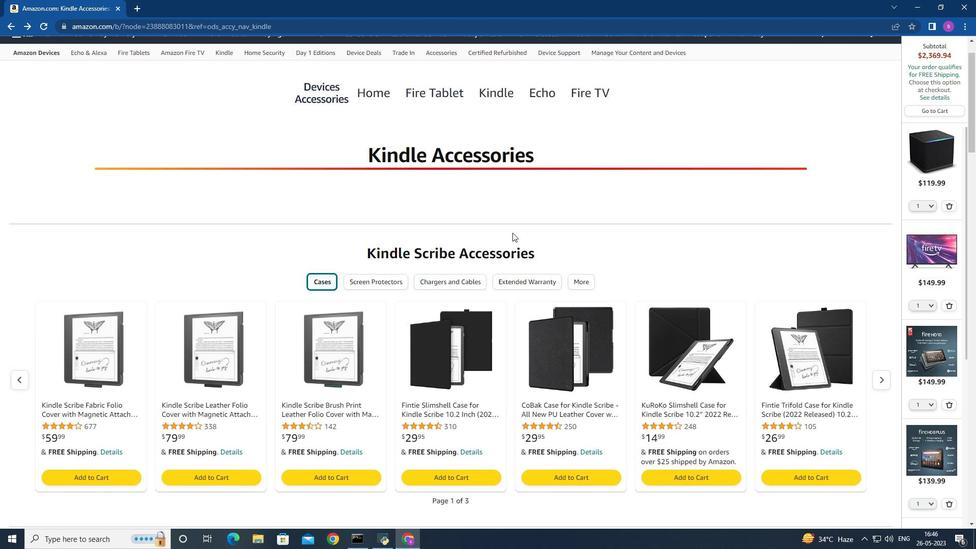 
Action: Mouse scrolled (512, 232) with delta (0, 0)
Screenshot: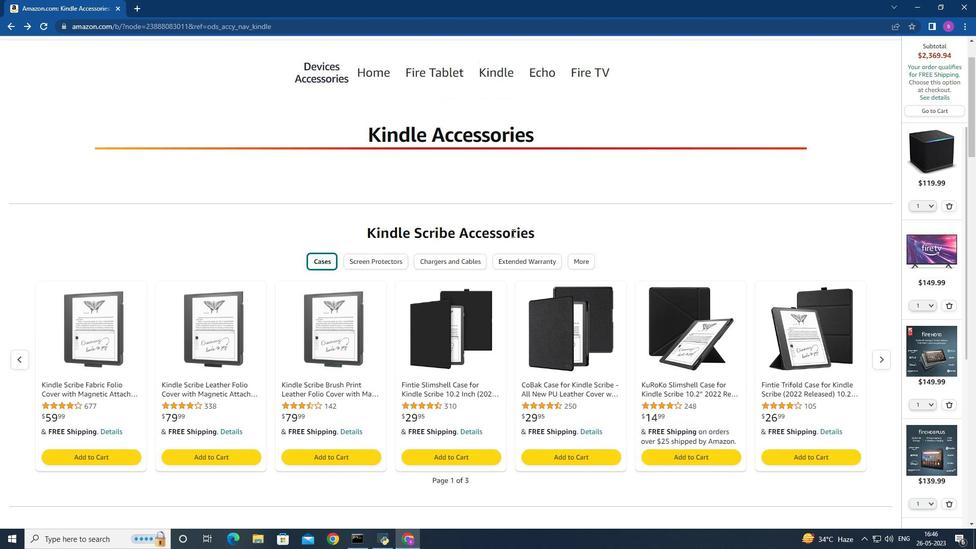 
Action: Mouse scrolled (512, 233) with delta (0, 0)
Screenshot: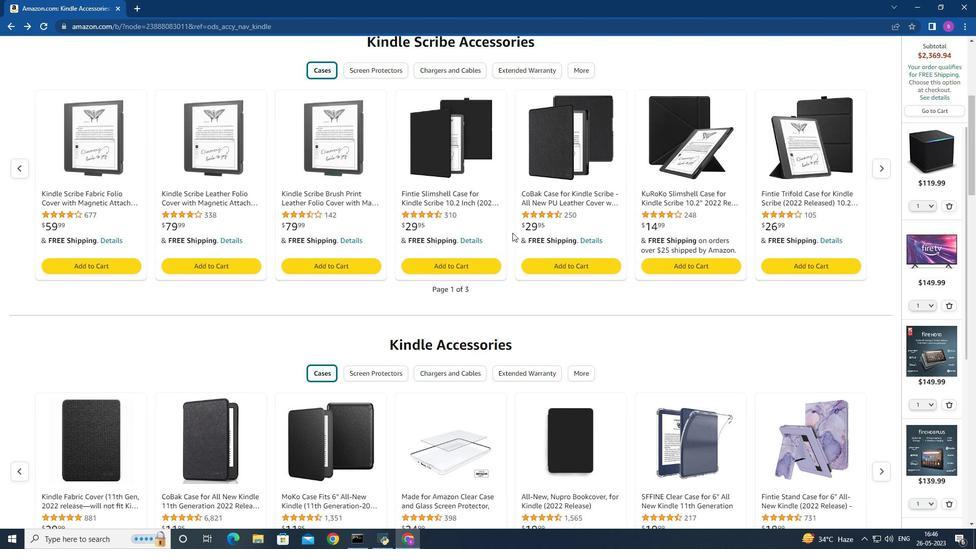 
Action: Mouse scrolled (512, 233) with delta (0, 0)
Screenshot: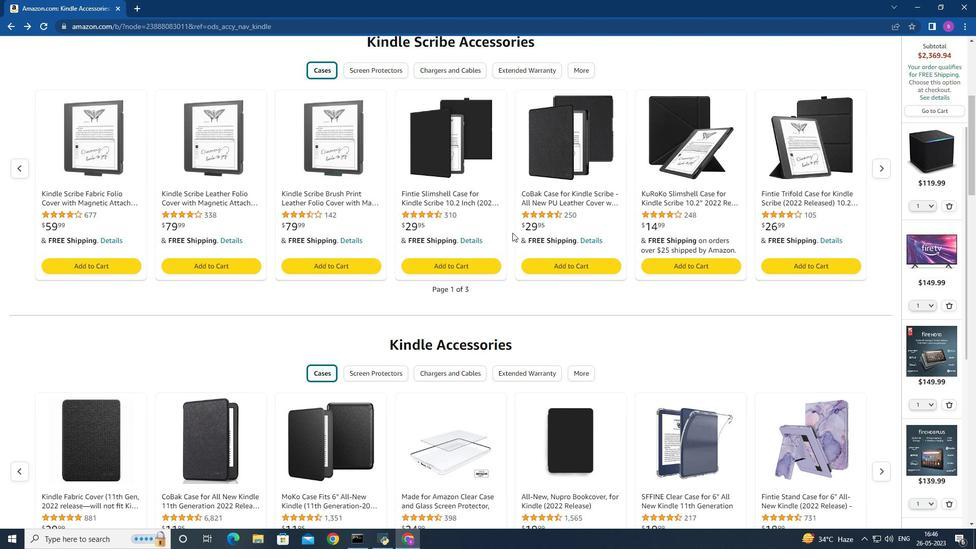 
Action: Mouse scrolled (512, 233) with delta (0, 0)
Screenshot: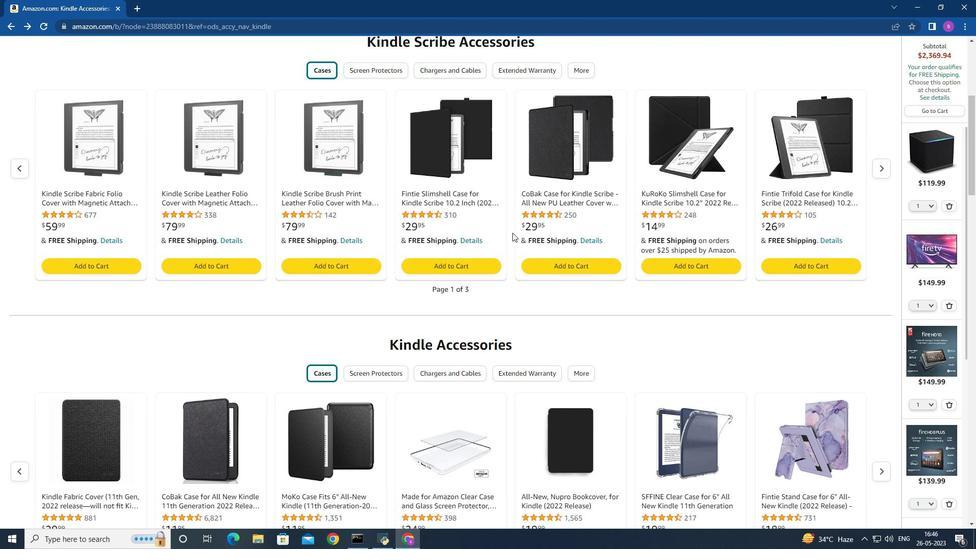 
Action: Mouse scrolled (512, 232) with delta (0, 0)
Screenshot: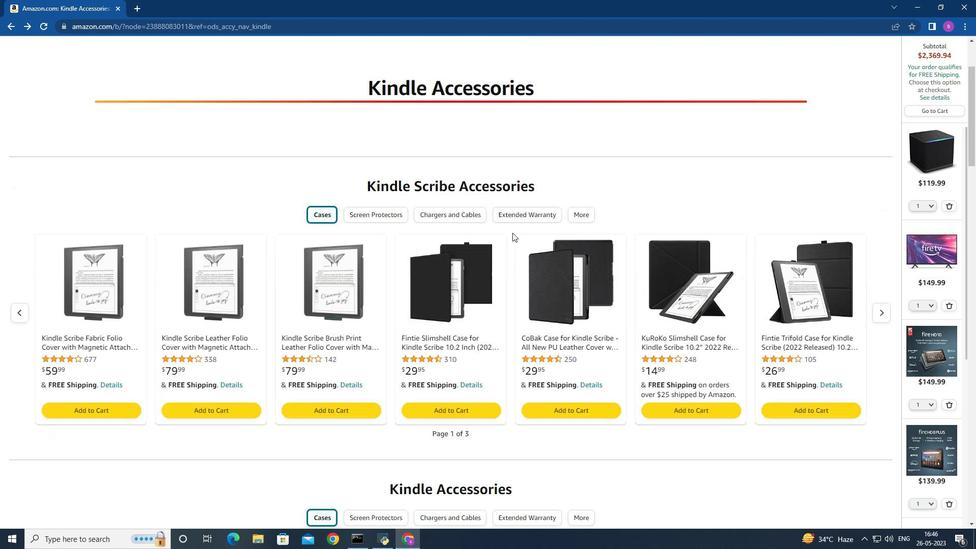 
Action: Mouse scrolled (512, 232) with delta (0, 0)
Screenshot: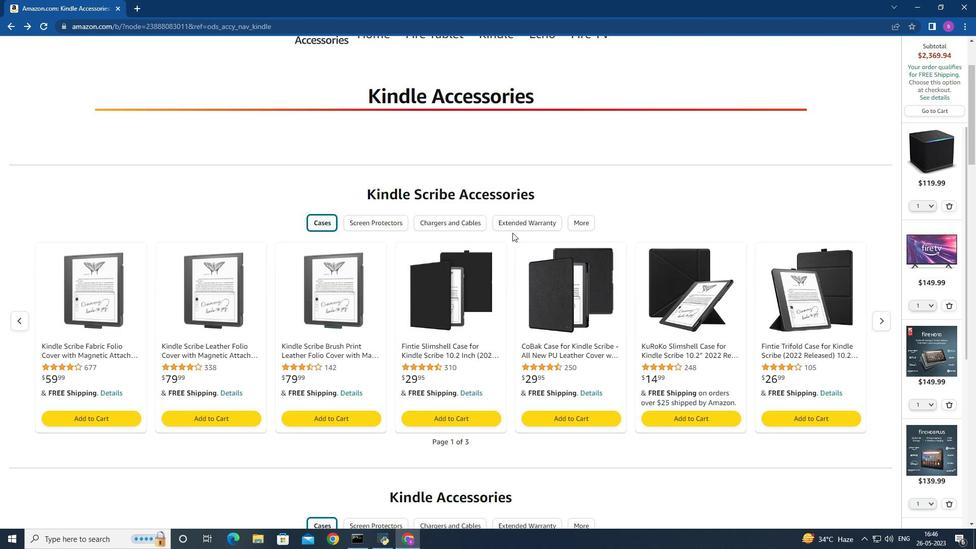 
Action: Mouse scrolled (512, 232) with delta (0, 0)
Screenshot: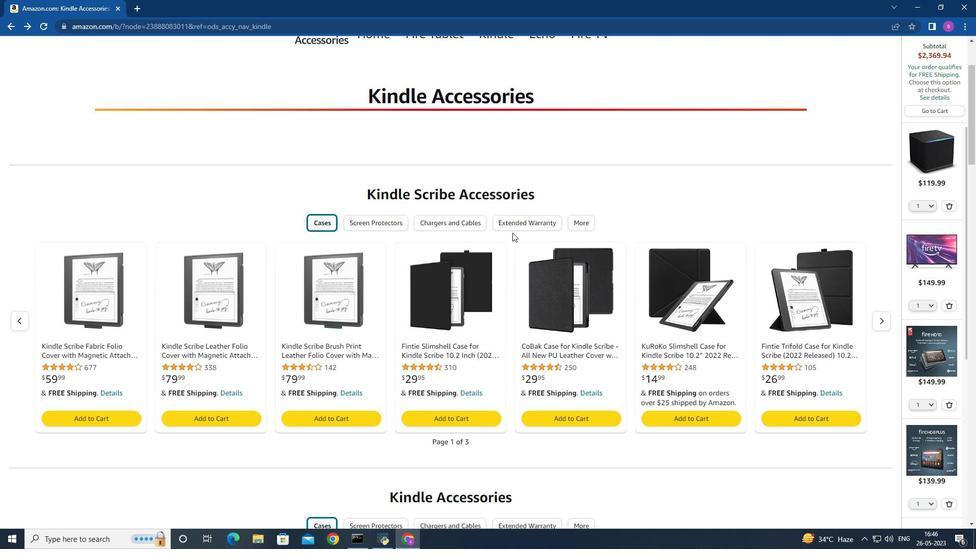 
Action: Mouse scrolled (512, 232) with delta (0, 0)
Screenshot: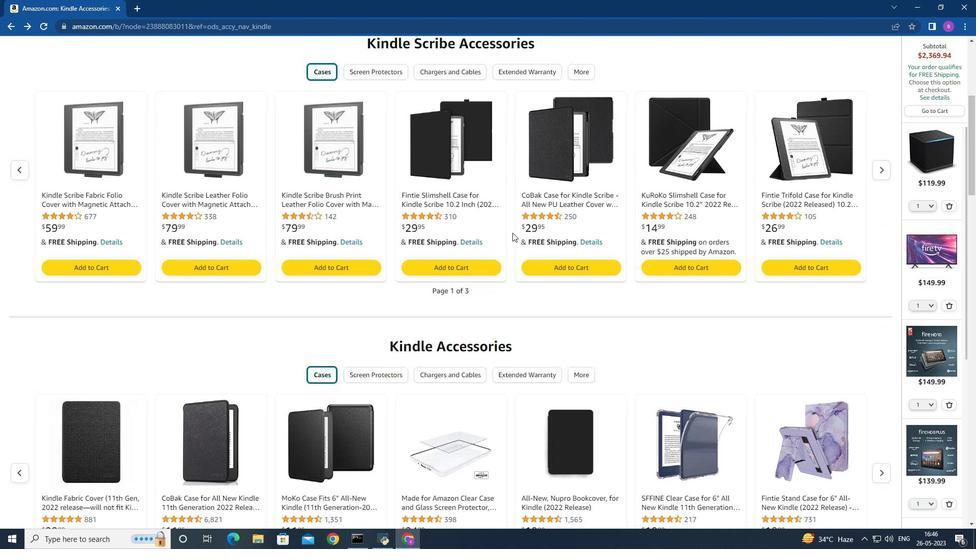 
Action: Mouse scrolled (512, 232) with delta (0, 0)
Screenshot: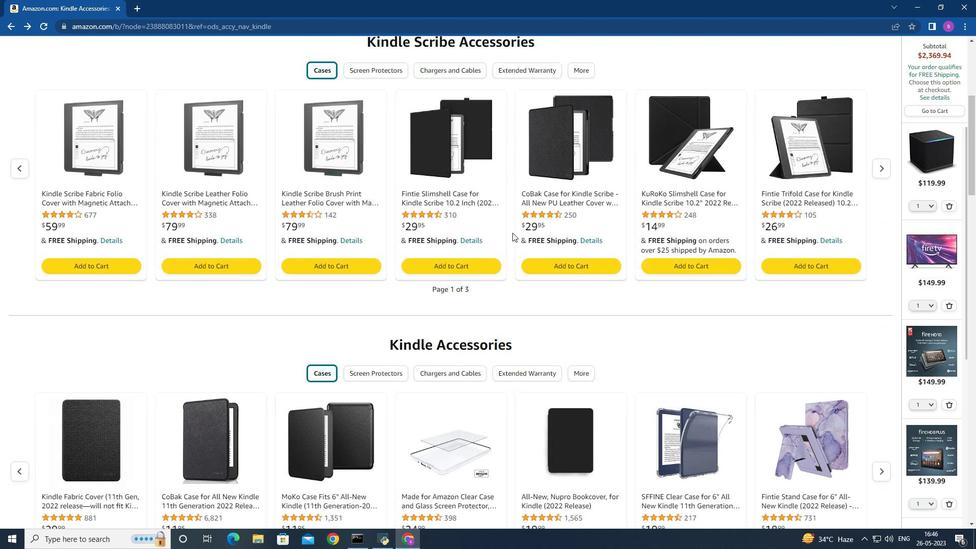 
Action: Mouse scrolled (512, 233) with delta (0, 0)
Screenshot: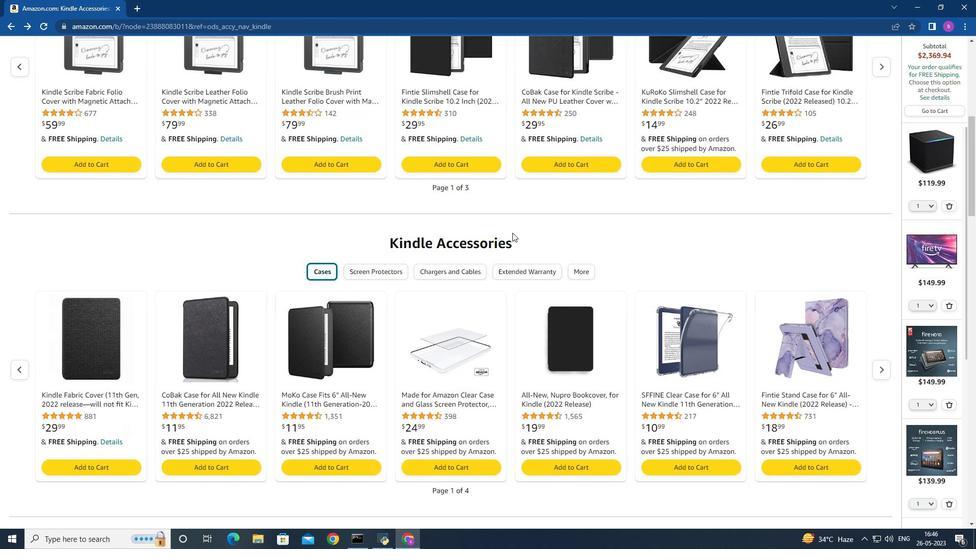 
Action: Mouse scrolled (512, 233) with delta (0, 0)
Screenshot: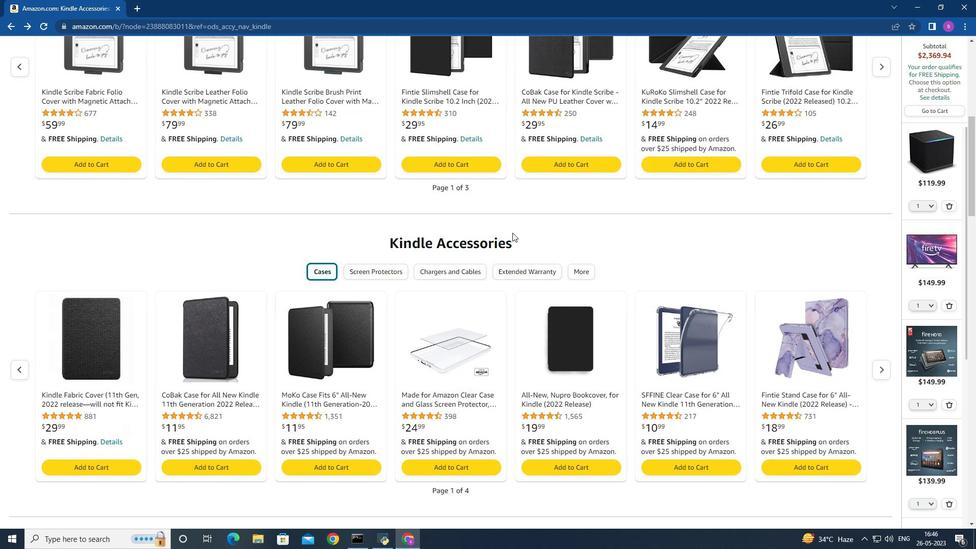 
Action: Mouse scrolled (512, 233) with delta (0, 0)
Screenshot: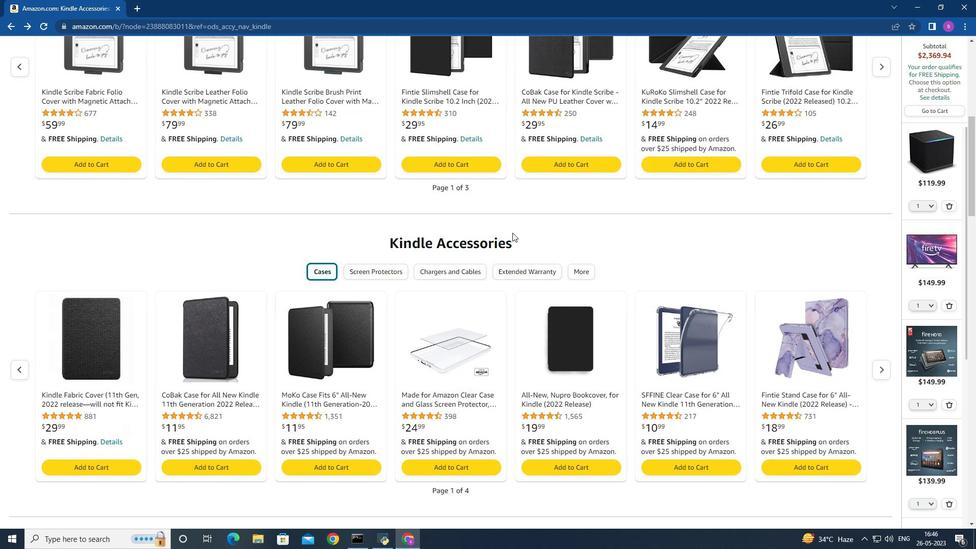 
Action: Mouse scrolled (512, 233) with delta (0, 0)
Screenshot: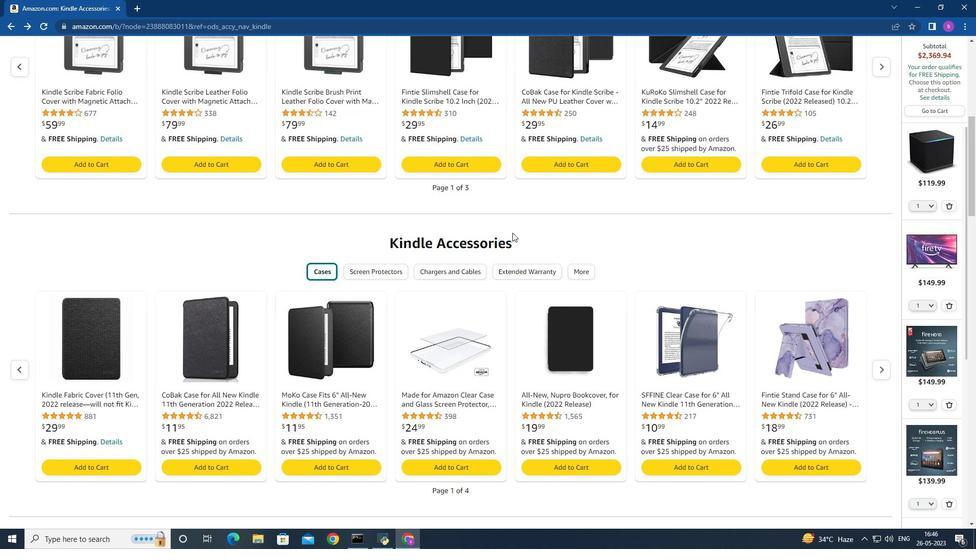 
Action: Mouse scrolled (512, 233) with delta (0, 0)
Screenshot: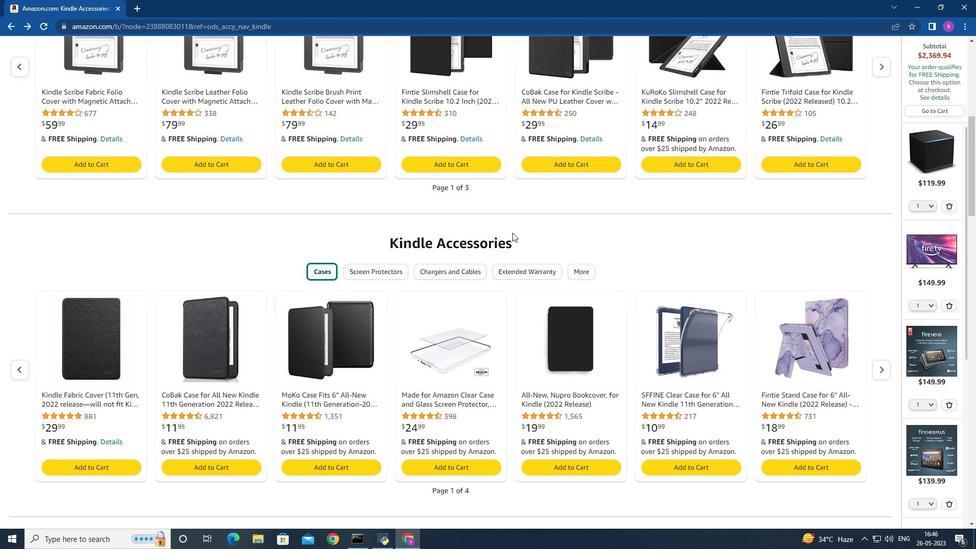 
Action: Mouse scrolled (512, 233) with delta (0, 0)
Screenshot: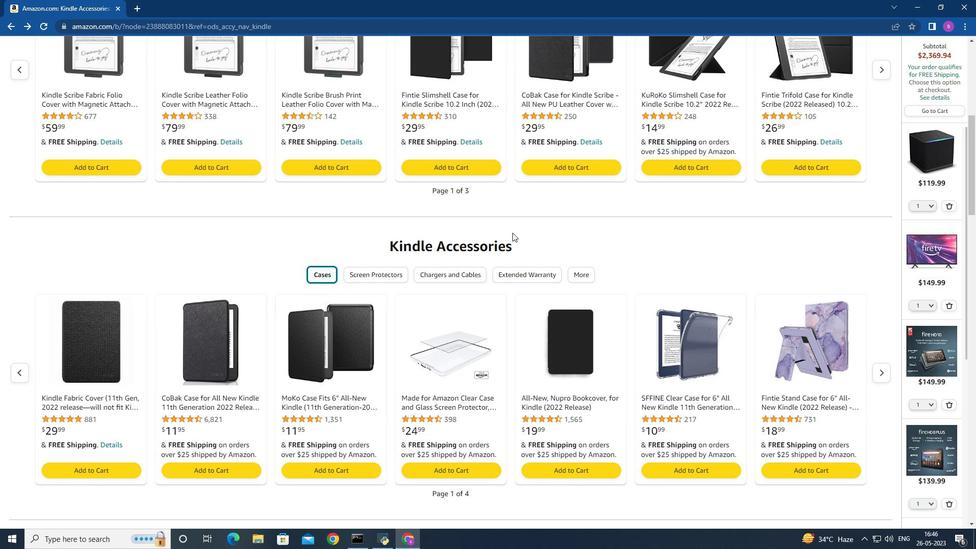 
Action: Mouse scrolled (512, 233) with delta (0, 0)
Screenshot: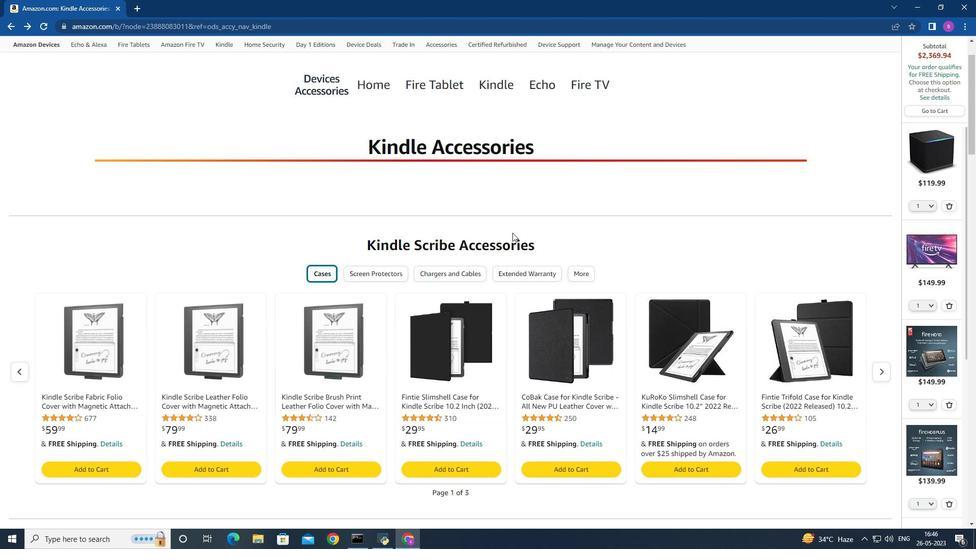 
Action: Mouse scrolled (512, 233) with delta (0, 0)
